 Task: Create a due date automation trigger when advanced on, 2 working days after a card is due add fields without custom field "Resume" set to a number greater than 1 and lower or equal to 10 at 11:00 AM.
Action: Mouse moved to (1145, 355)
Screenshot: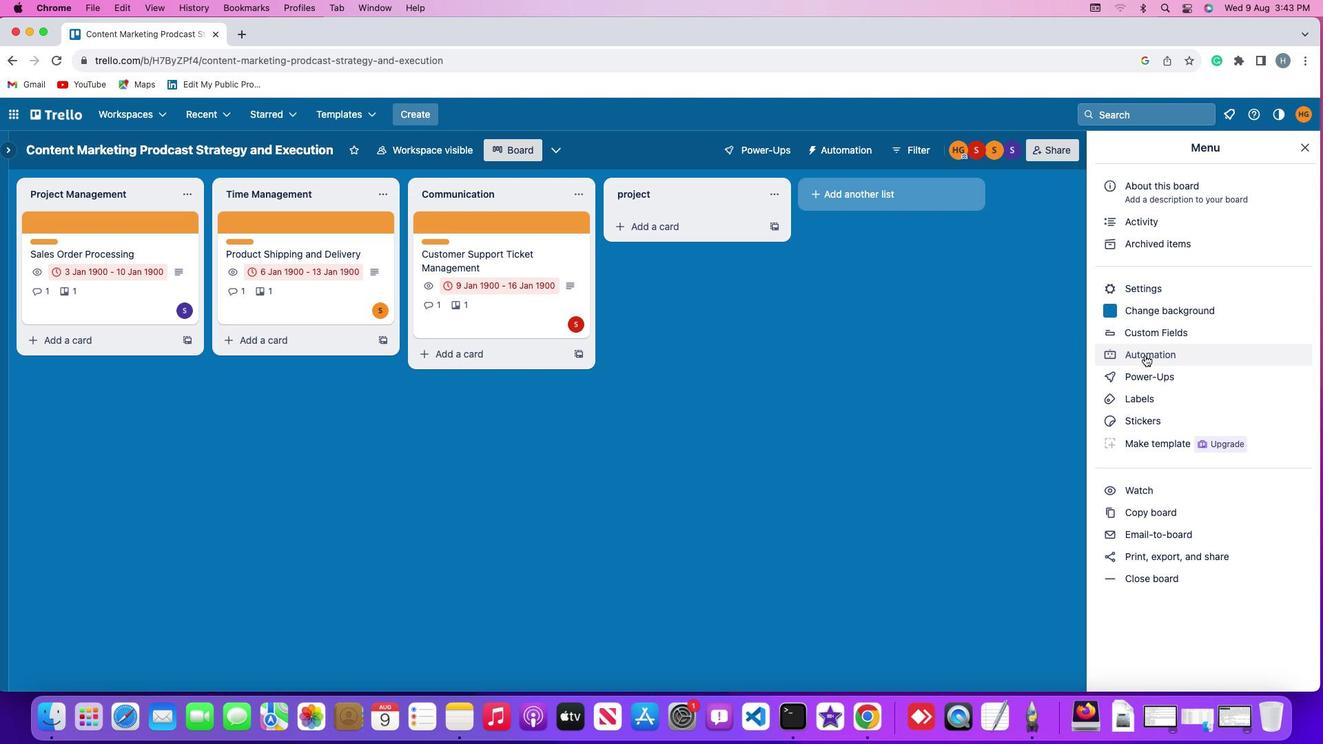 
Action: Mouse pressed left at (1145, 355)
Screenshot: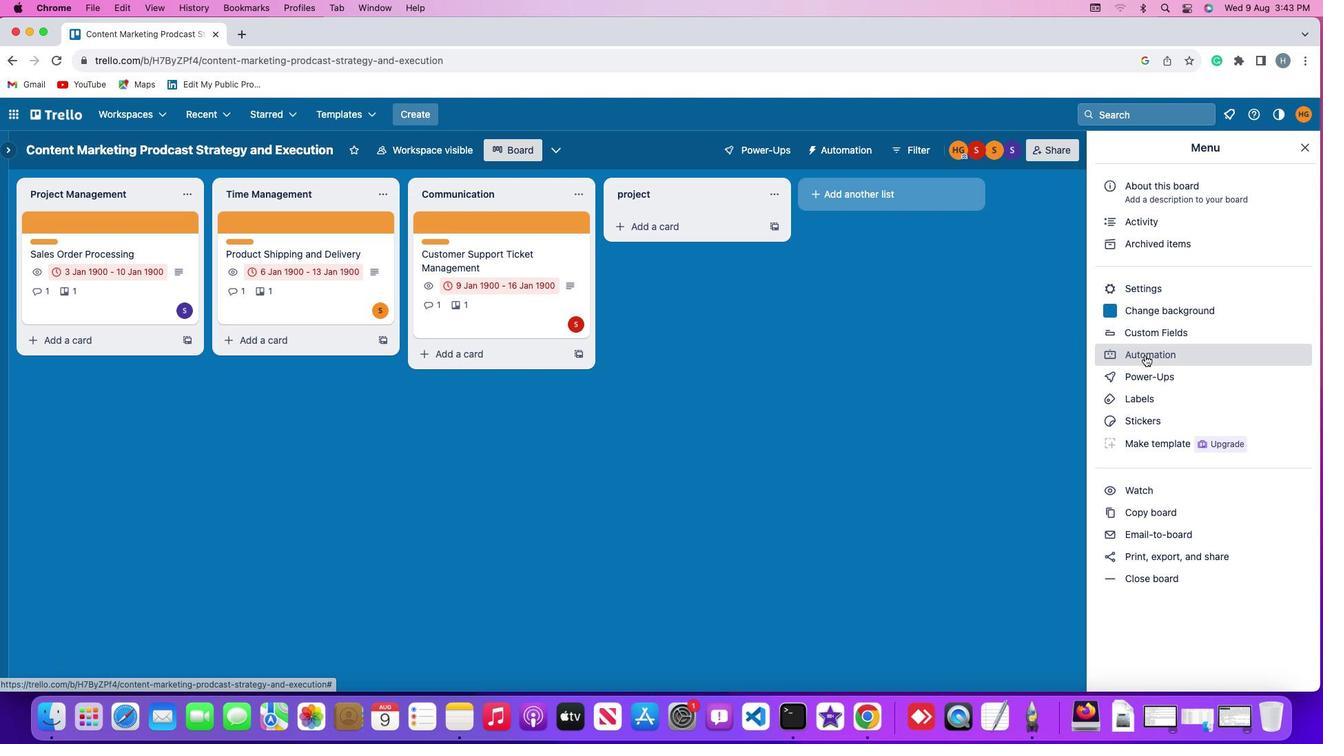 
Action: Mouse moved to (73, 326)
Screenshot: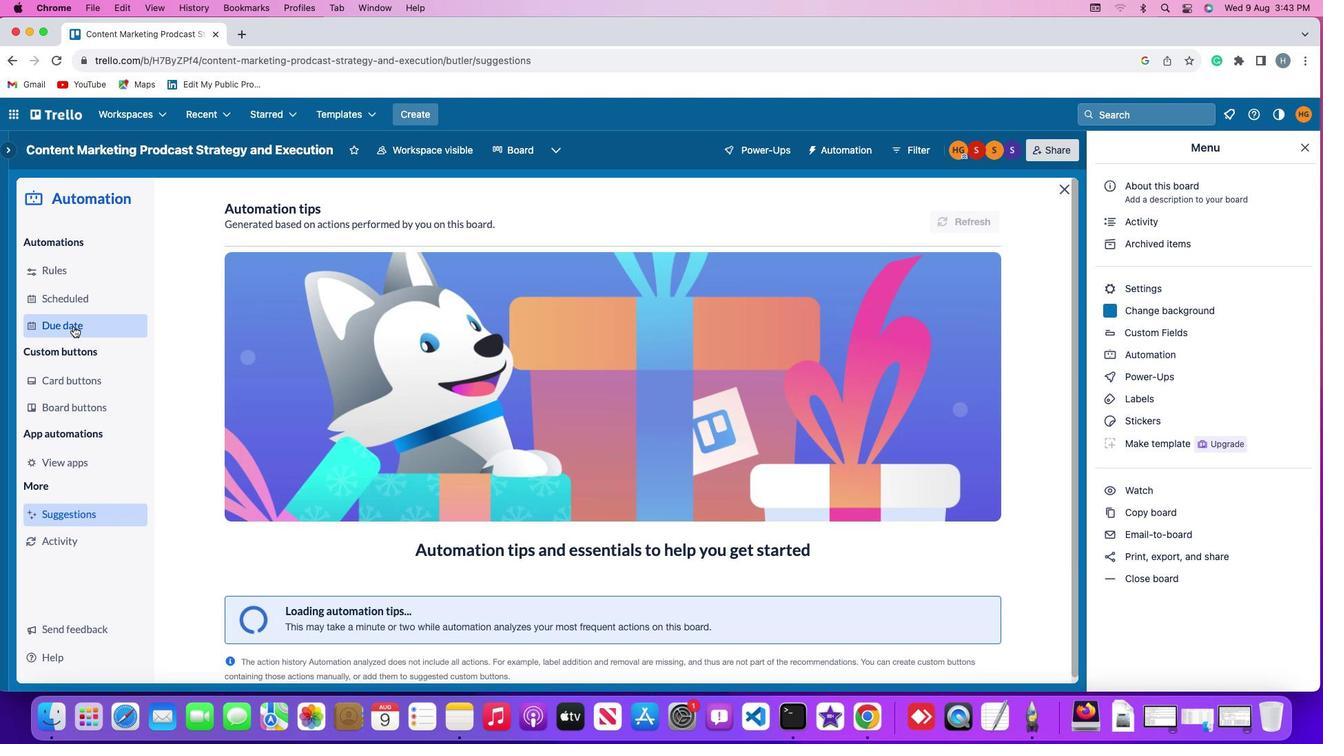 
Action: Mouse pressed left at (73, 326)
Screenshot: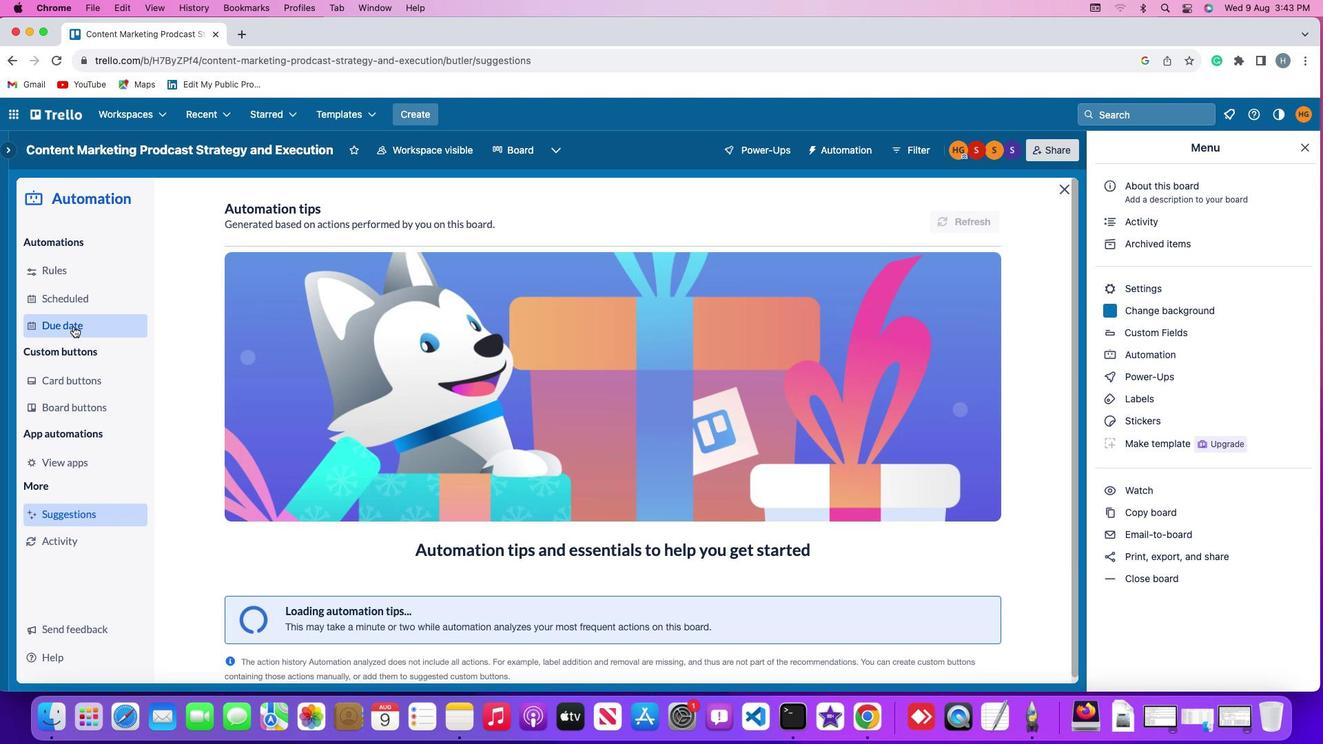 
Action: Mouse moved to (916, 219)
Screenshot: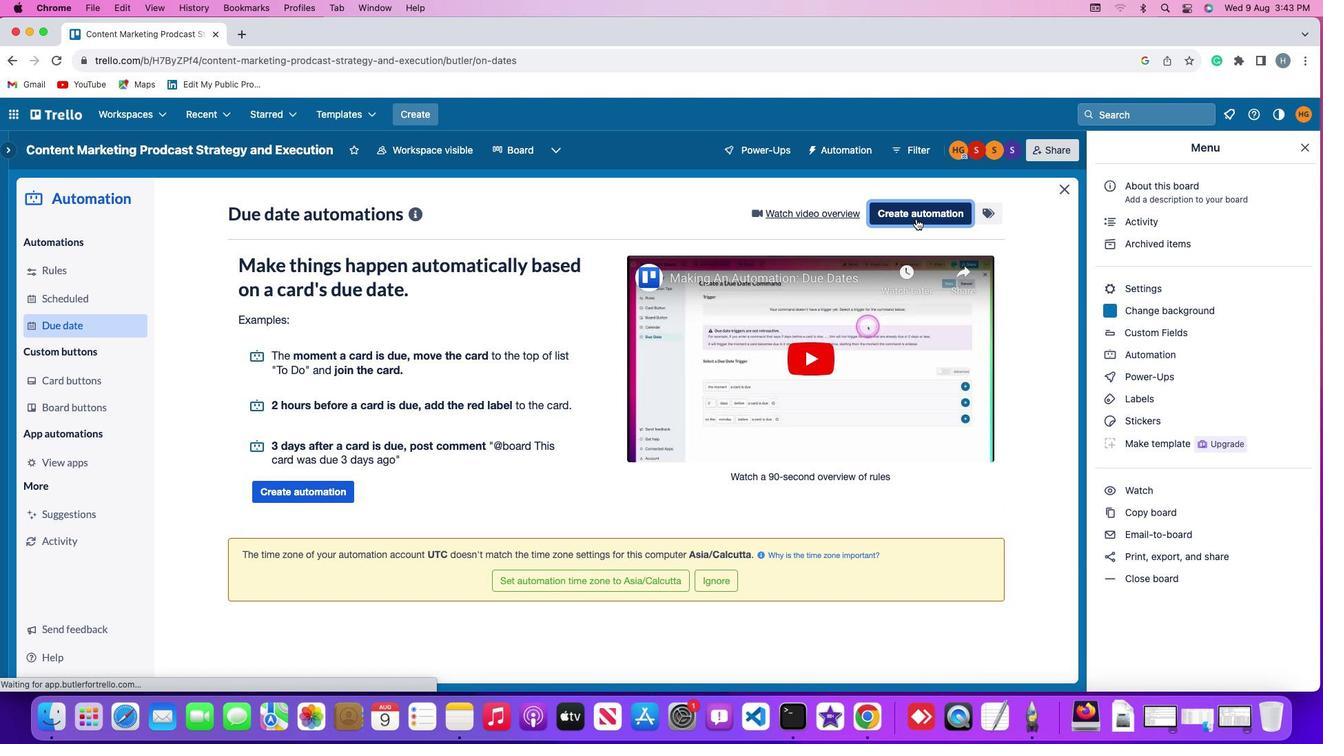 
Action: Mouse pressed left at (916, 219)
Screenshot: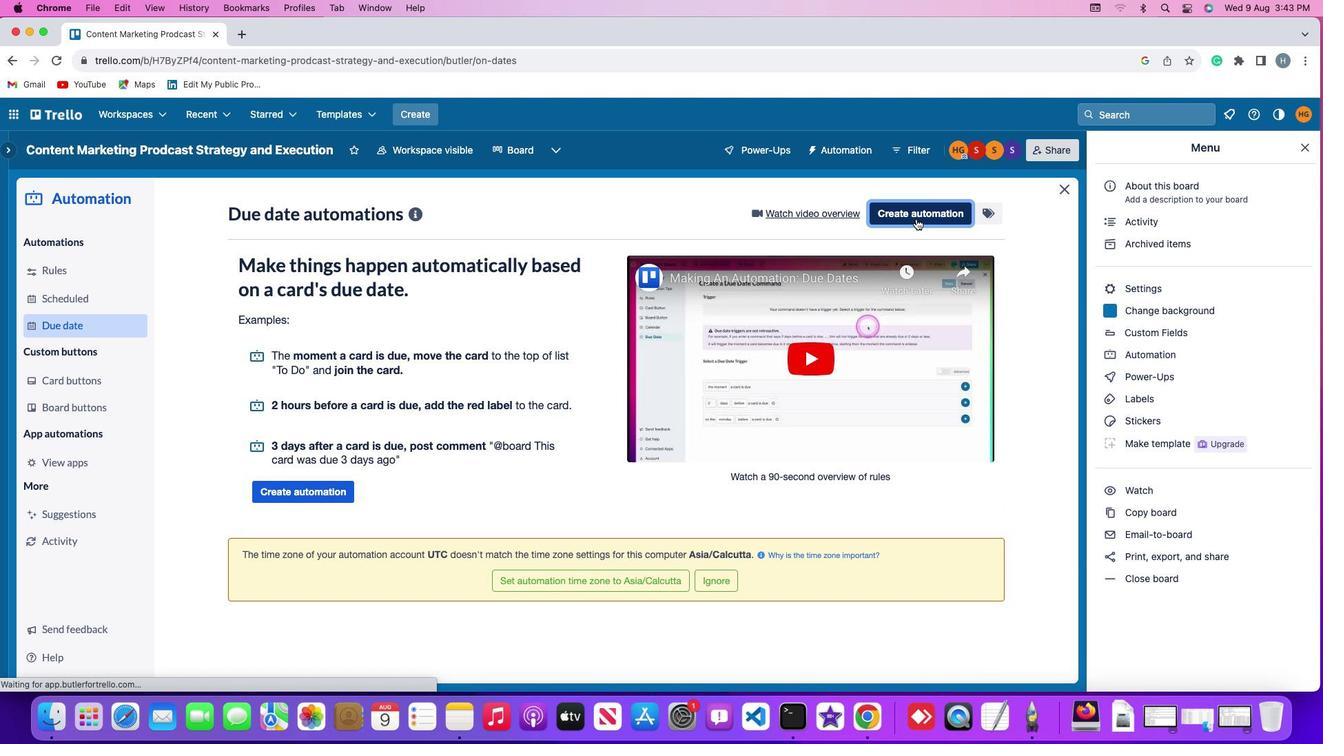 
Action: Mouse moved to (298, 344)
Screenshot: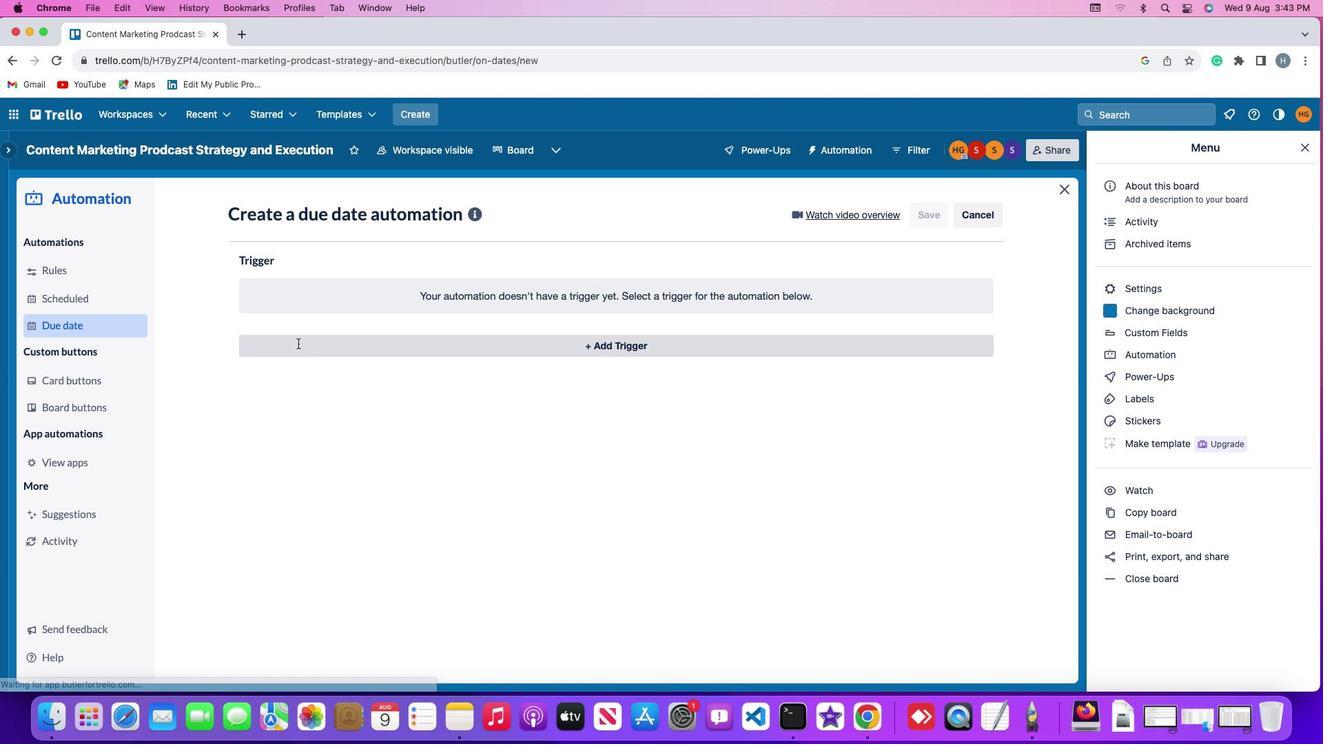 
Action: Mouse pressed left at (298, 344)
Screenshot: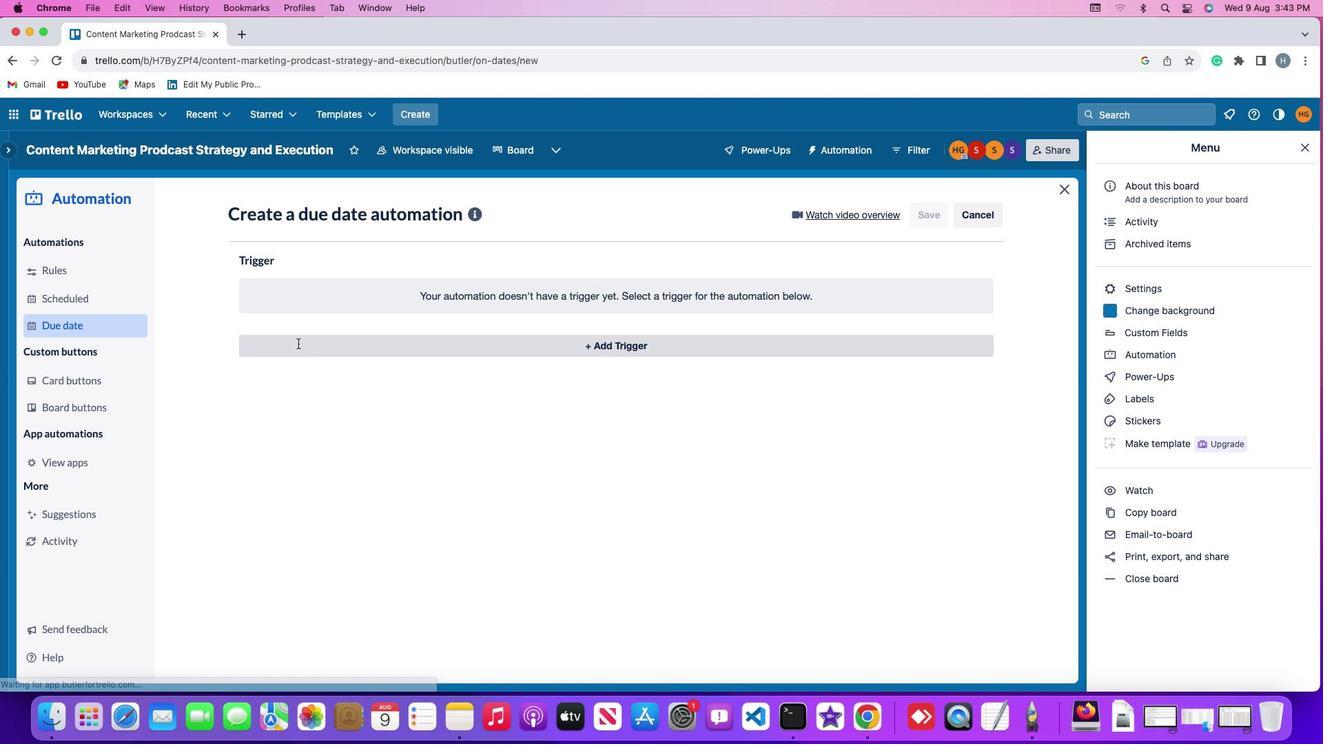 
Action: Mouse moved to (264, 548)
Screenshot: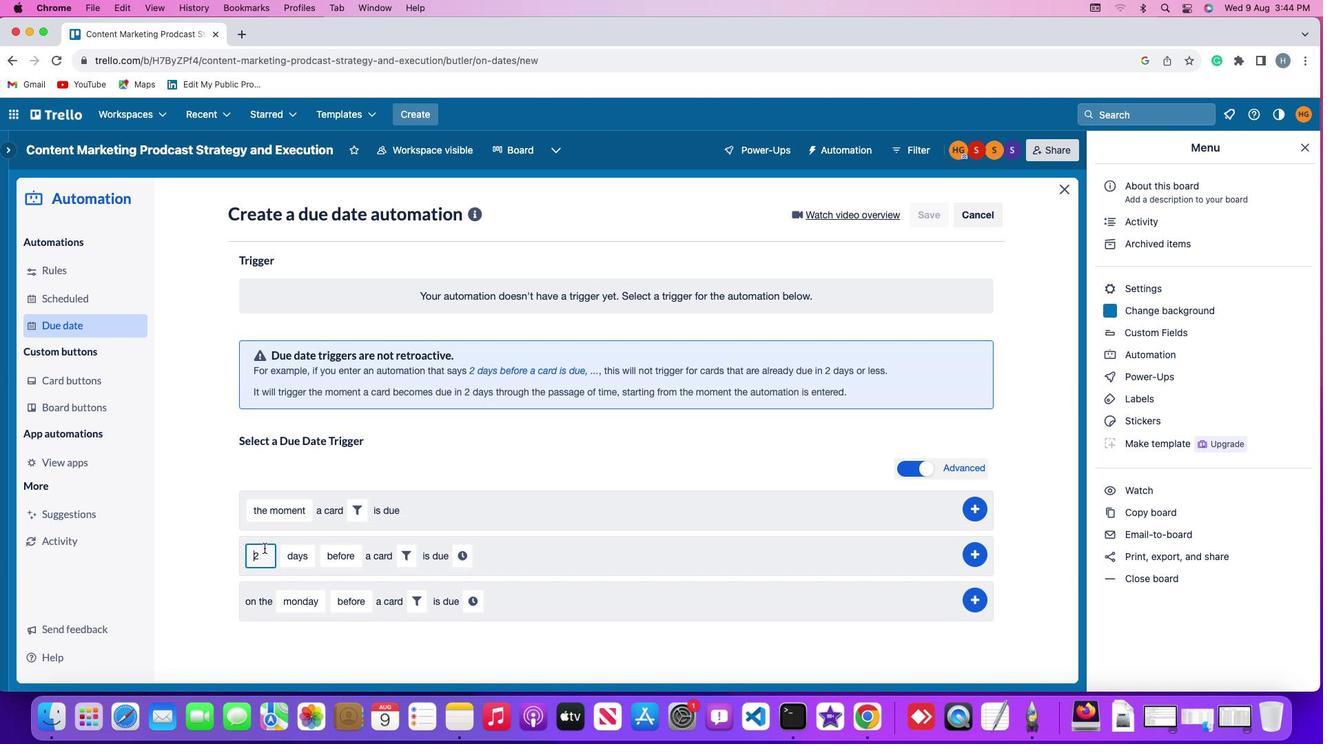 
Action: Mouse pressed left at (264, 548)
Screenshot: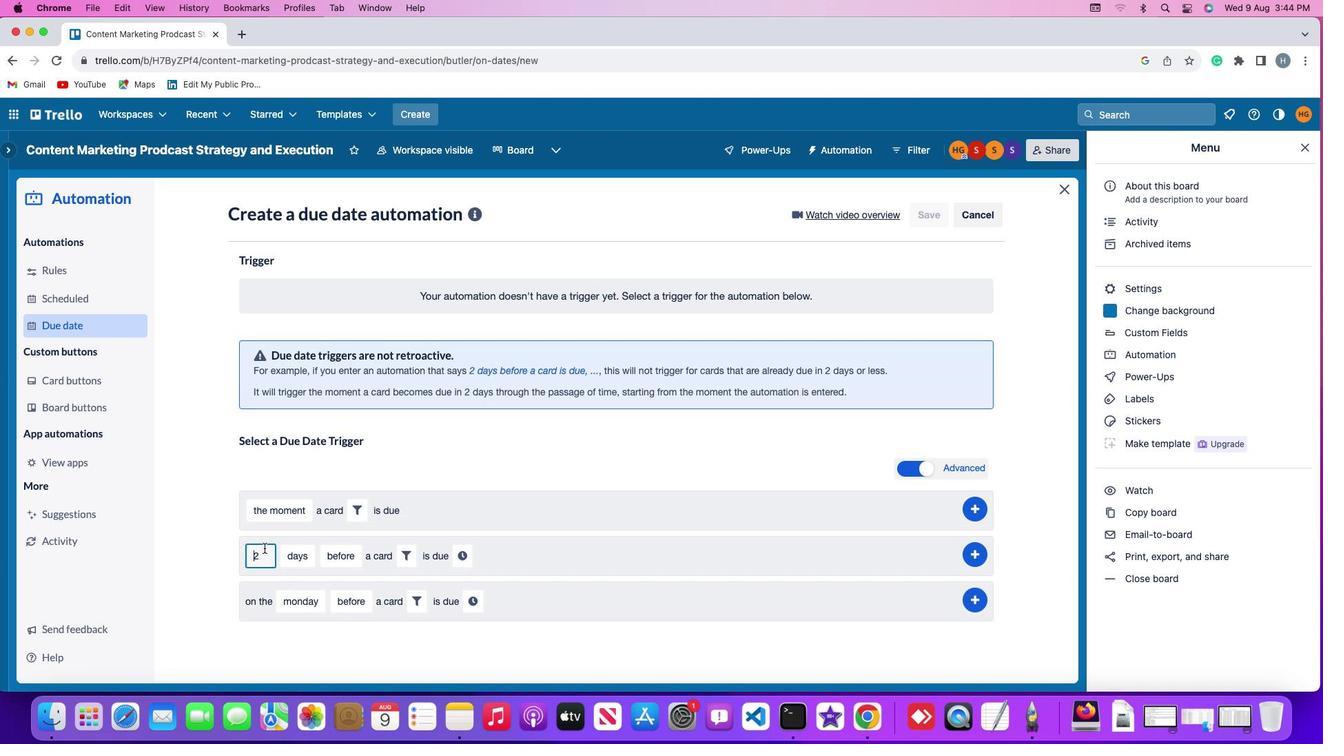 
Action: Mouse moved to (266, 533)
Screenshot: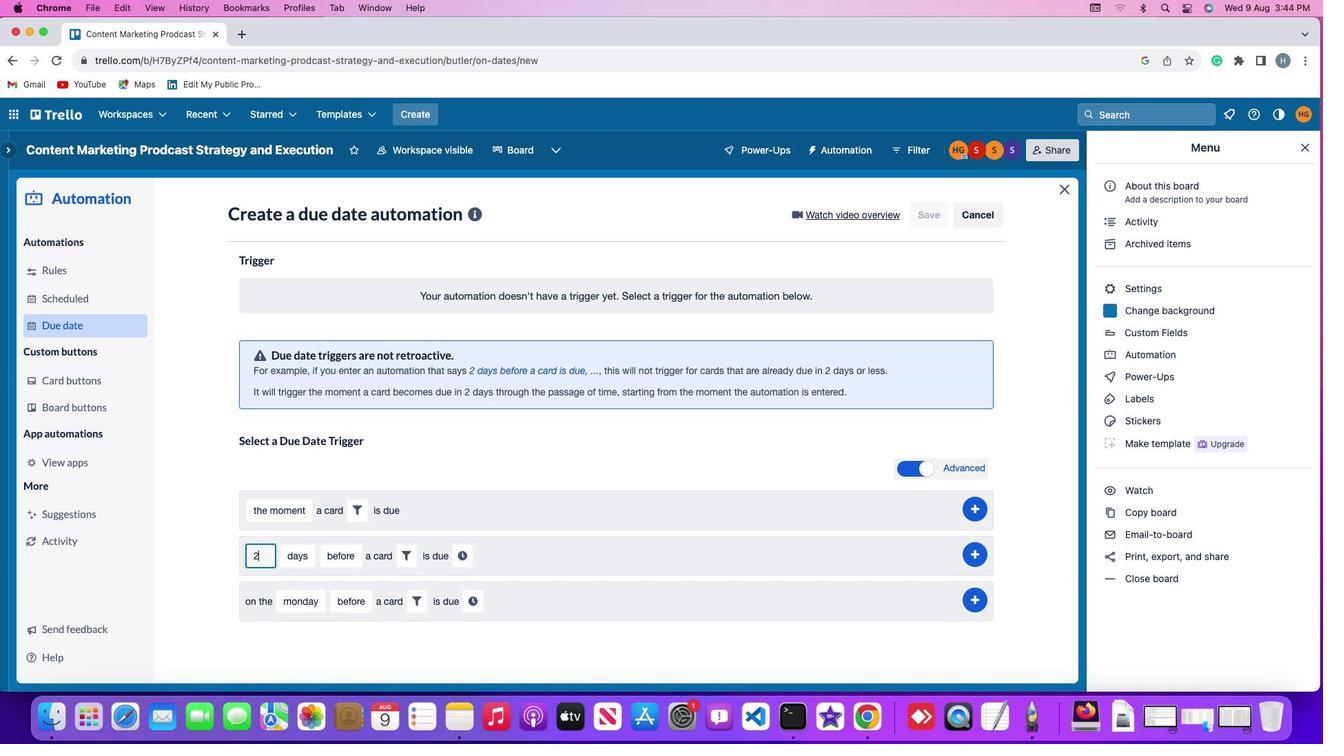 
Action: Key pressed Key.right
Screenshot: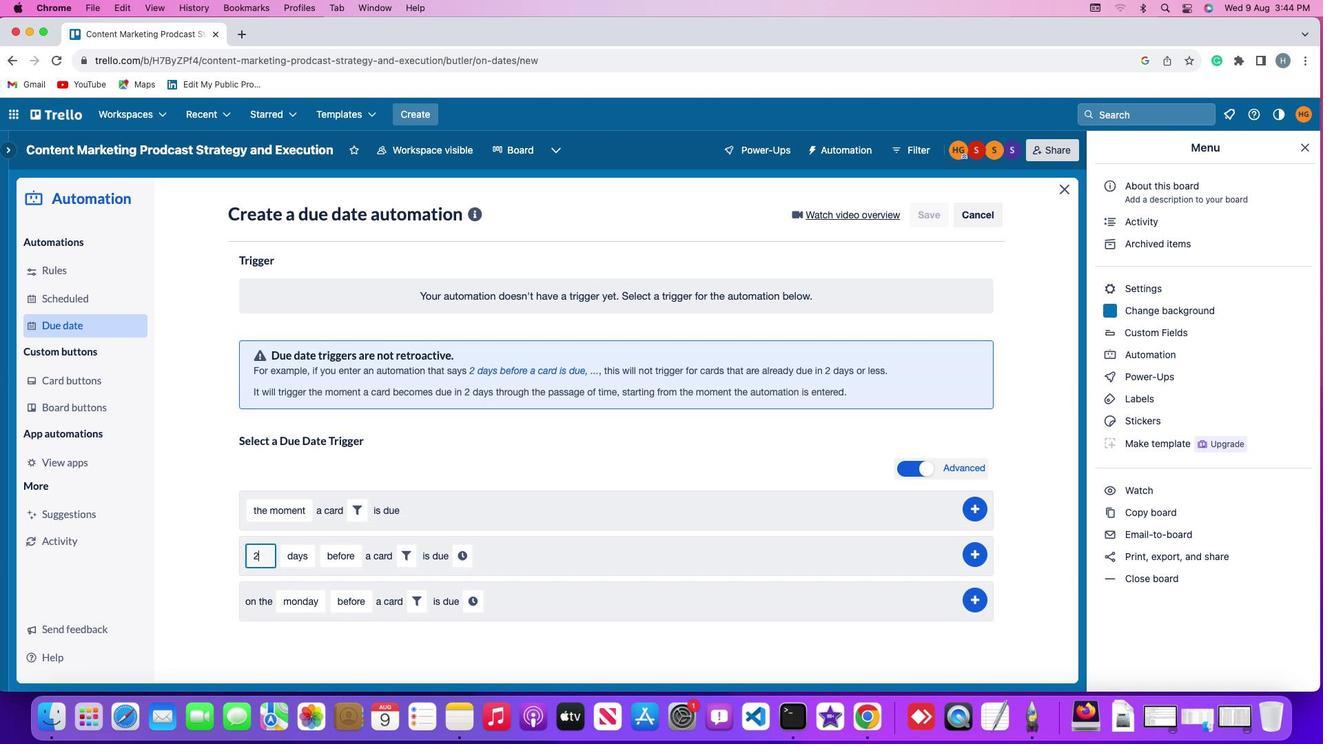 
Action: Mouse moved to (265, 534)
Screenshot: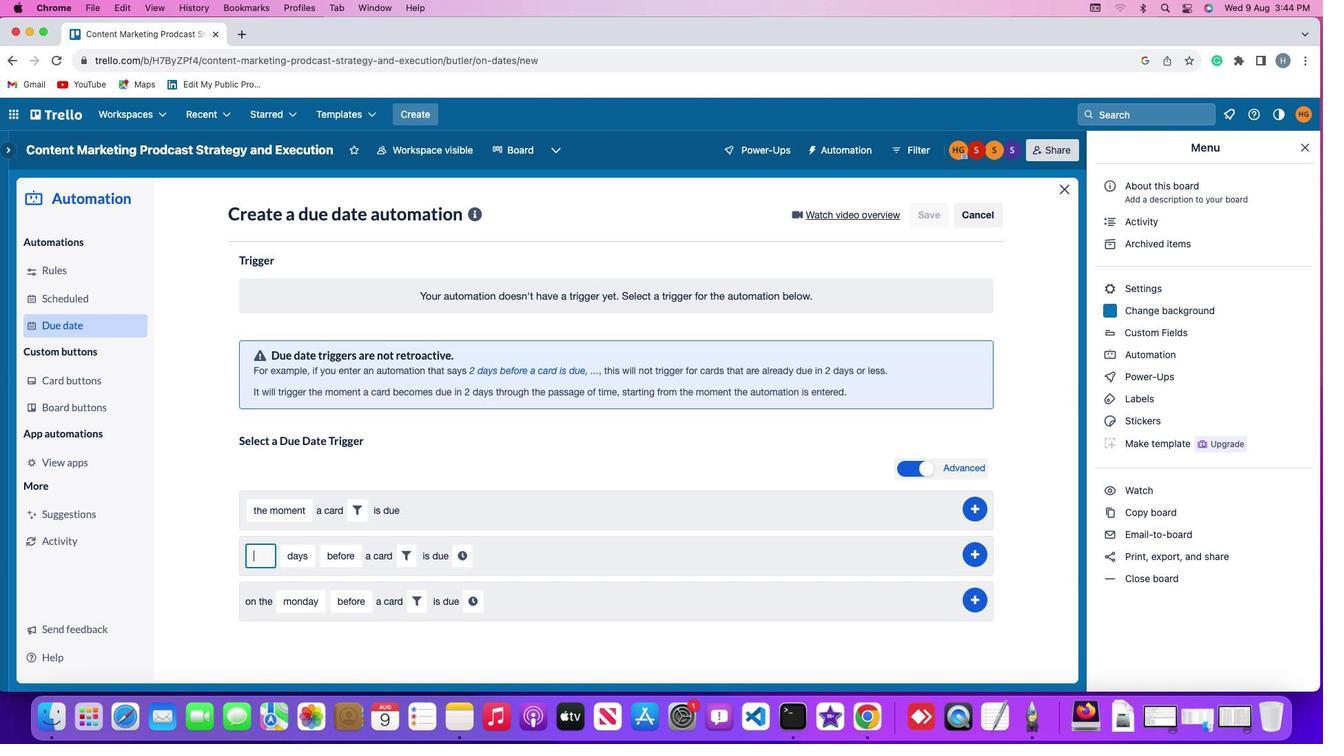 
Action: Key pressed Key.backspace'2'
Screenshot: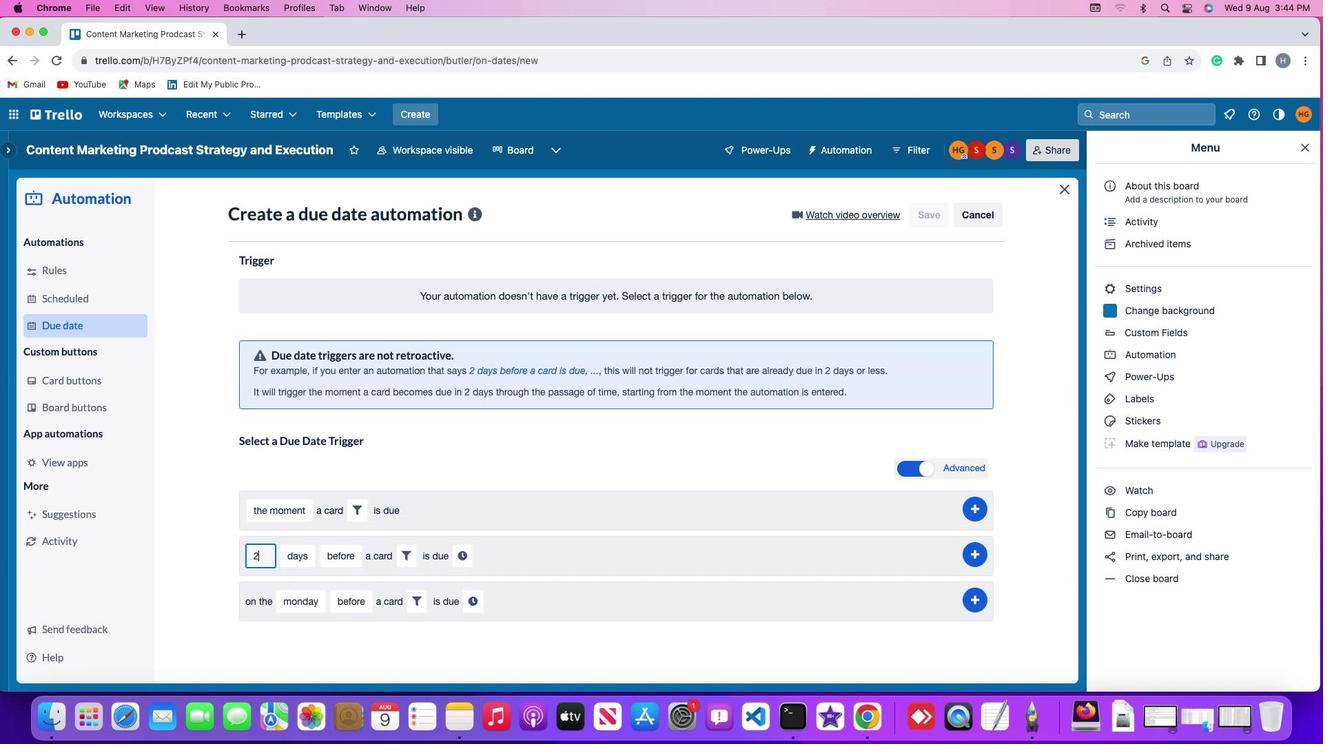 
Action: Mouse moved to (298, 557)
Screenshot: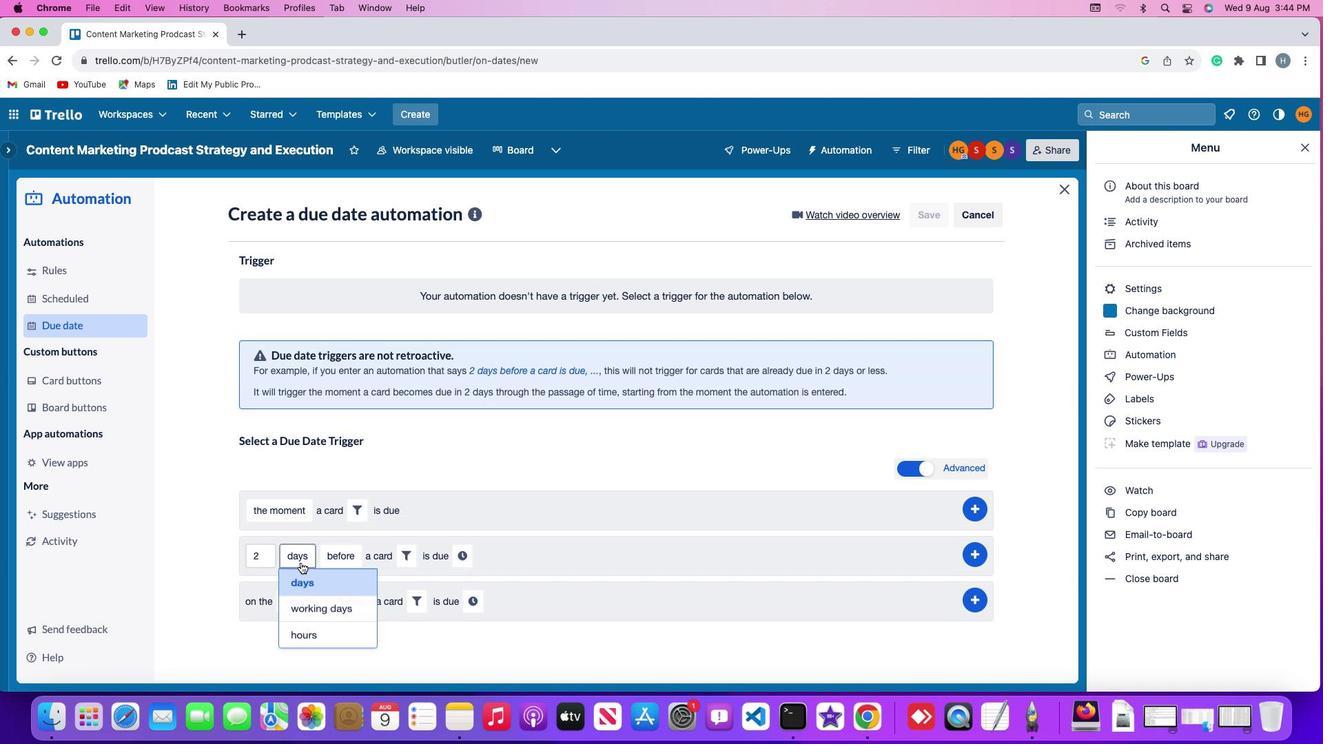 
Action: Mouse pressed left at (298, 557)
Screenshot: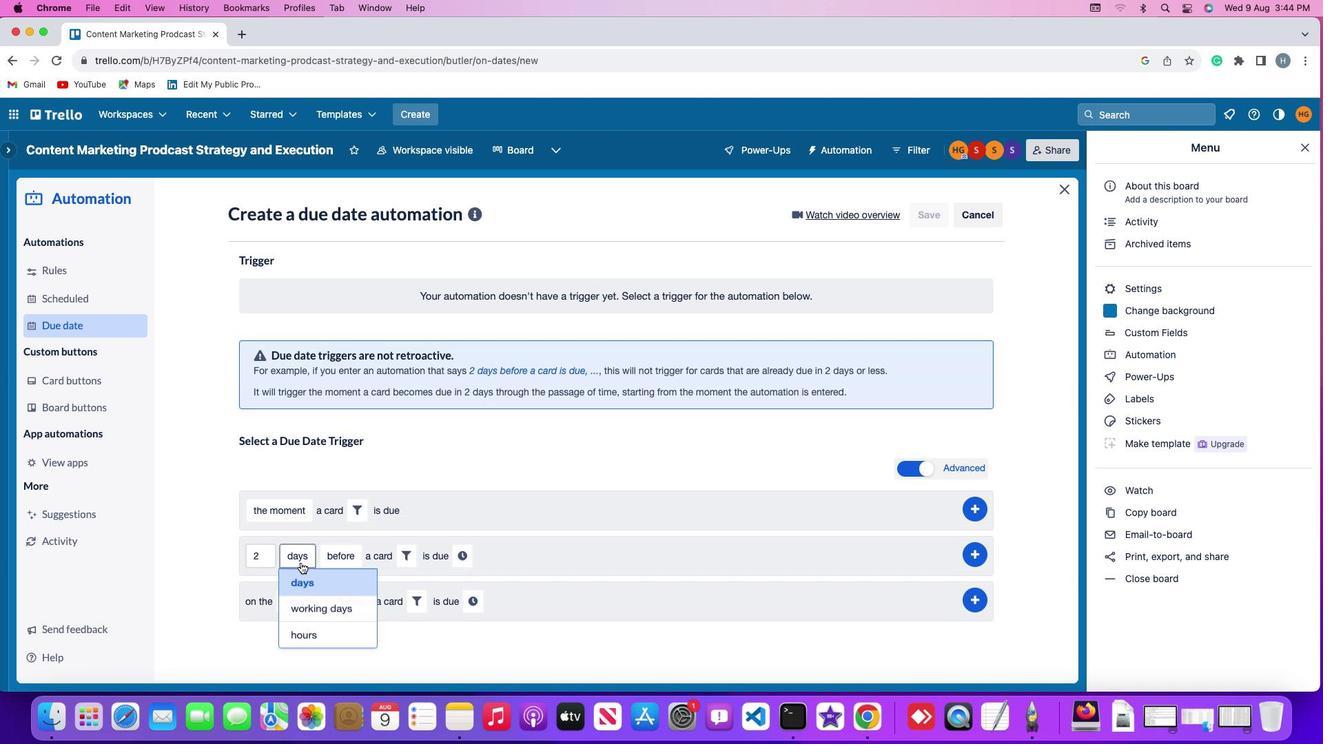 
Action: Mouse moved to (308, 608)
Screenshot: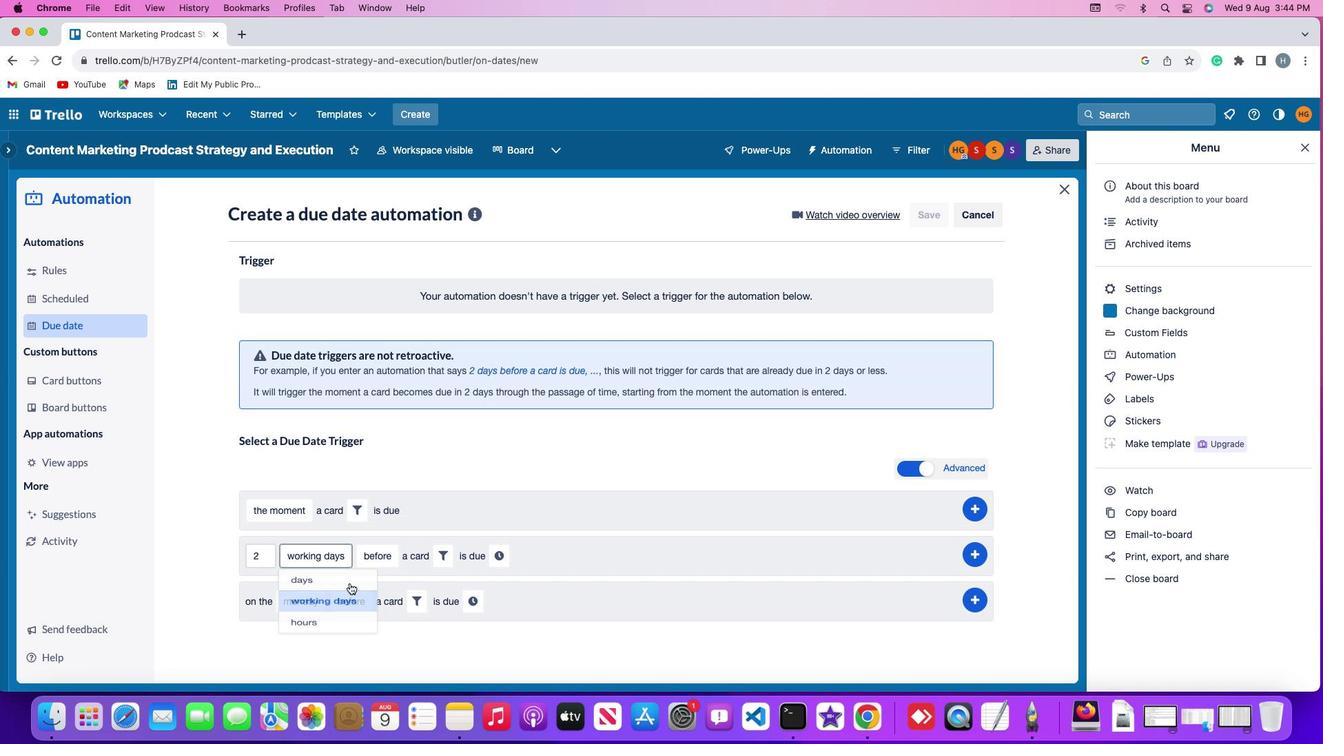 
Action: Mouse pressed left at (308, 608)
Screenshot: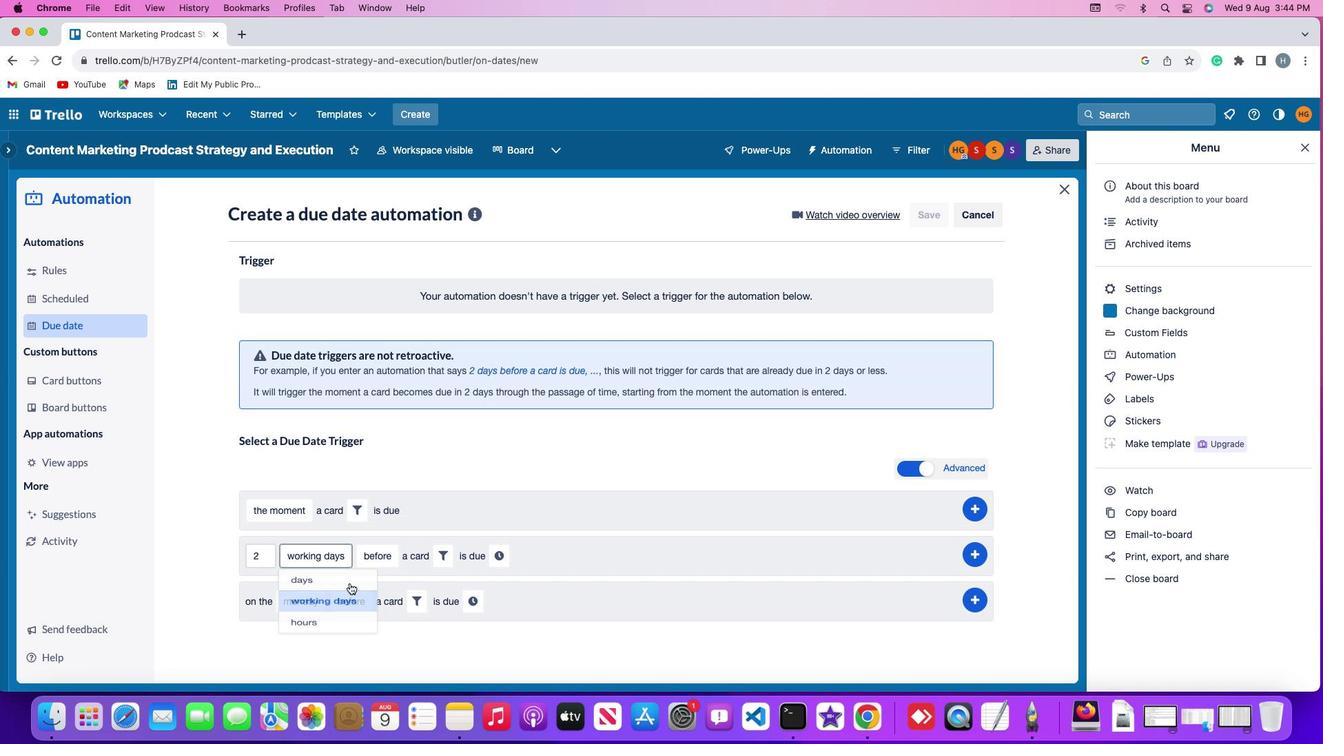 
Action: Mouse moved to (373, 557)
Screenshot: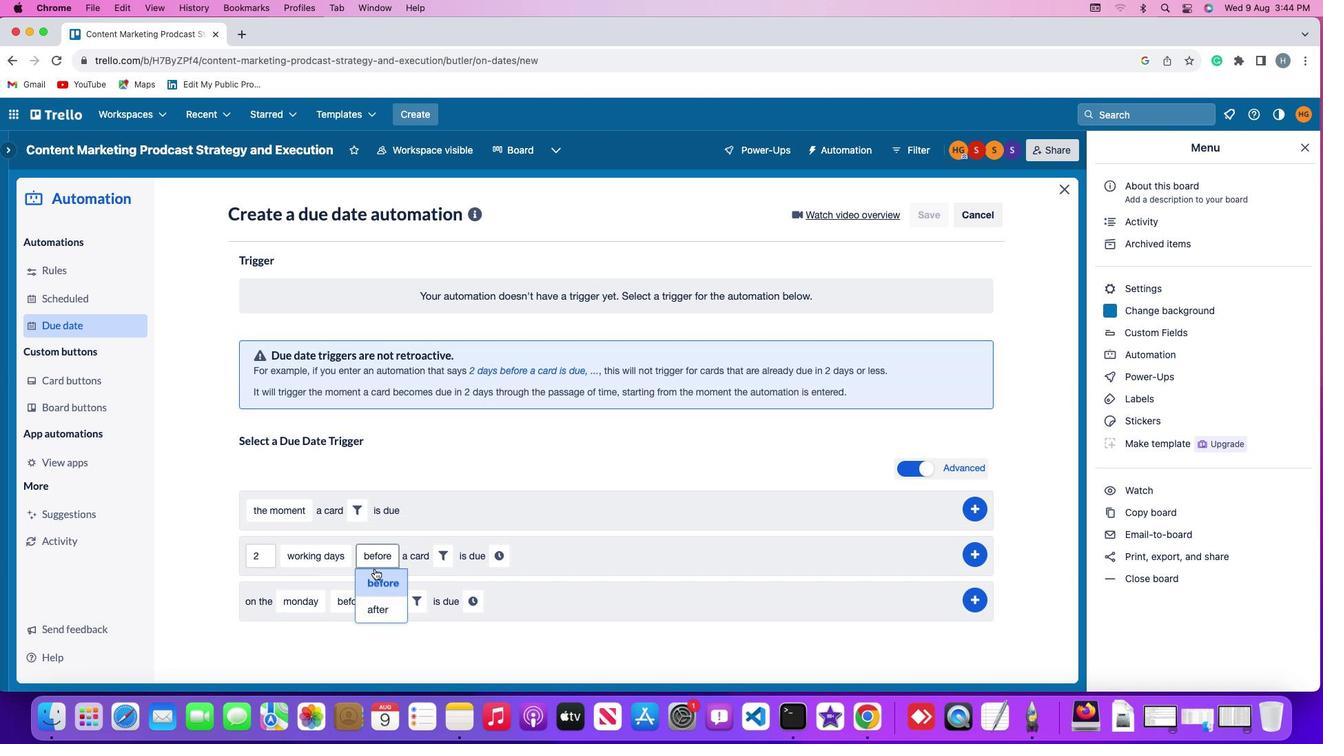 
Action: Mouse pressed left at (373, 557)
Screenshot: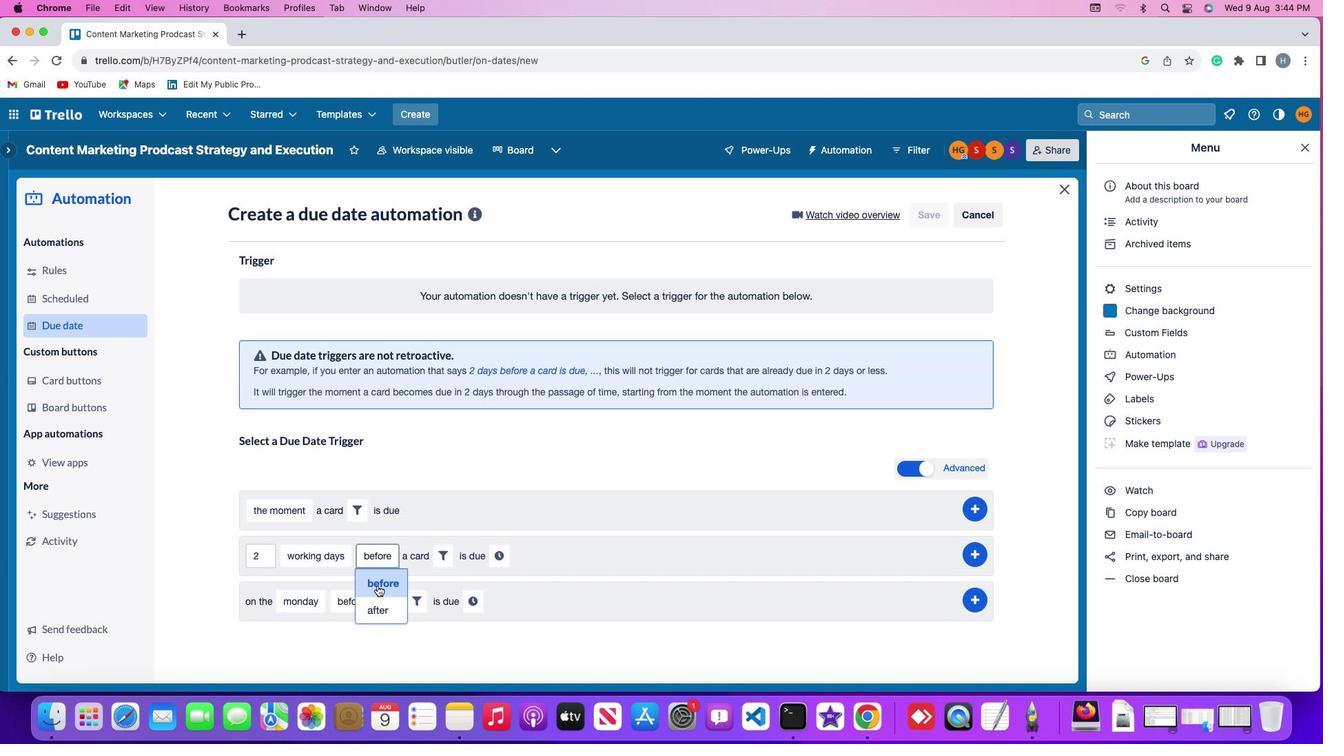 
Action: Mouse moved to (377, 619)
Screenshot: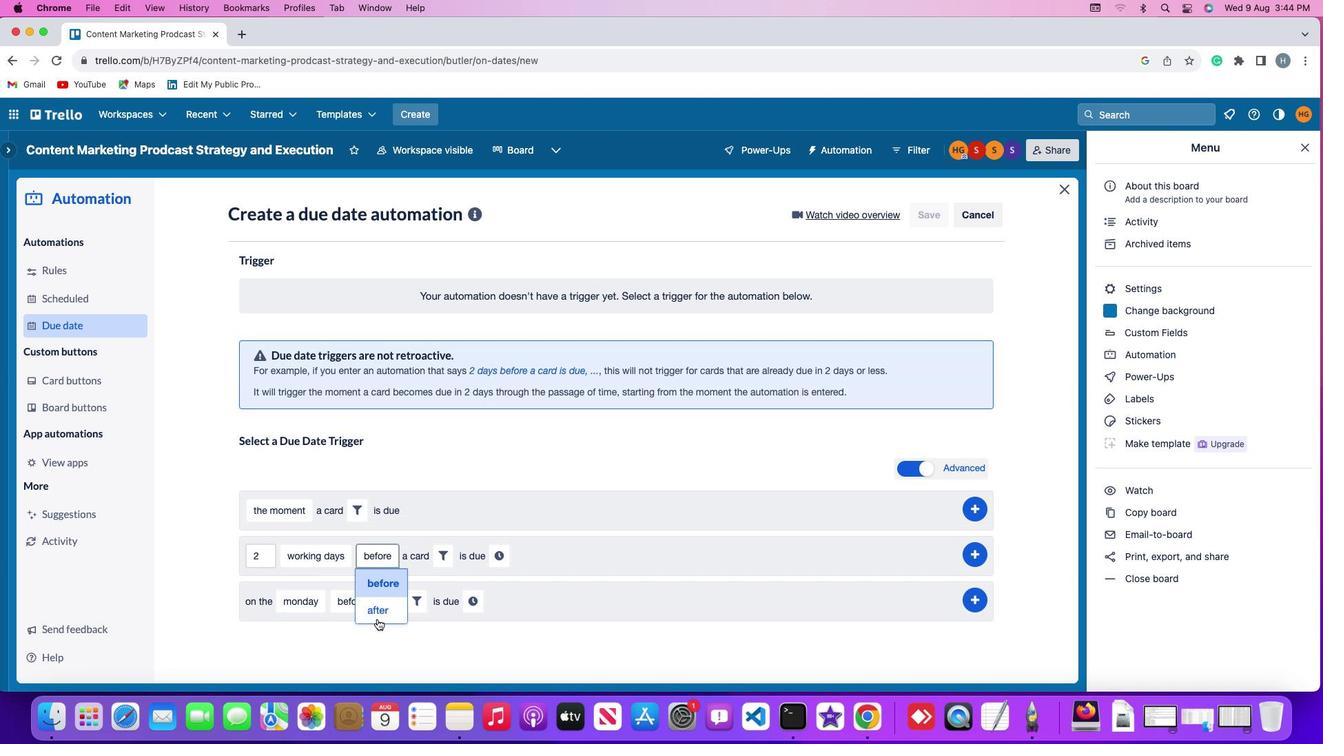 
Action: Mouse pressed left at (377, 619)
Screenshot: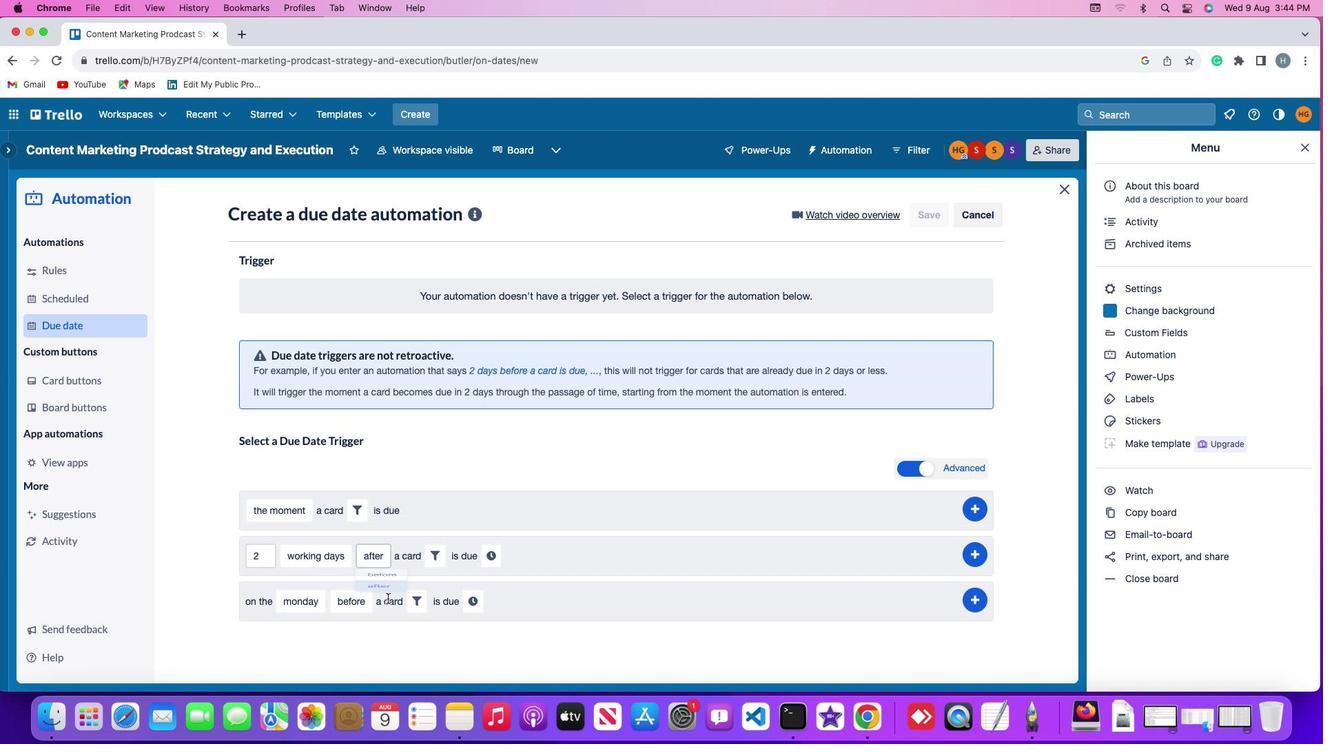 
Action: Mouse moved to (433, 559)
Screenshot: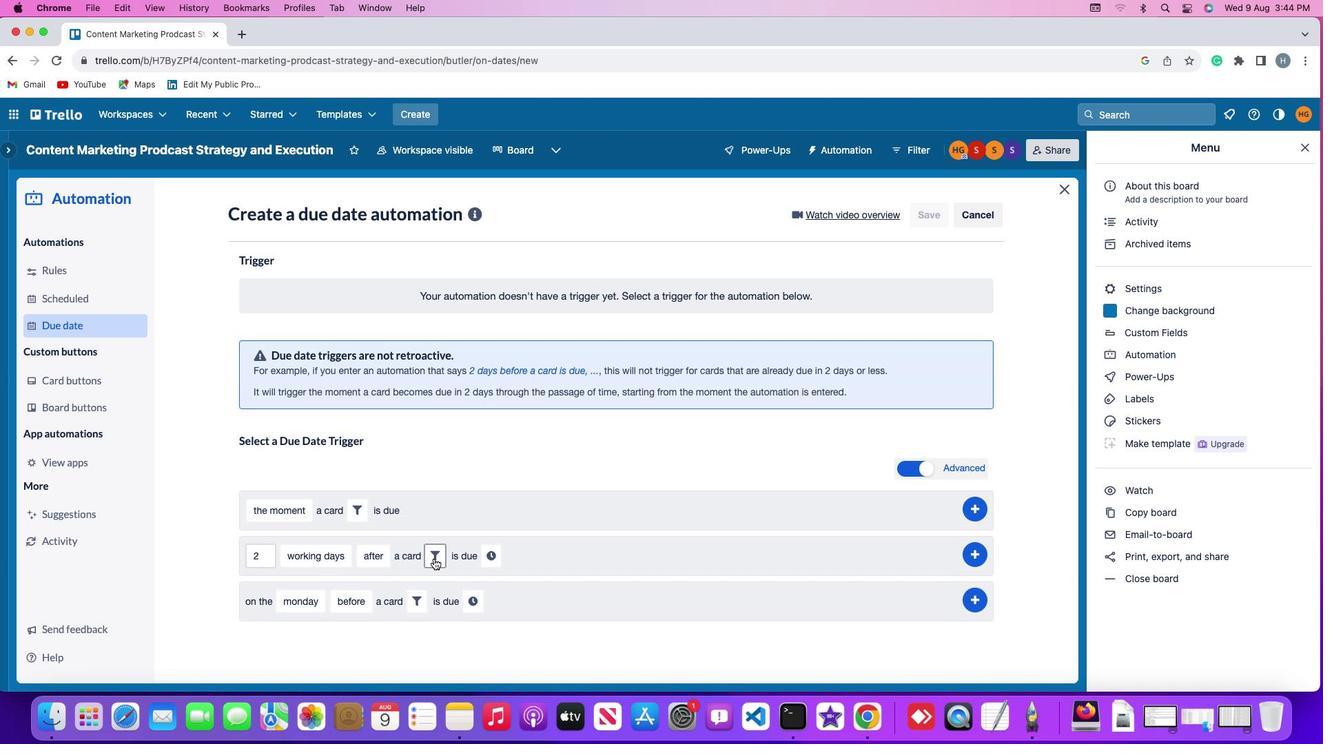 
Action: Mouse pressed left at (433, 559)
Screenshot: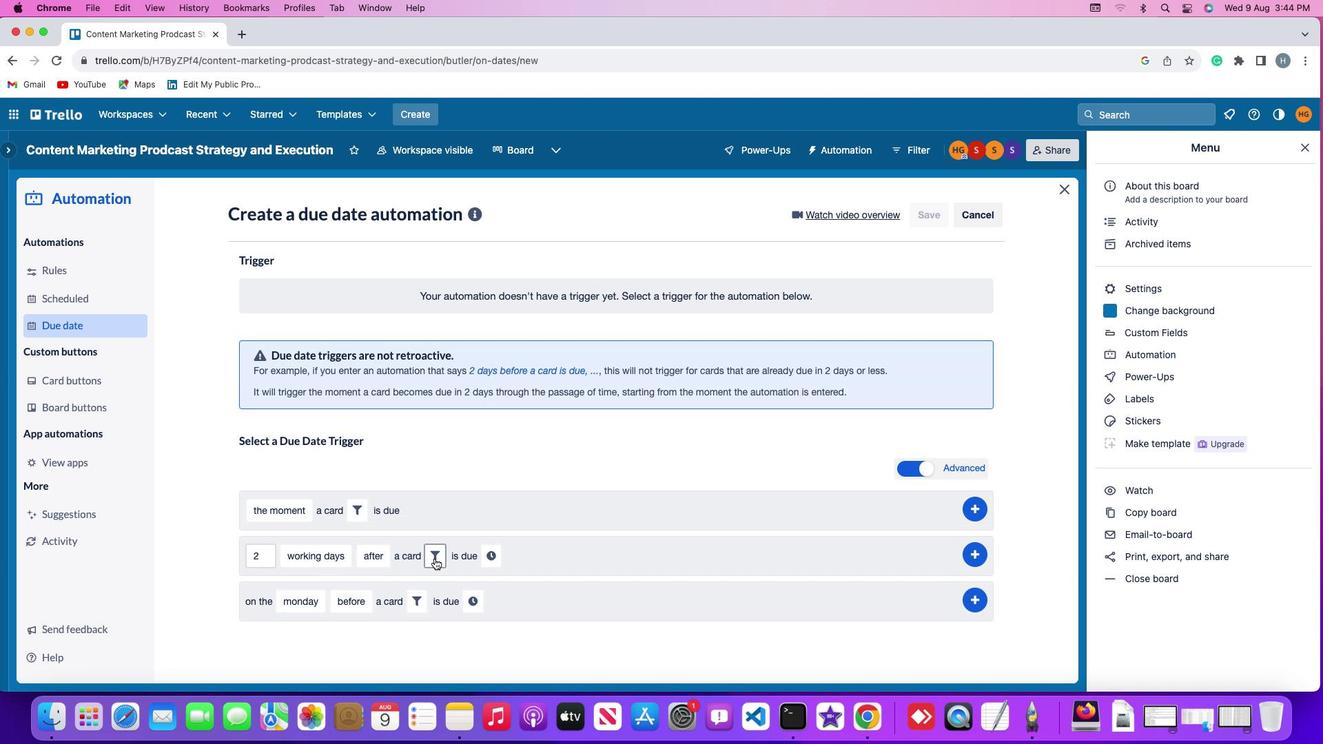 
Action: Mouse moved to (669, 601)
Screenshot: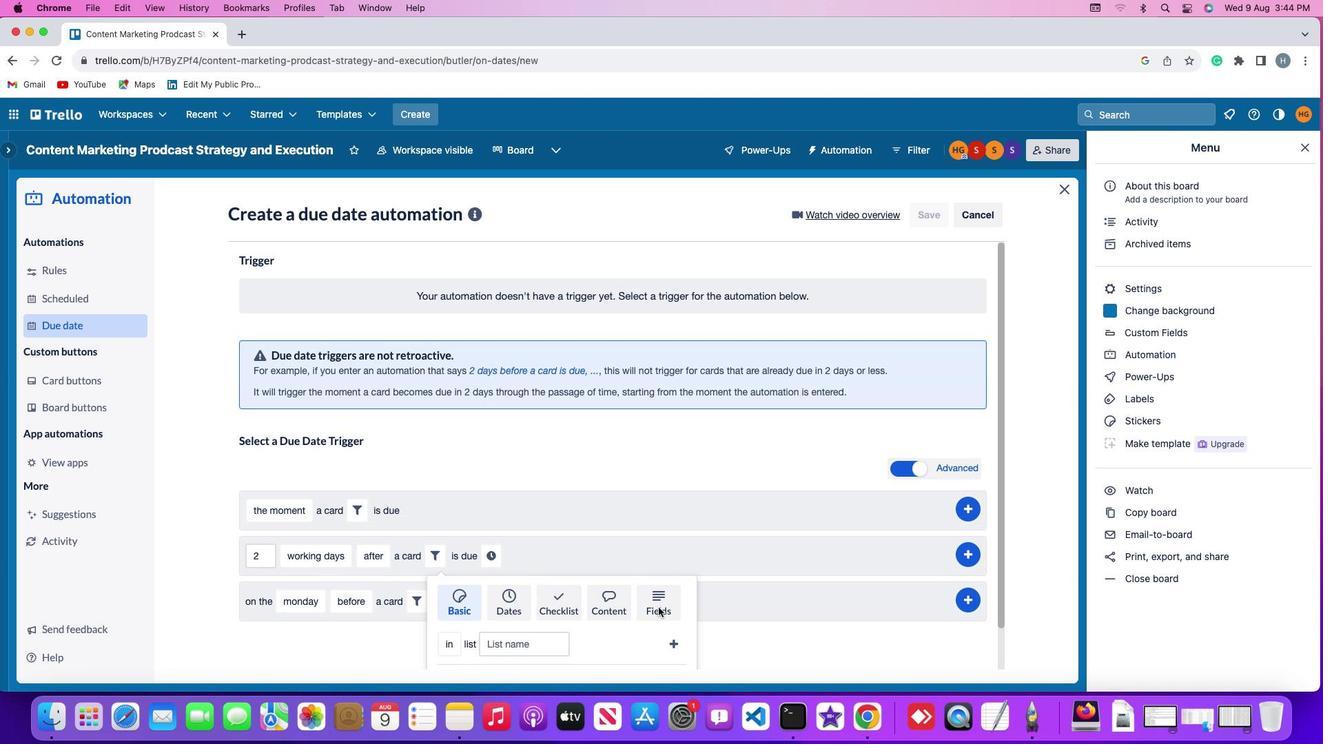 
Action: Mouse pressed left at (669, 601)
Screenshot: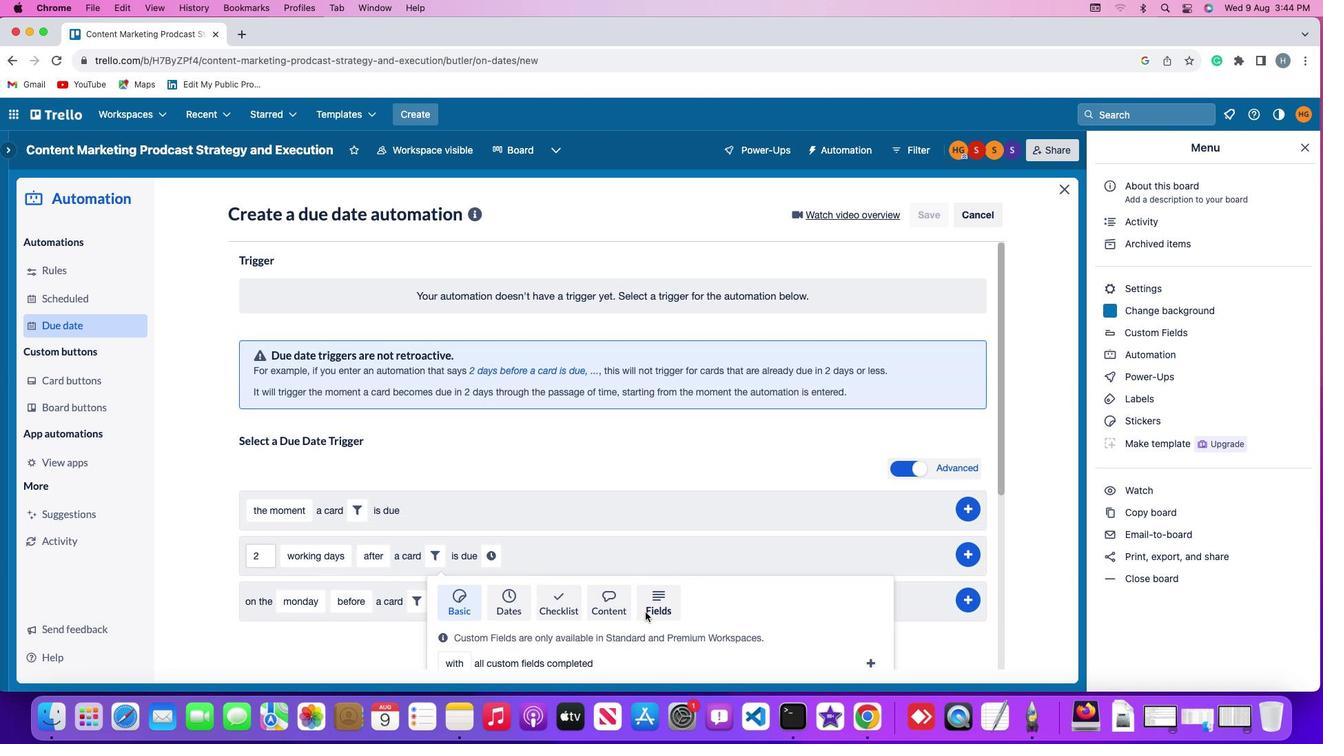 
Action: Mouse moved to (385, 639)
Screenshot: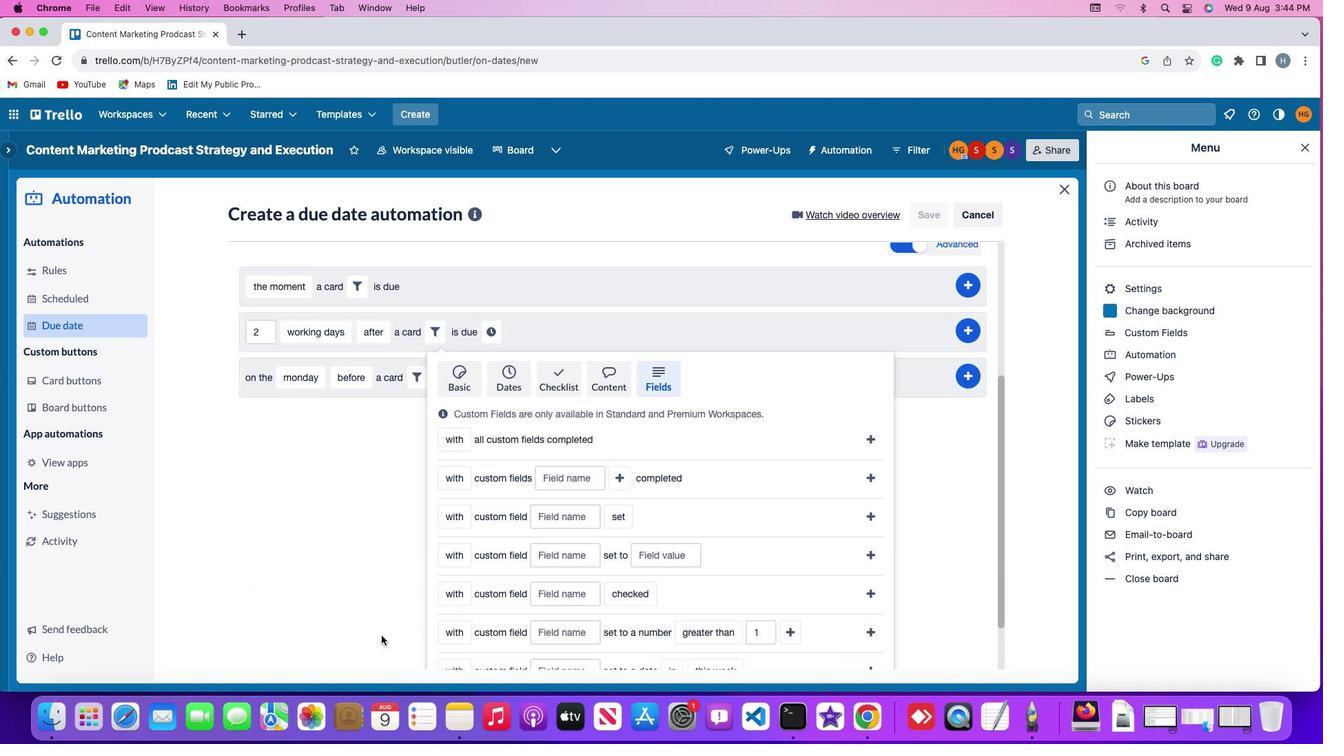 
Action: Mouse scrolled (385, 639) with delta (0, 0)
Screenshot: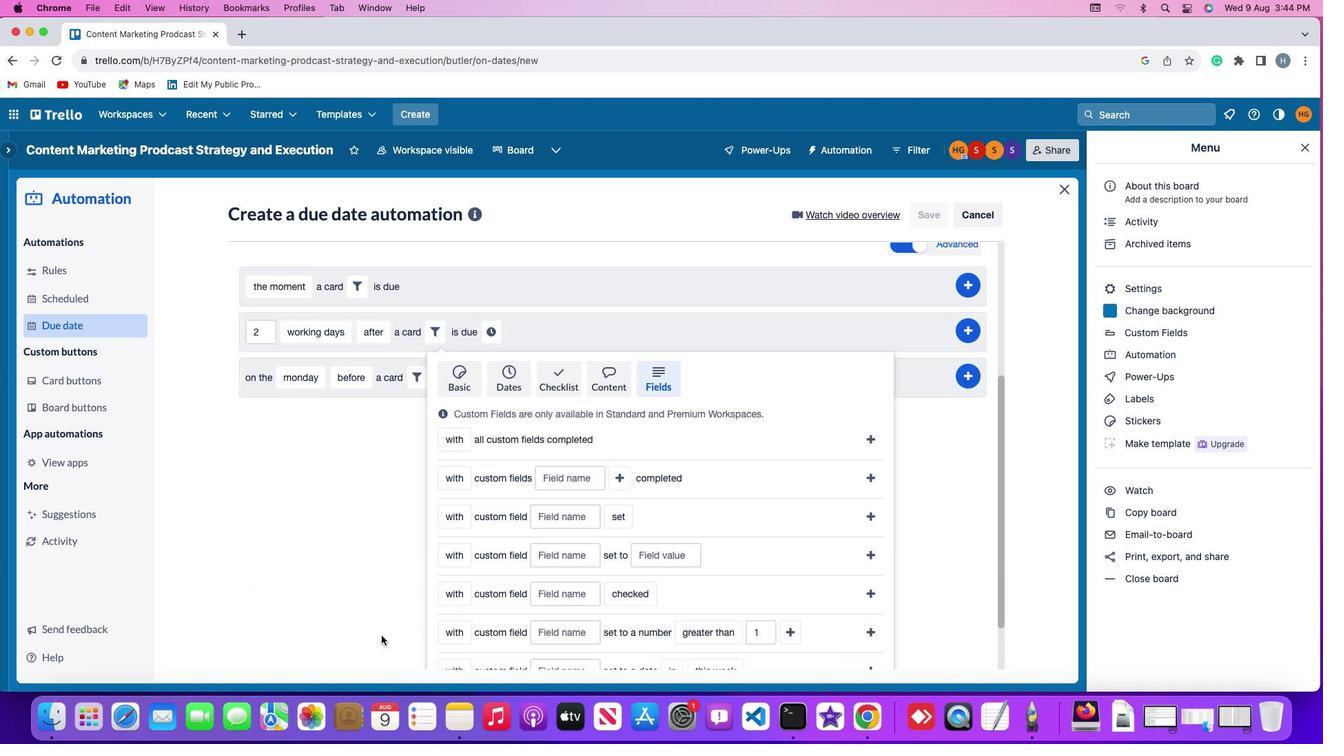 
Action: Mouse moved to (383, 639)
Screenshot: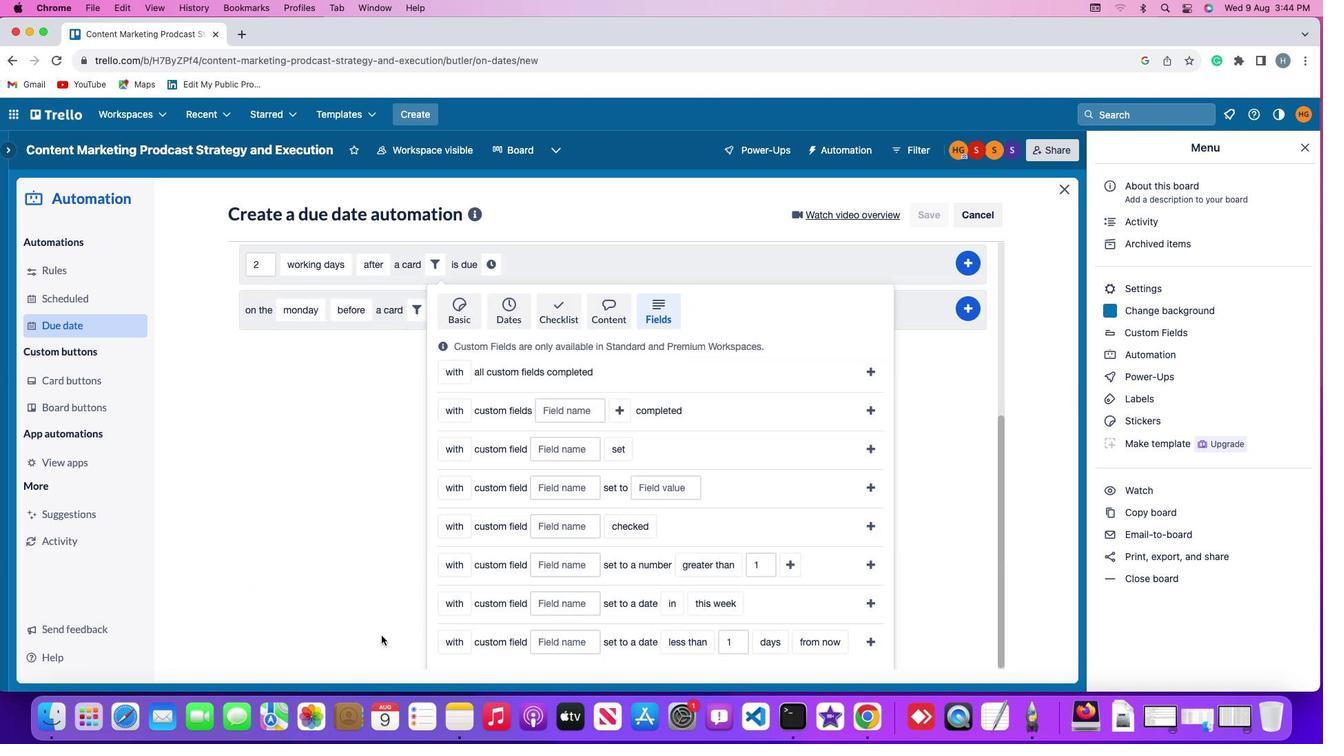 
Action: Mouse scrolled (383, 639) with delta (0, 0)
Screenshot: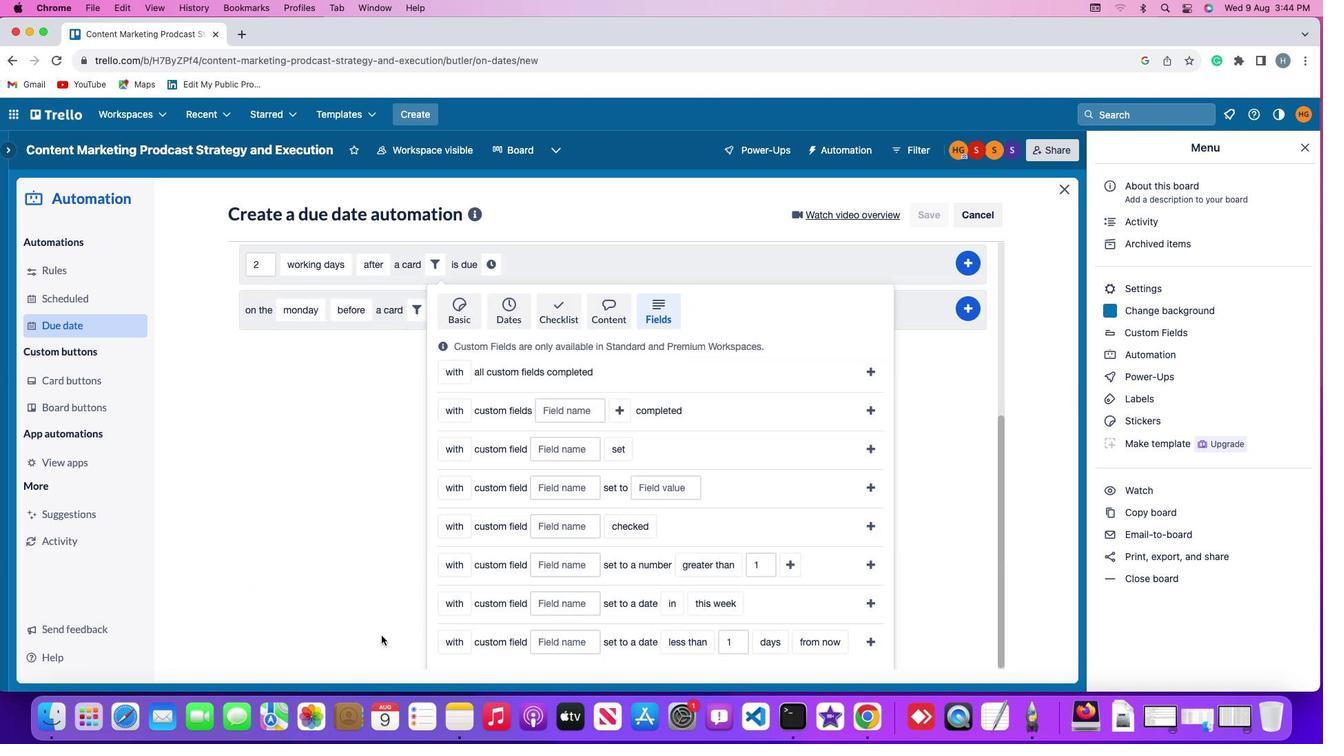 
Action: Mouse moved to (382, 639)
Screenshot: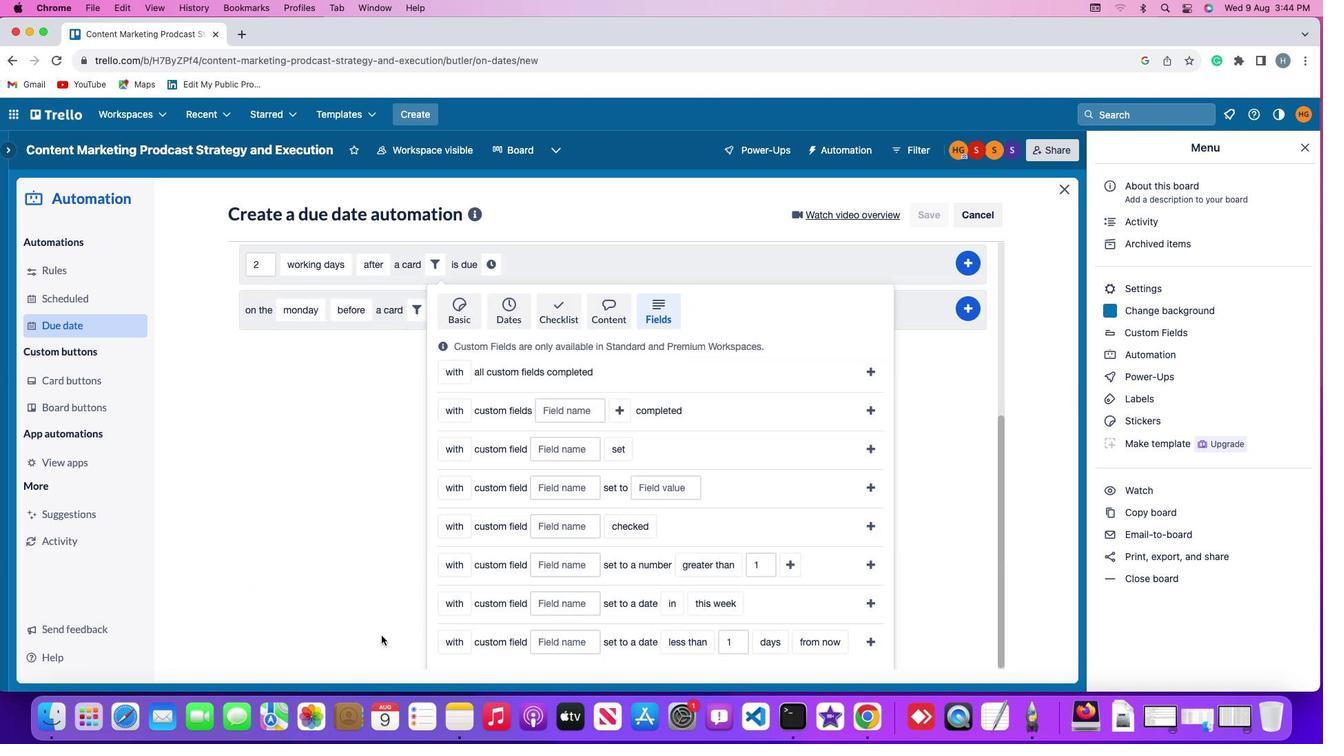 
Action: Mouse scrolled (382, 639) with delta (0, -2)
Screenshot: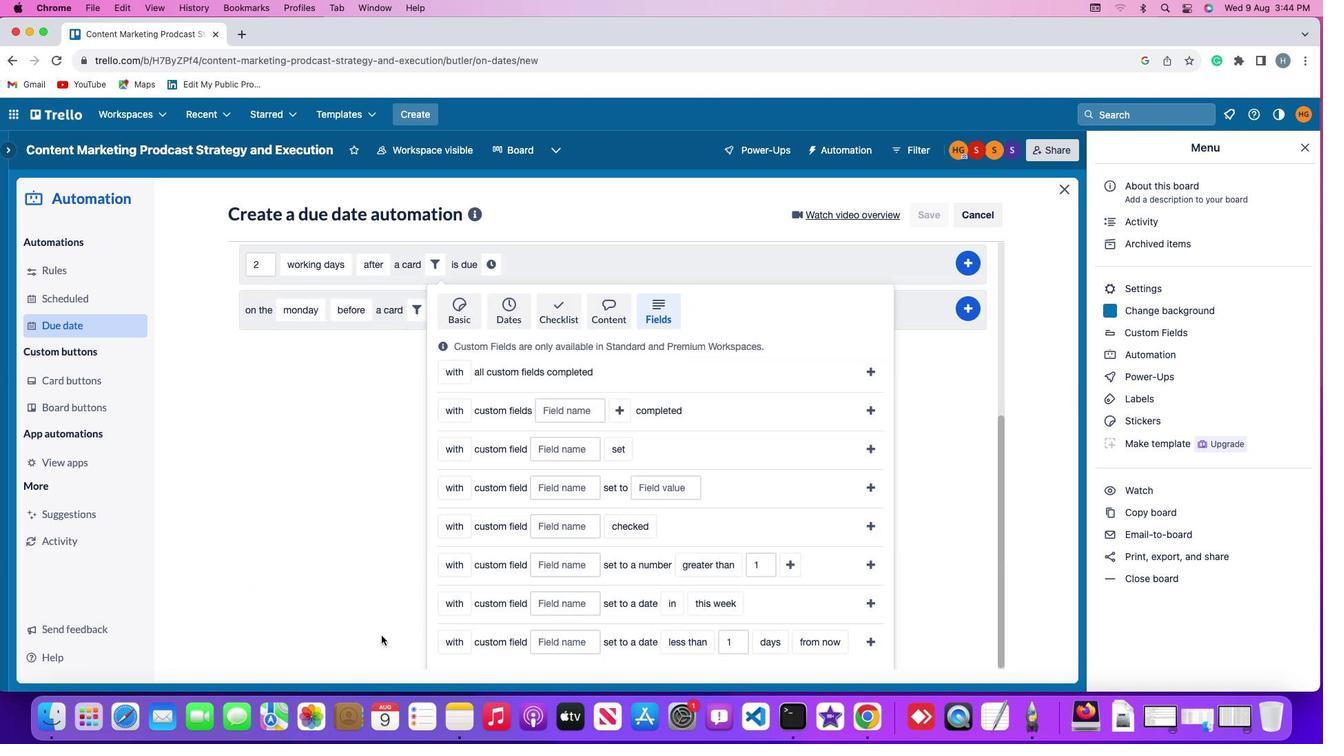 
Action: Mouse moved to (381, 639)
Screenshot: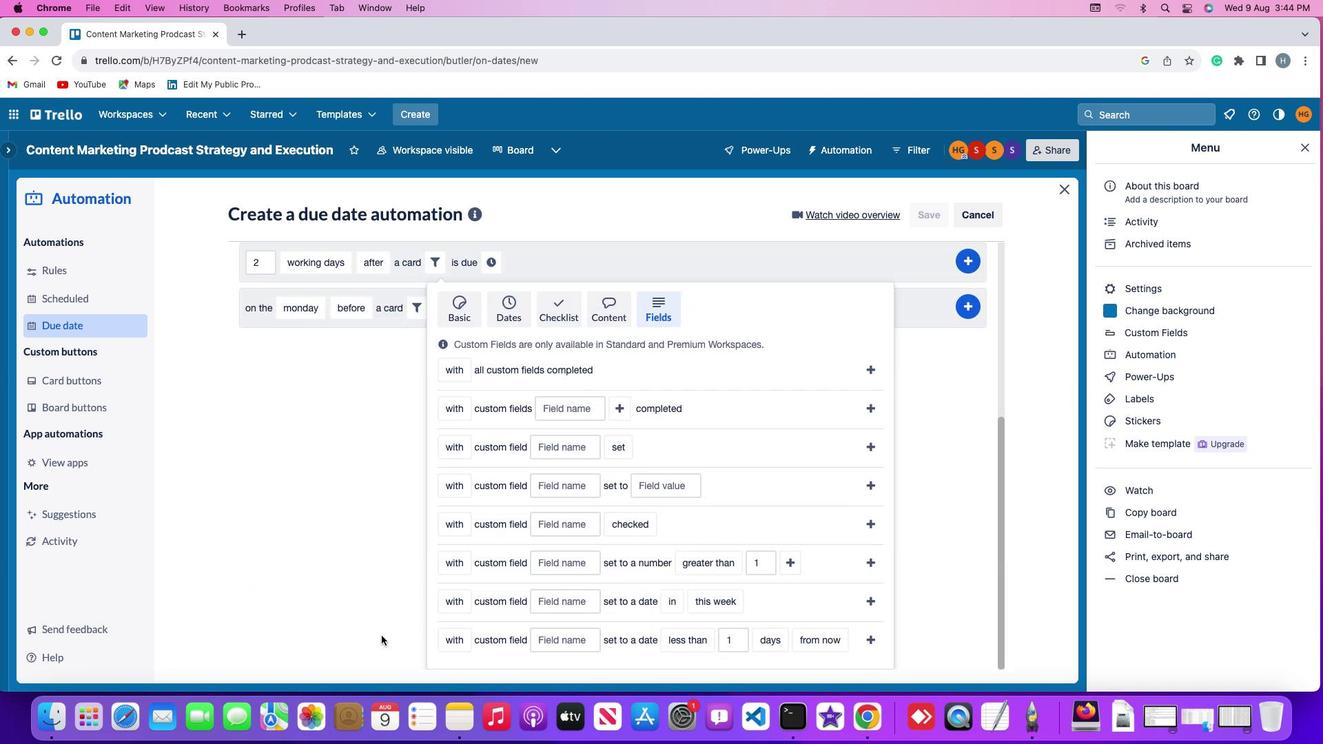 
Action: Mouse scrolled (381, 639) with delta (0, -3)
Screenshot: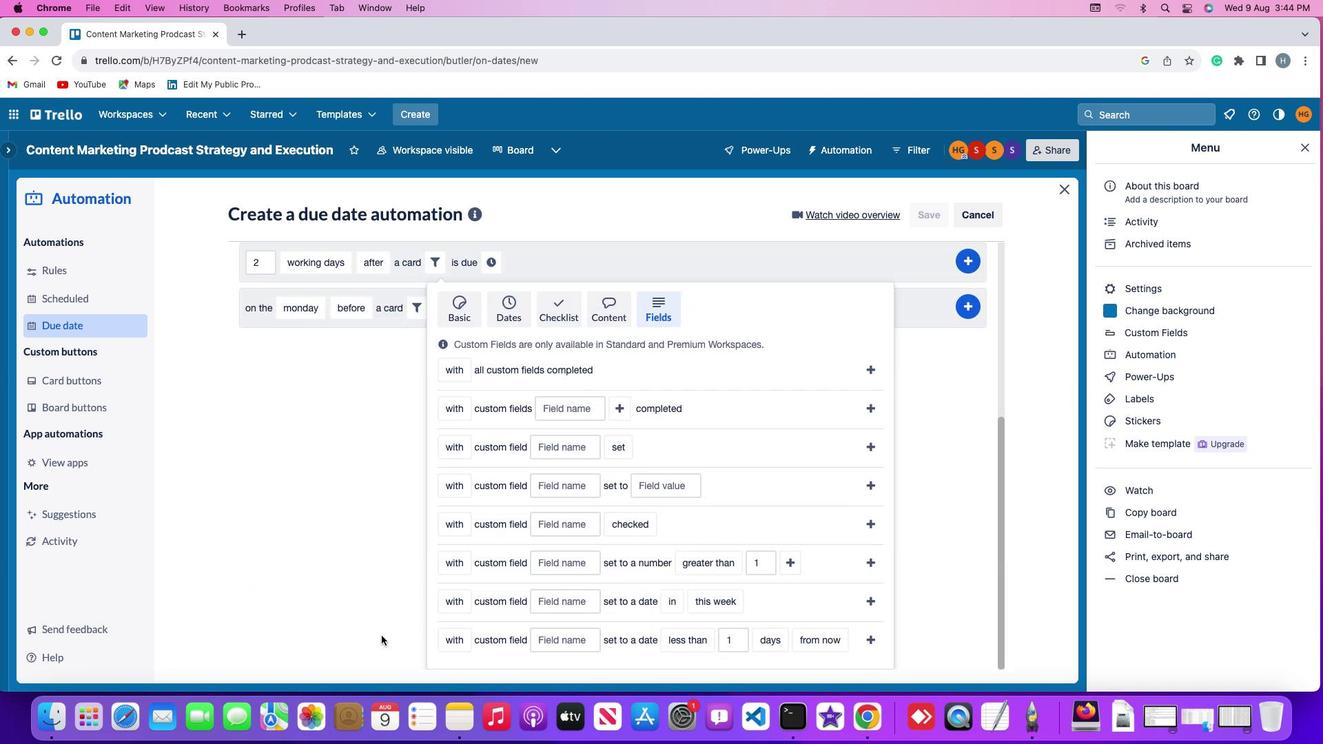 
Action: Mouse scrolled (381, 639) with delta (0, -4)
Screenshot: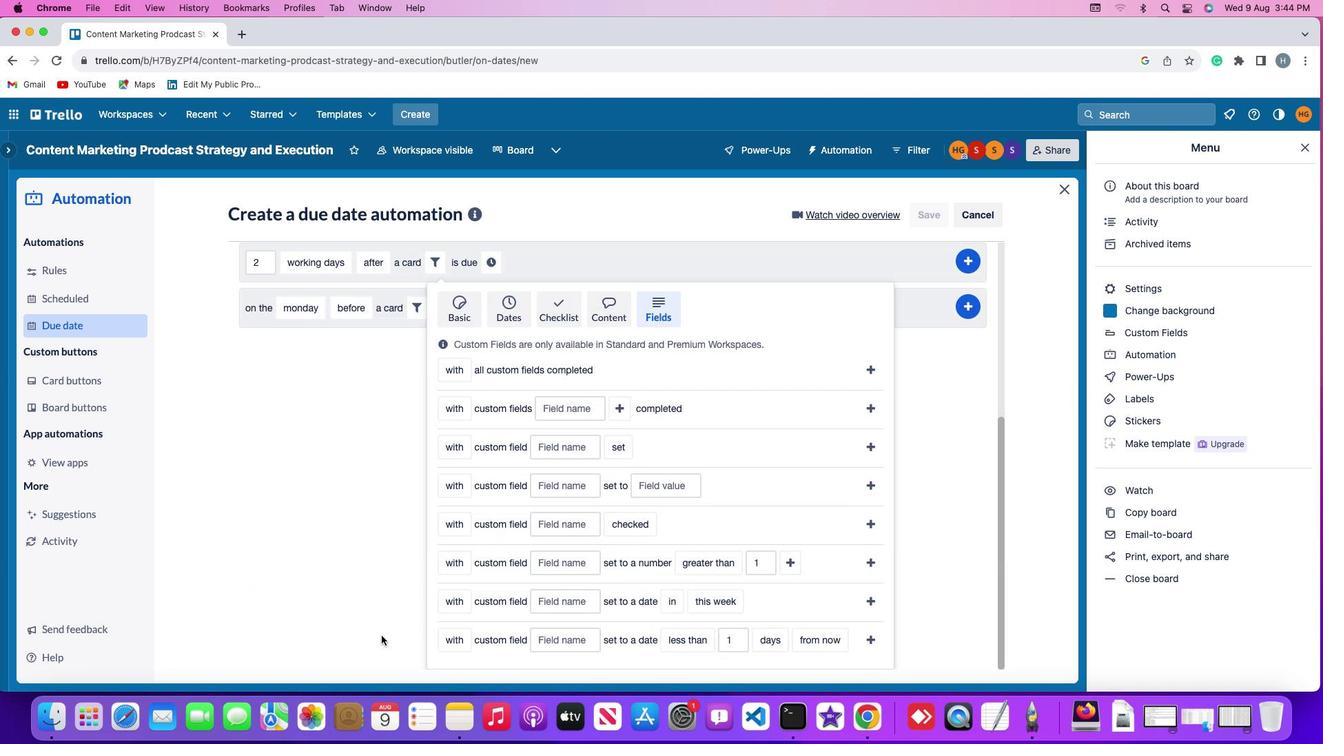 
Action: Mouse moved to (381, 635)
Screenshot: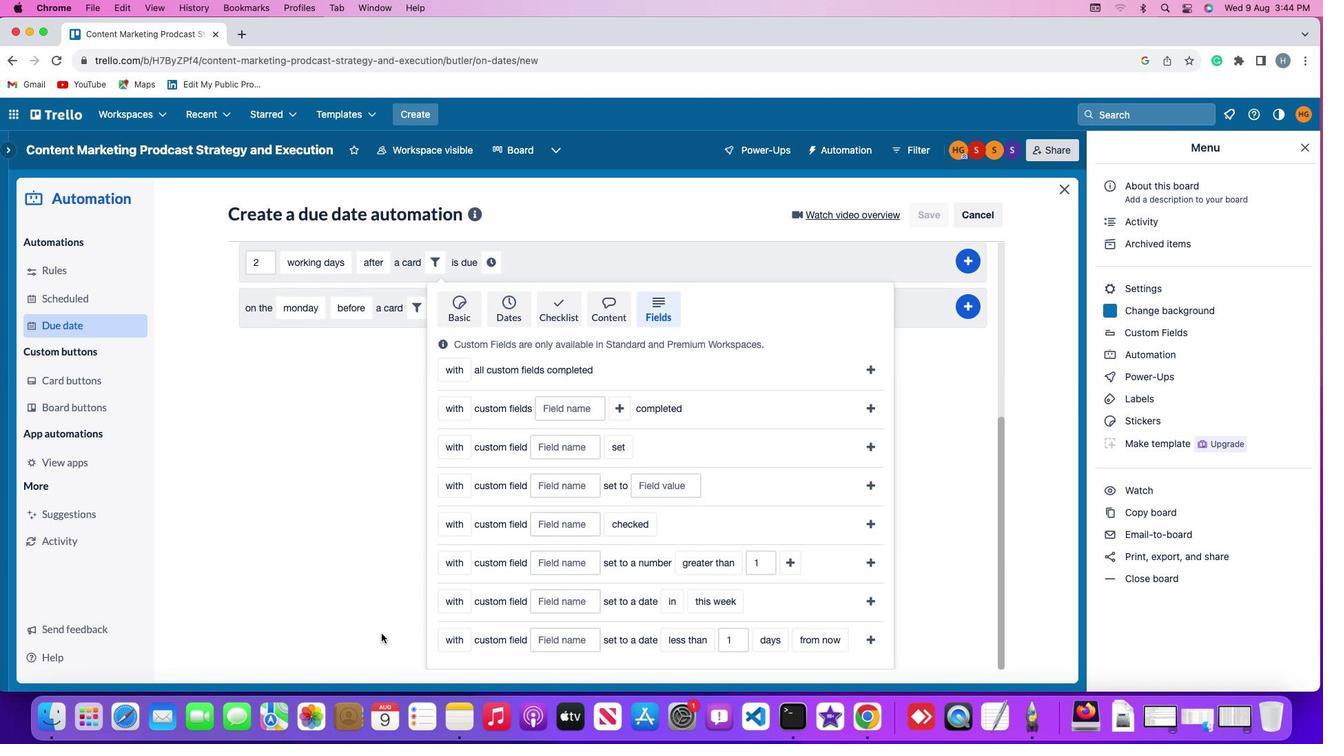 
Action: Mouse scrolled (381, 635) with delta (0, 0)
Screenshot: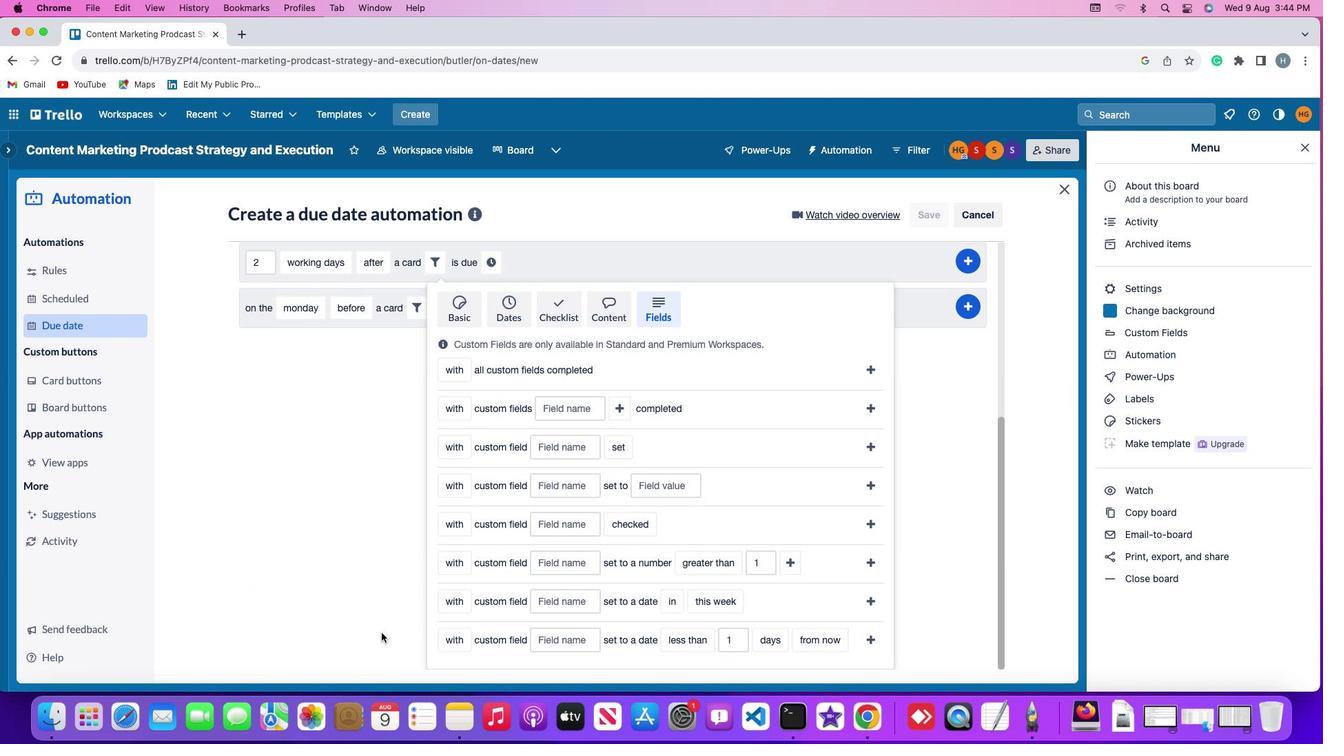 
Action: Mouse scrolled (381, 635) with delta (0, 0)
Screenshot: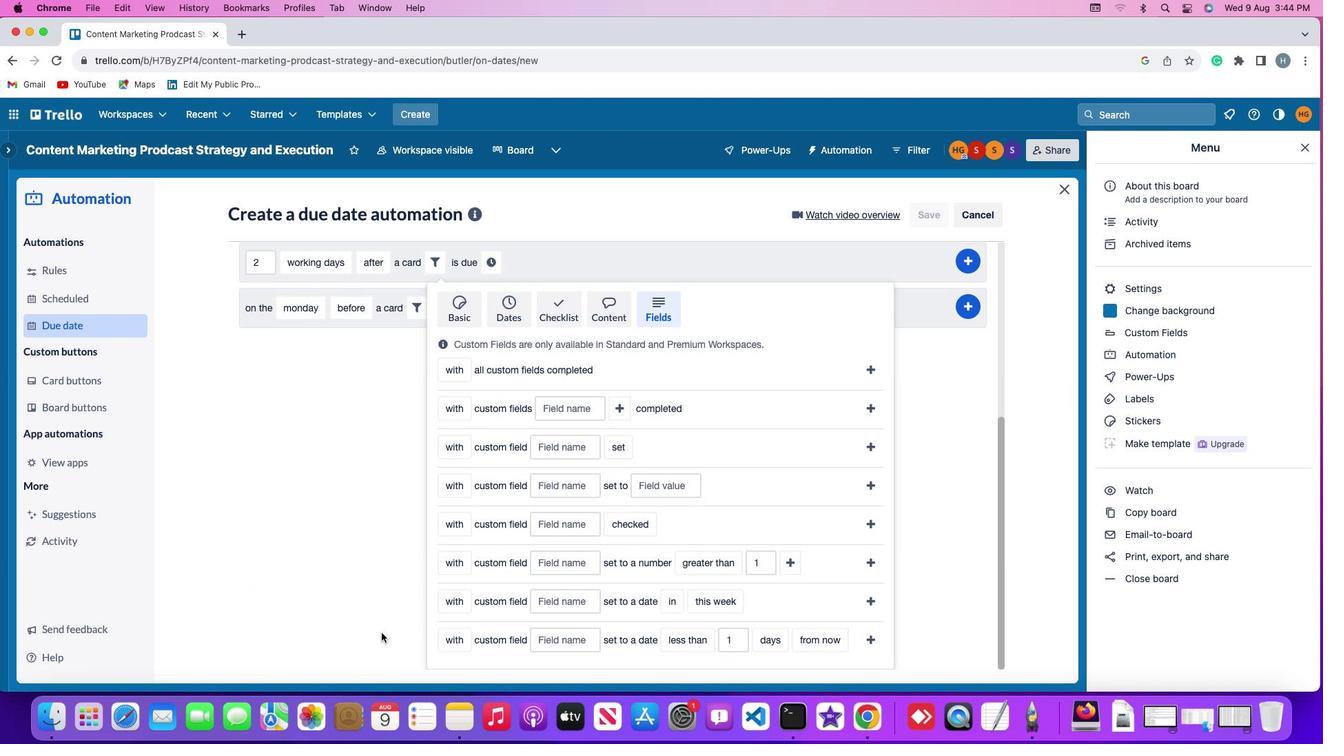 
Action: Mouse scrolled (381, 635) with delta (0, -2)
Screenshot: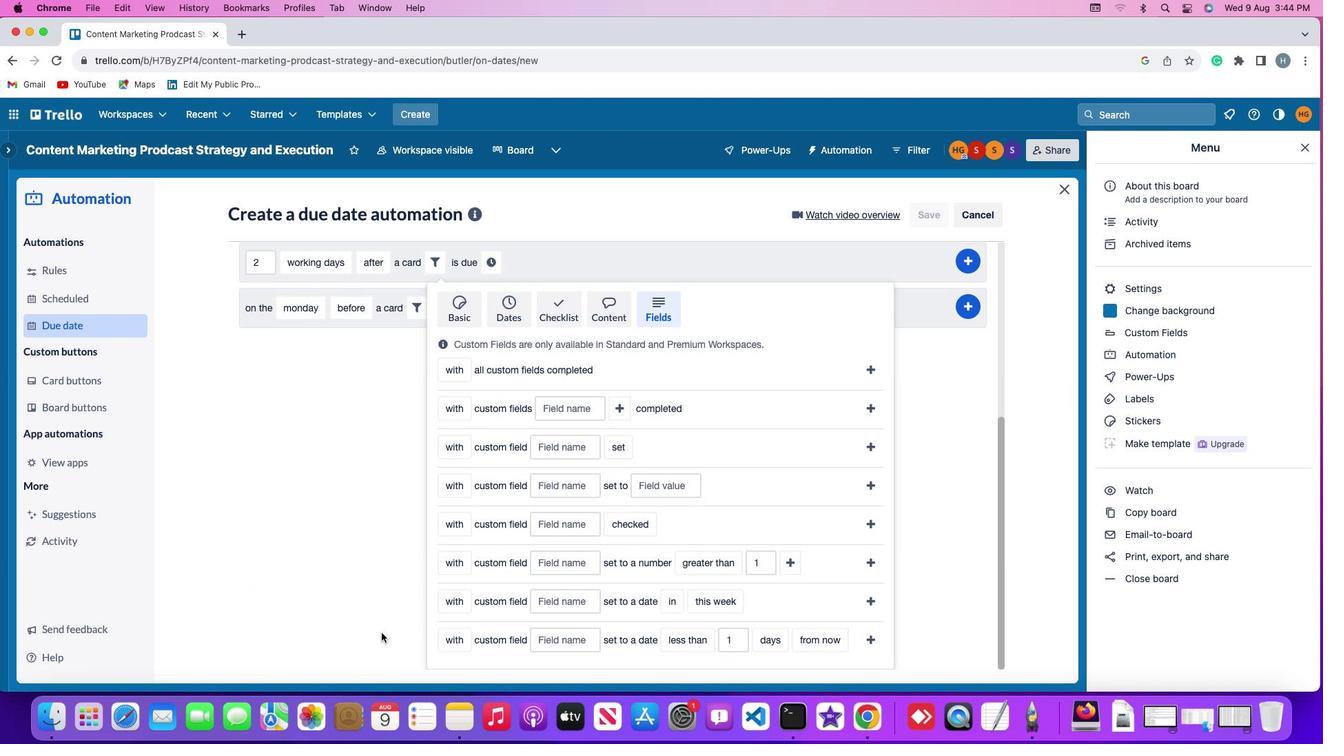 
Action: Mouse moved to (381, 633)
Screenshot: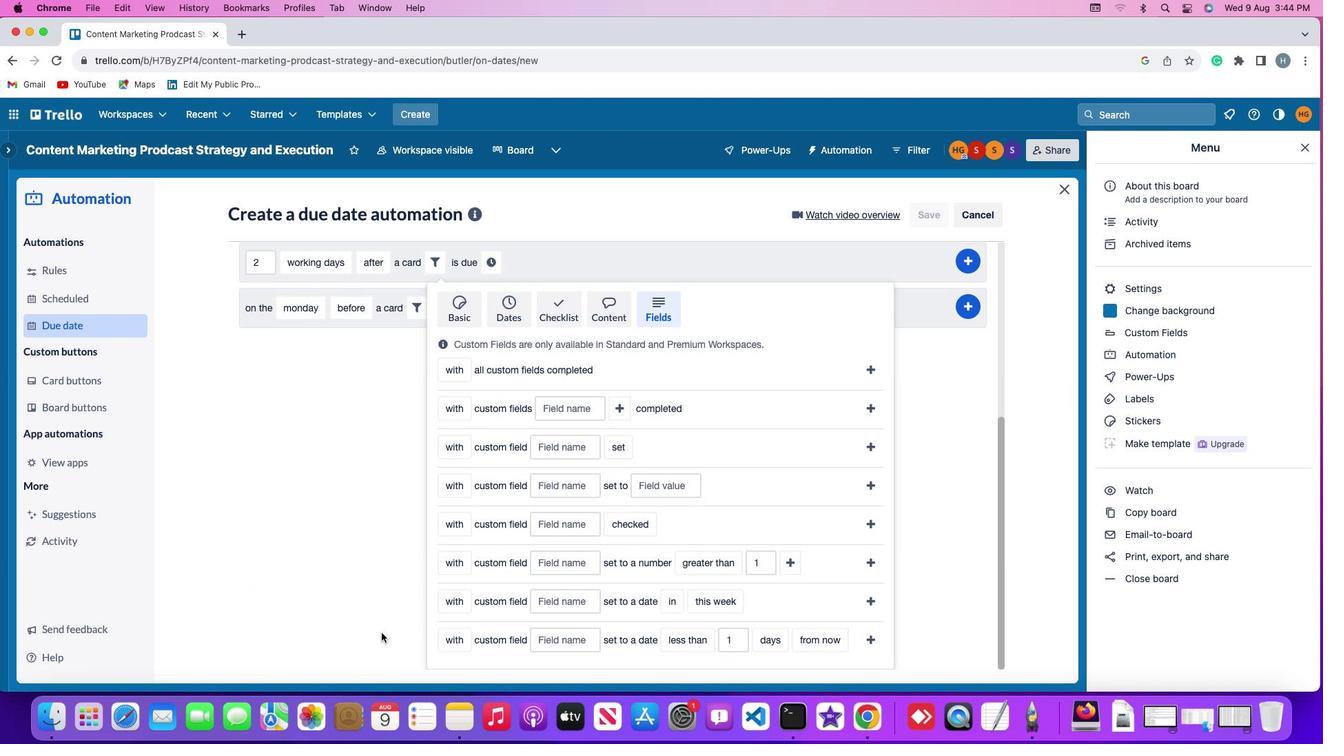 
Action: Mouse scrolled (381, 633) with delta (0, -2)
Screenshot: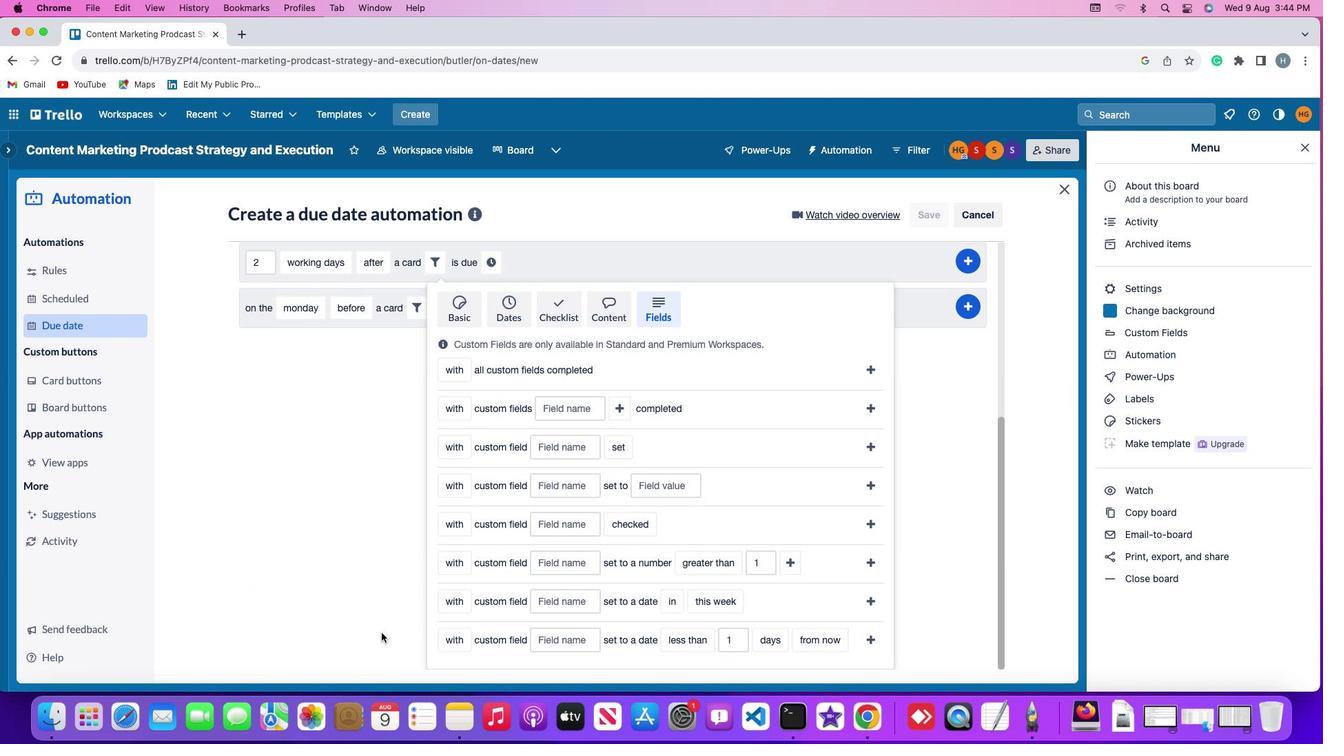 
Action: Mouse moved to (461, 561)
Screenshot: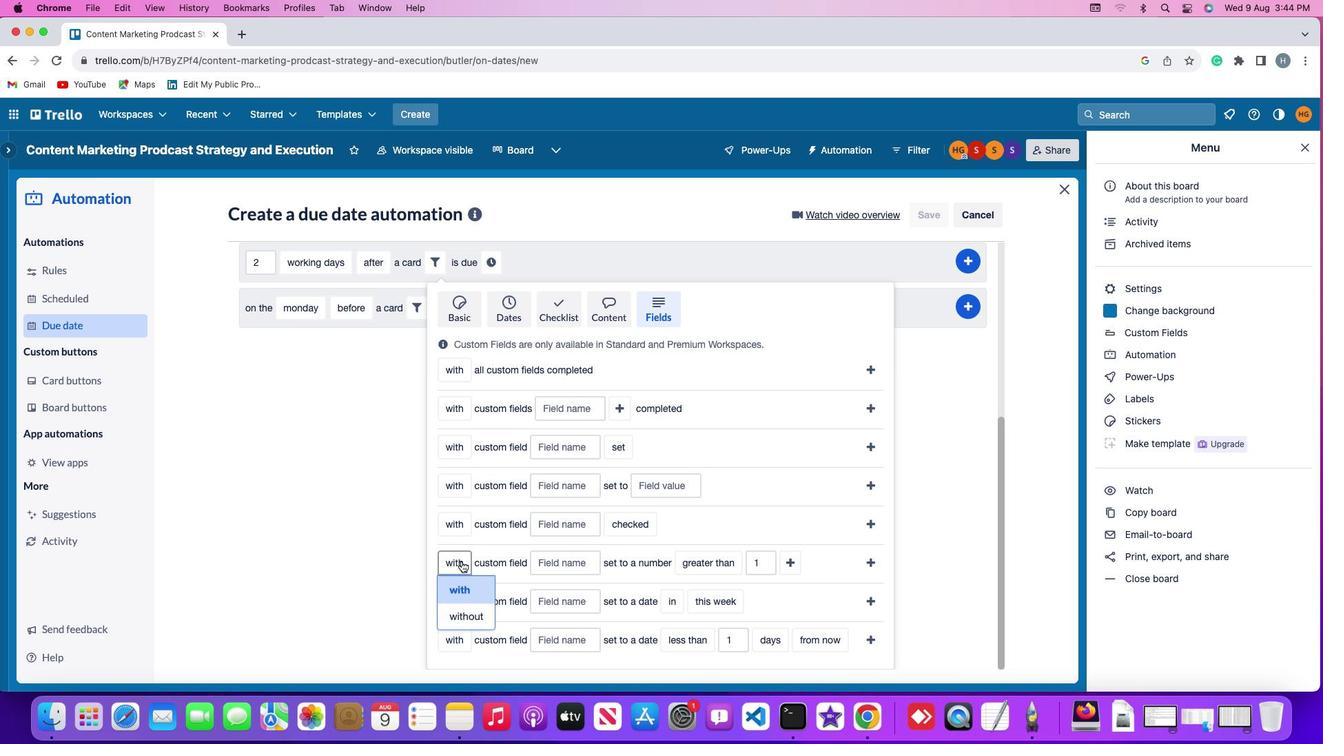 
Action: Mouse pressed left at (461, 561)
Screenshot: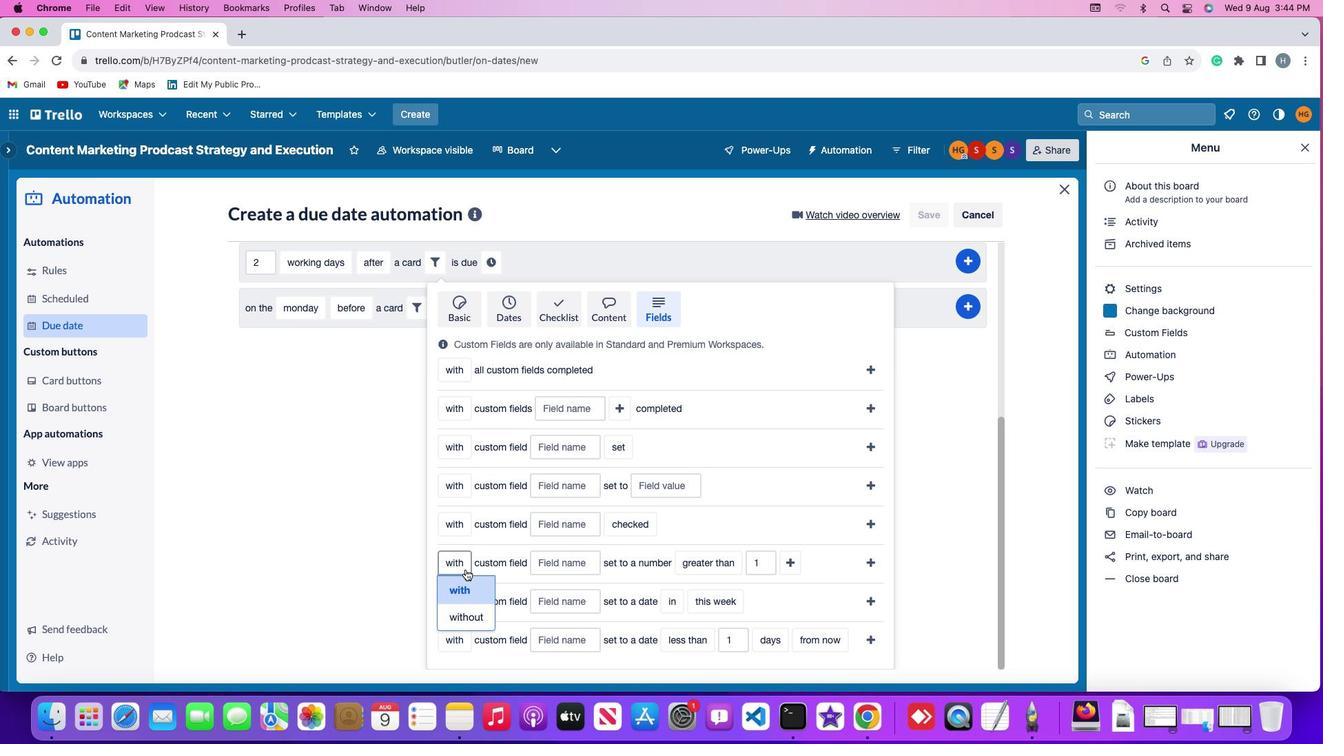 
Action: Mouse moved to (463, 617)
Screenshot: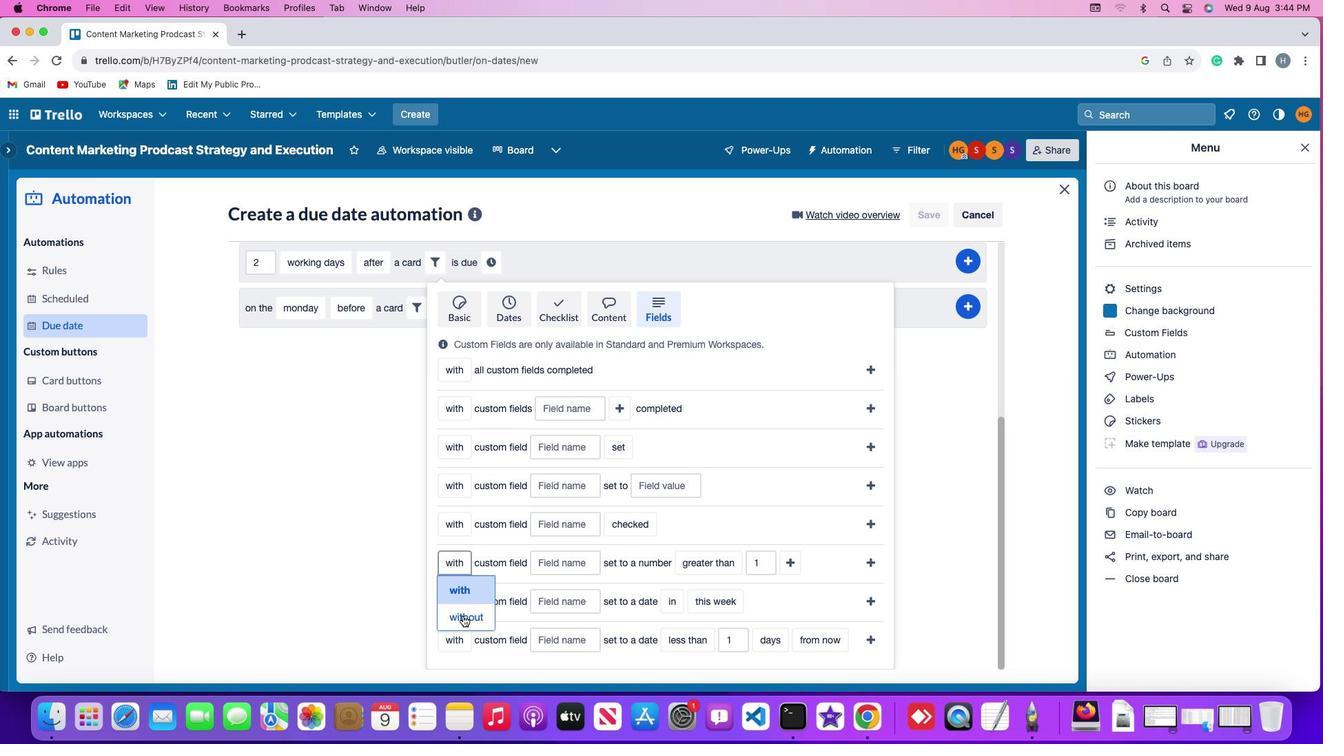 
Action: Mouse pressed left at (463, 617)
Screenshot: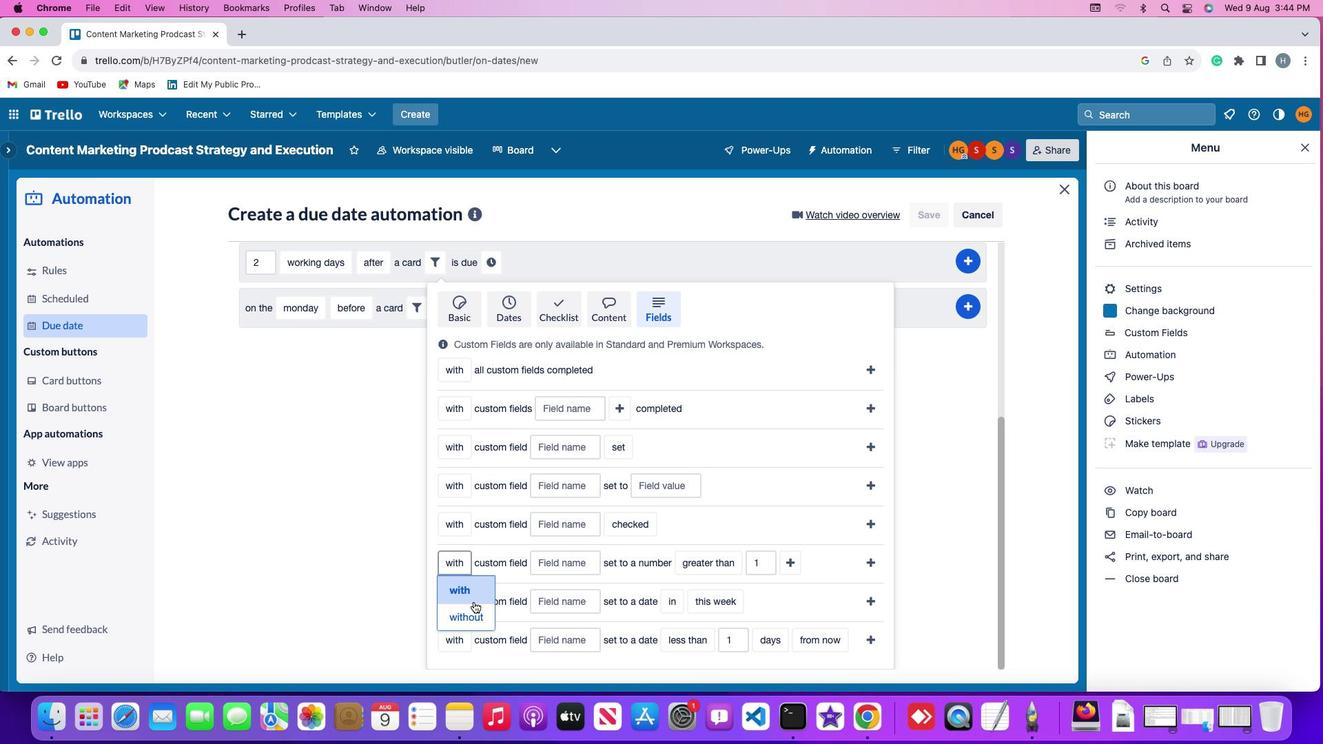 
Action: Mouse moved to (552, 562)
Screenshot: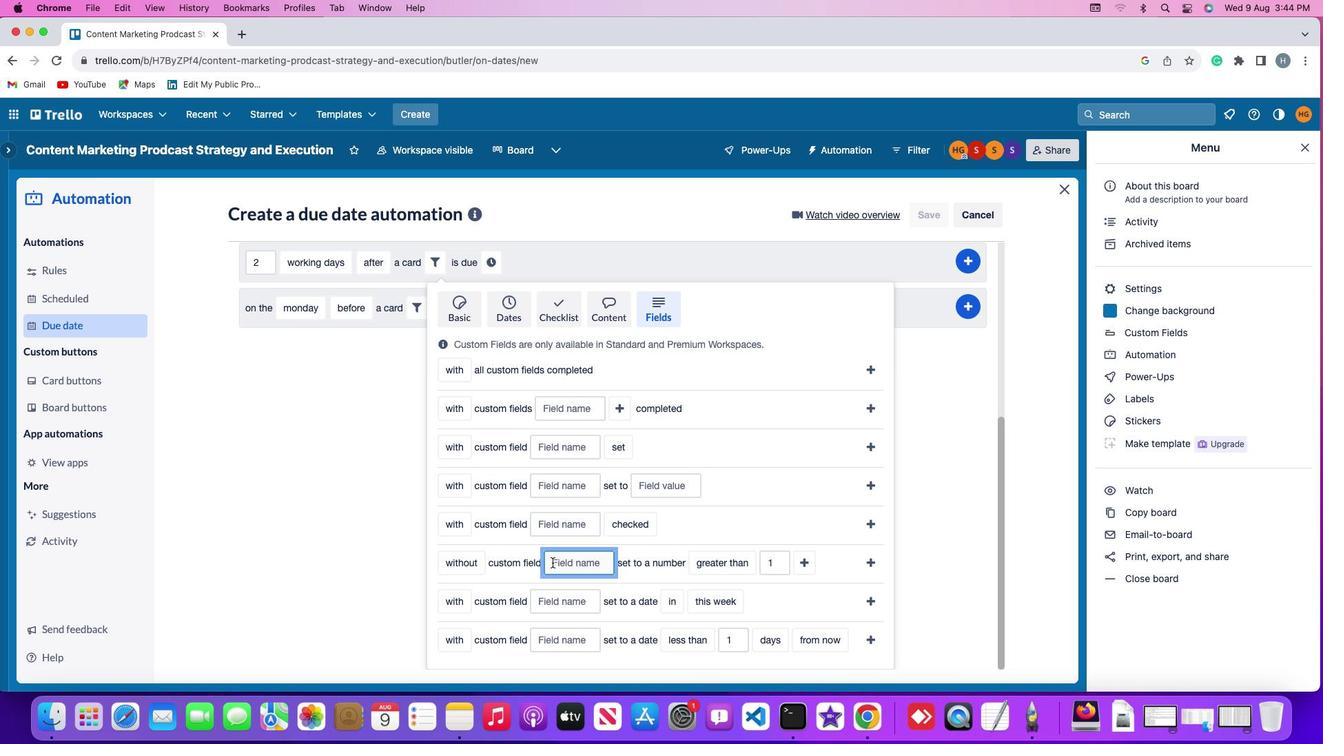 
Action: Mouse pressed left at (552, 562)
Screenshot: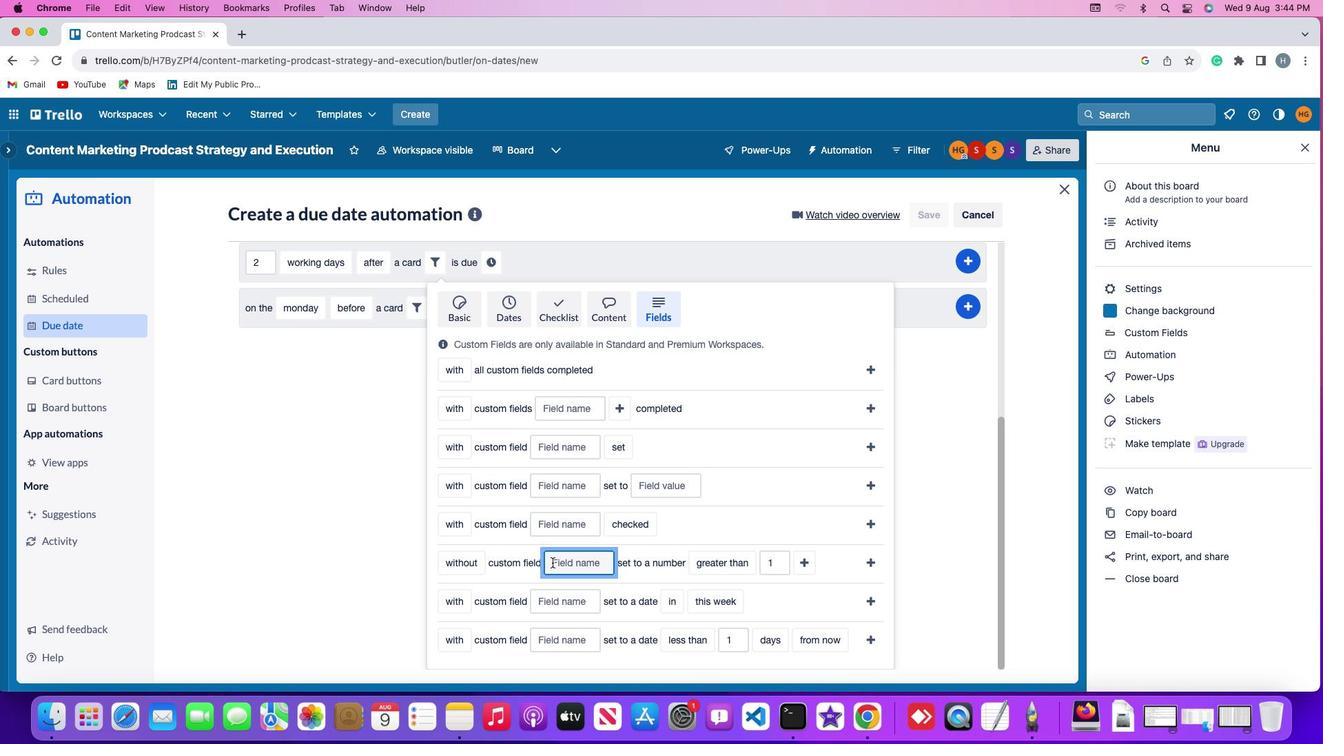 
Action: Key pressed Key.shift'R''e''s''u''m''e'
Screenshot: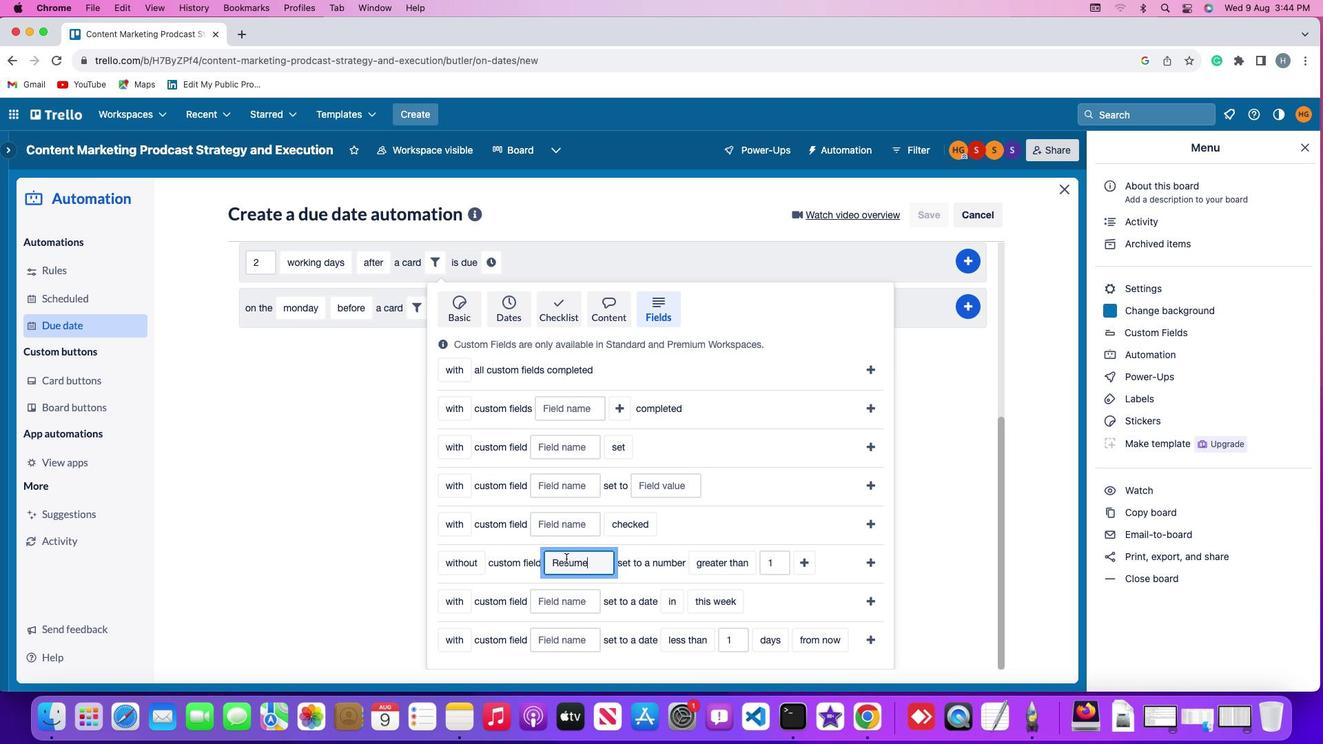
Action: Mouse moved to (711, 571)
Screenshot: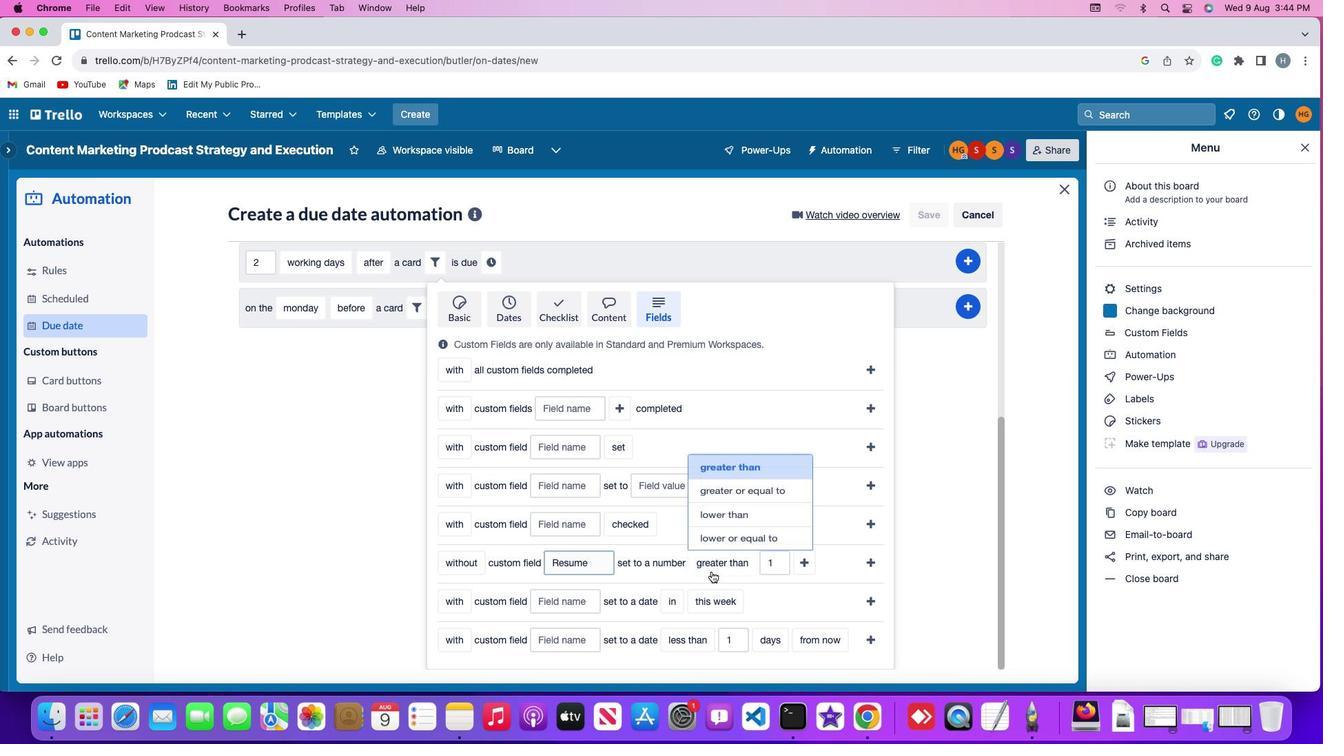 
Action: Mouse pressed left at (711, 571)
Screenshot: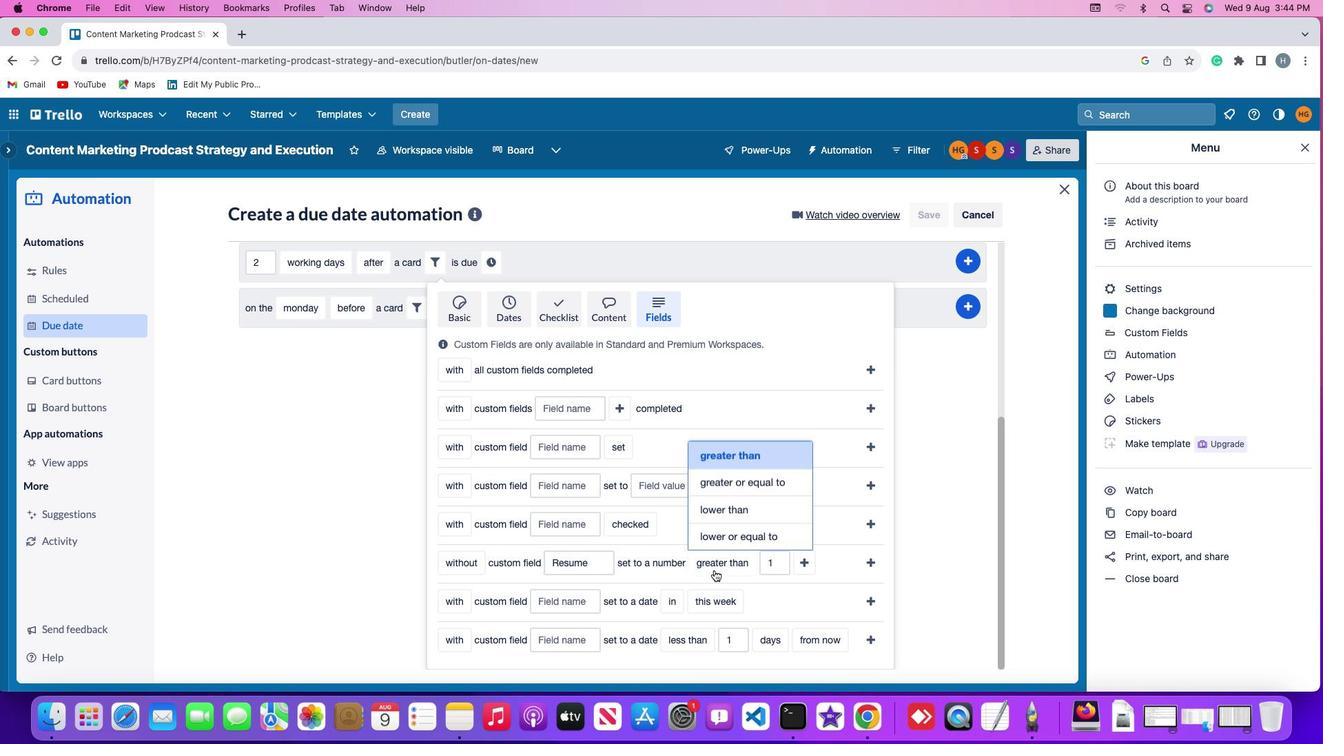 
Action: Mouse moved to (739, 452)
Screenshot: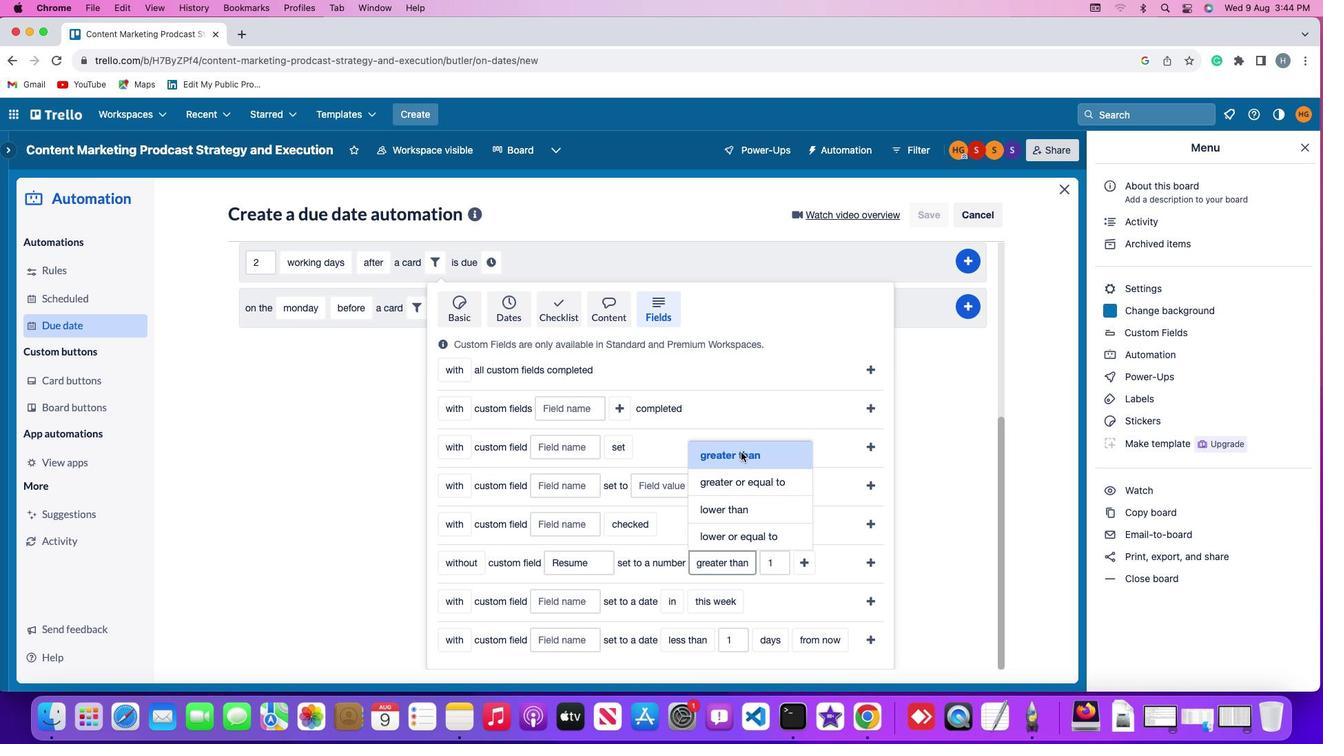 
Action: Mouse pressed left at (739, 452)
Screenshot: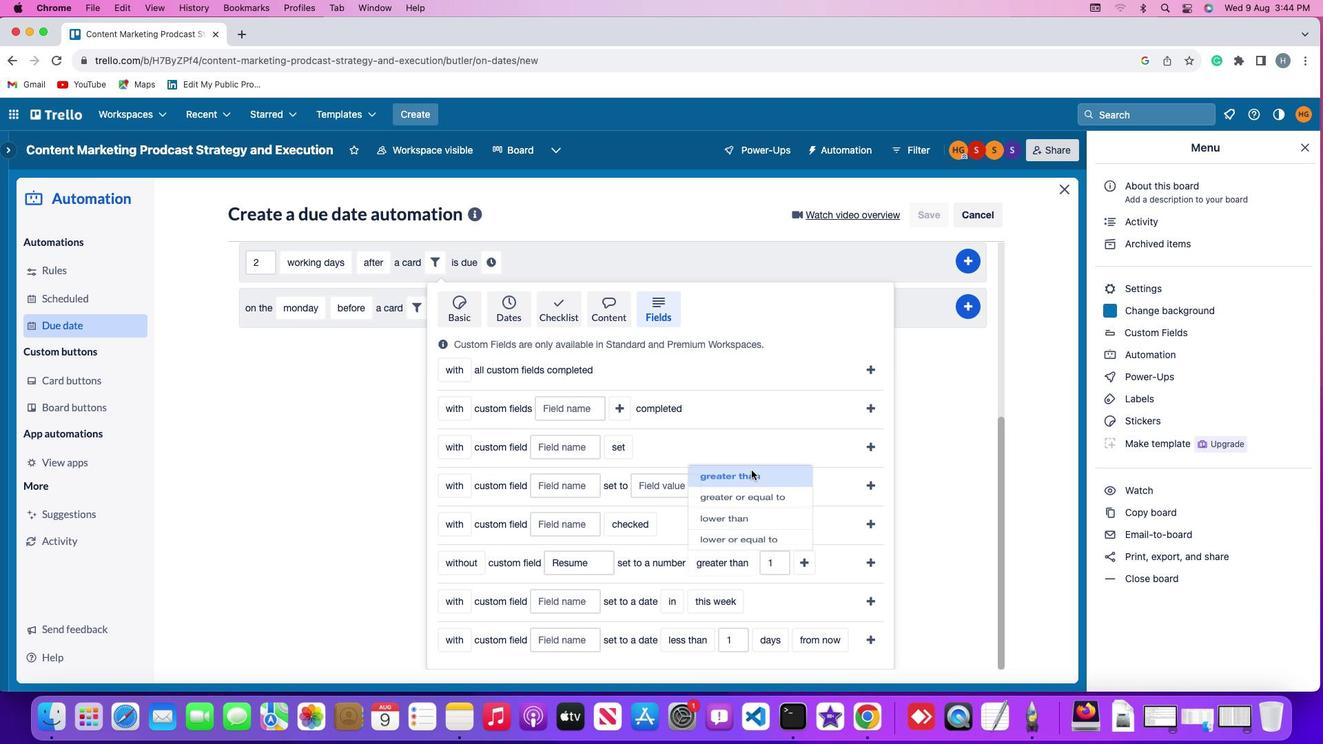 
Action: Mouse moved to (779, 556)
Screenshot: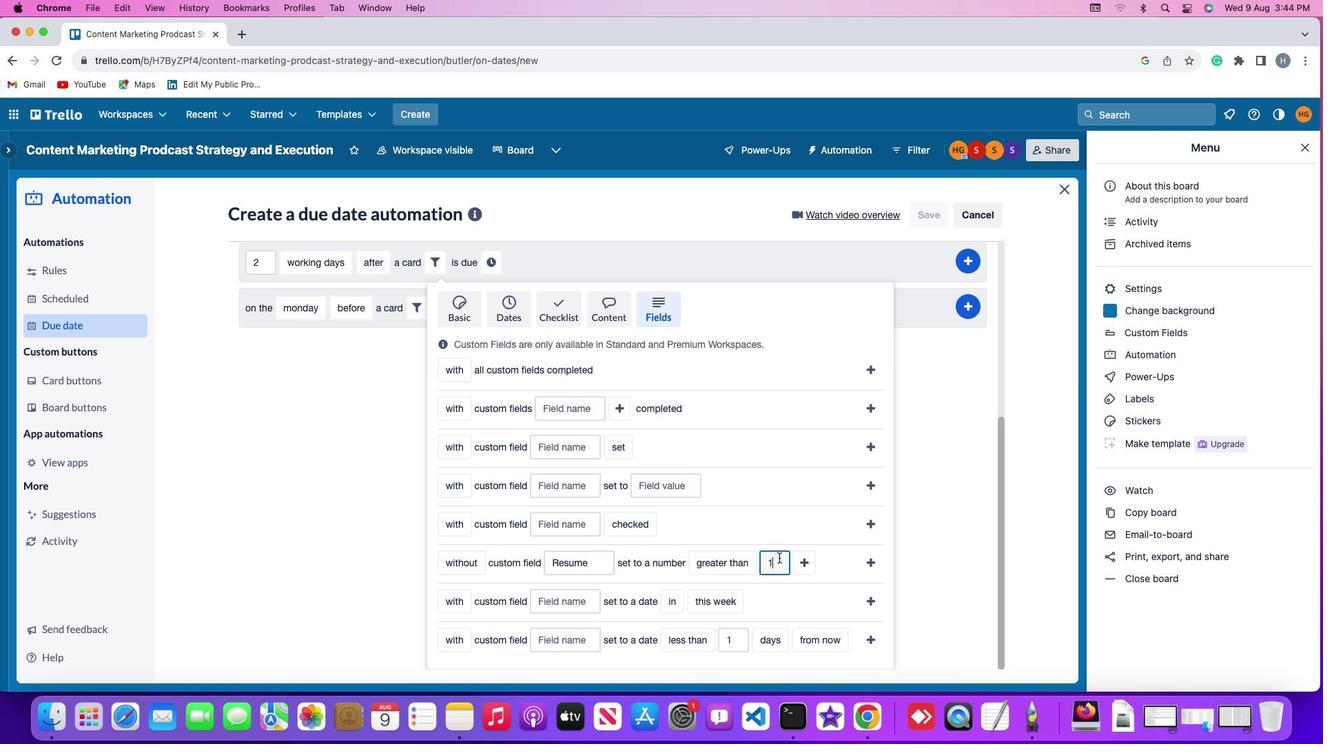 
Action: Mouse pressed left at (779, 556)
Screenshot: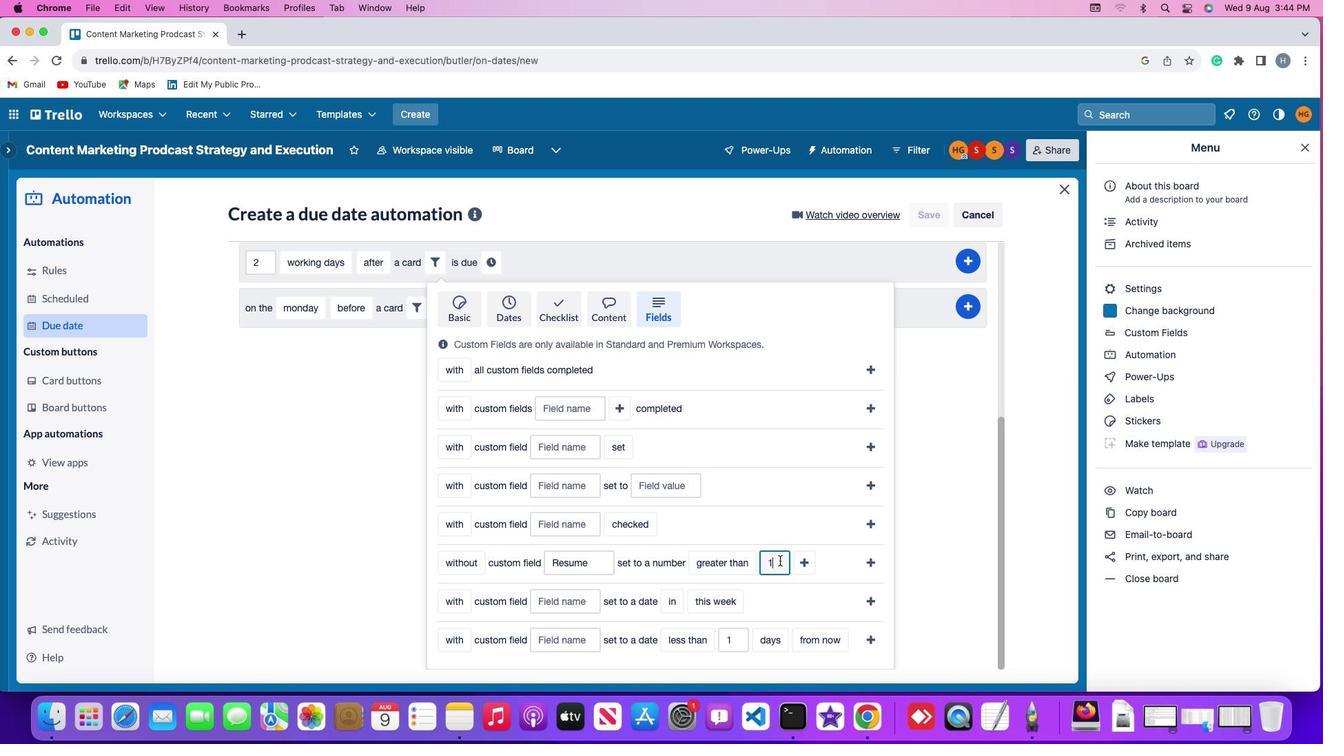 
Action: Mouse moved to (779, 563)
Screenshot: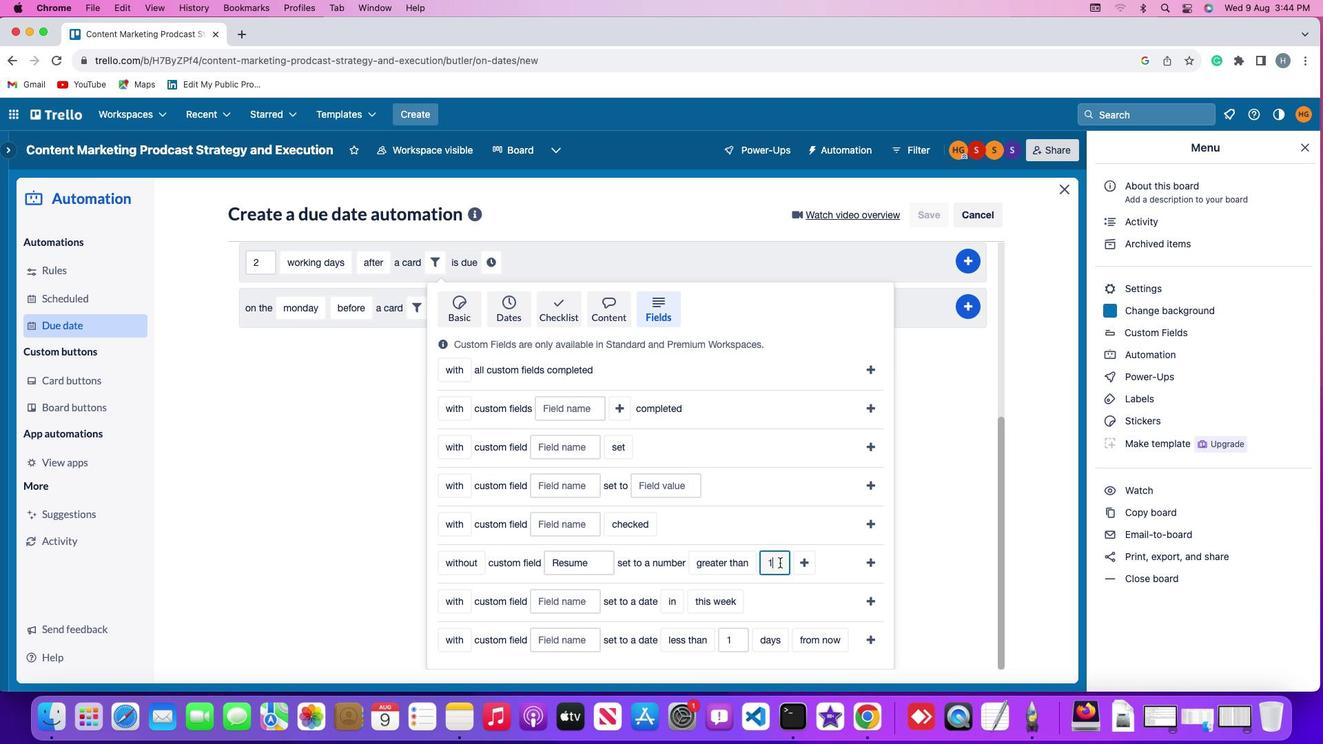 
Action: Key pressed Key.backspace'1'
Screenshot: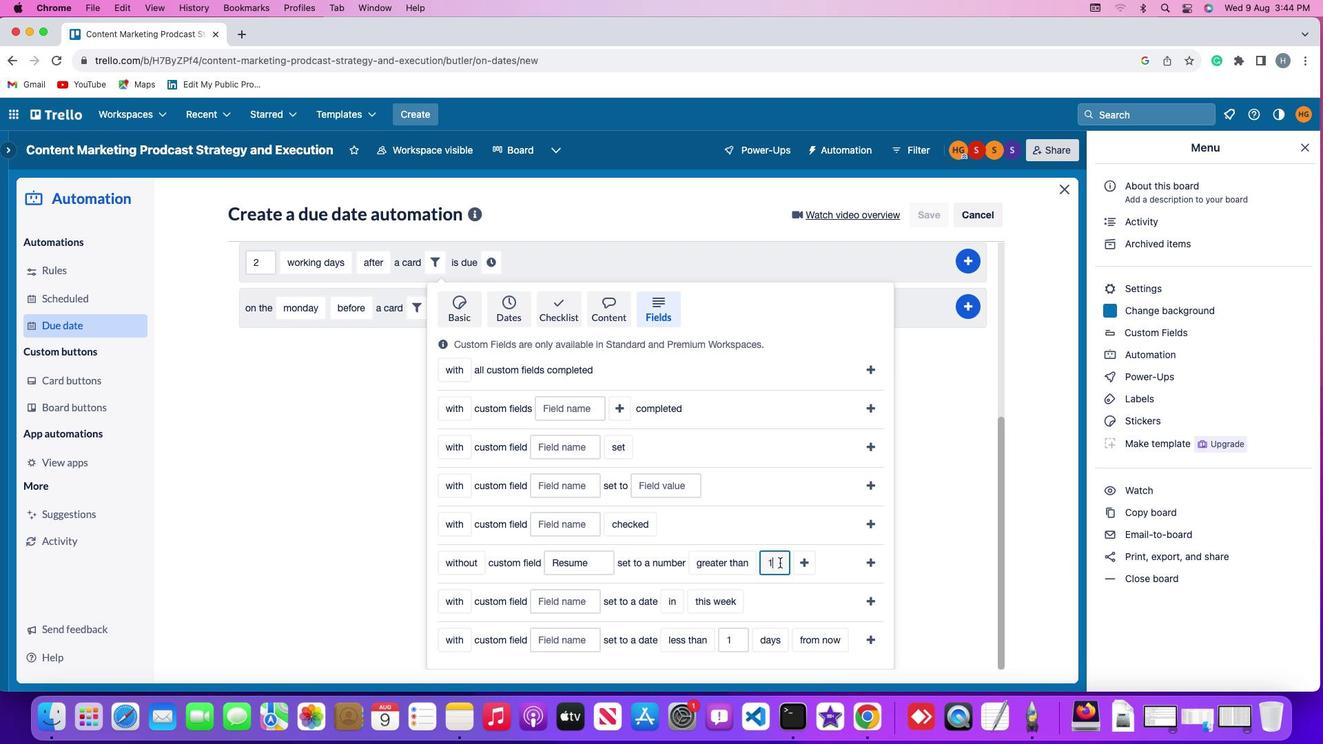 
Action: Mouse moved to (807, 559)
Screenshot: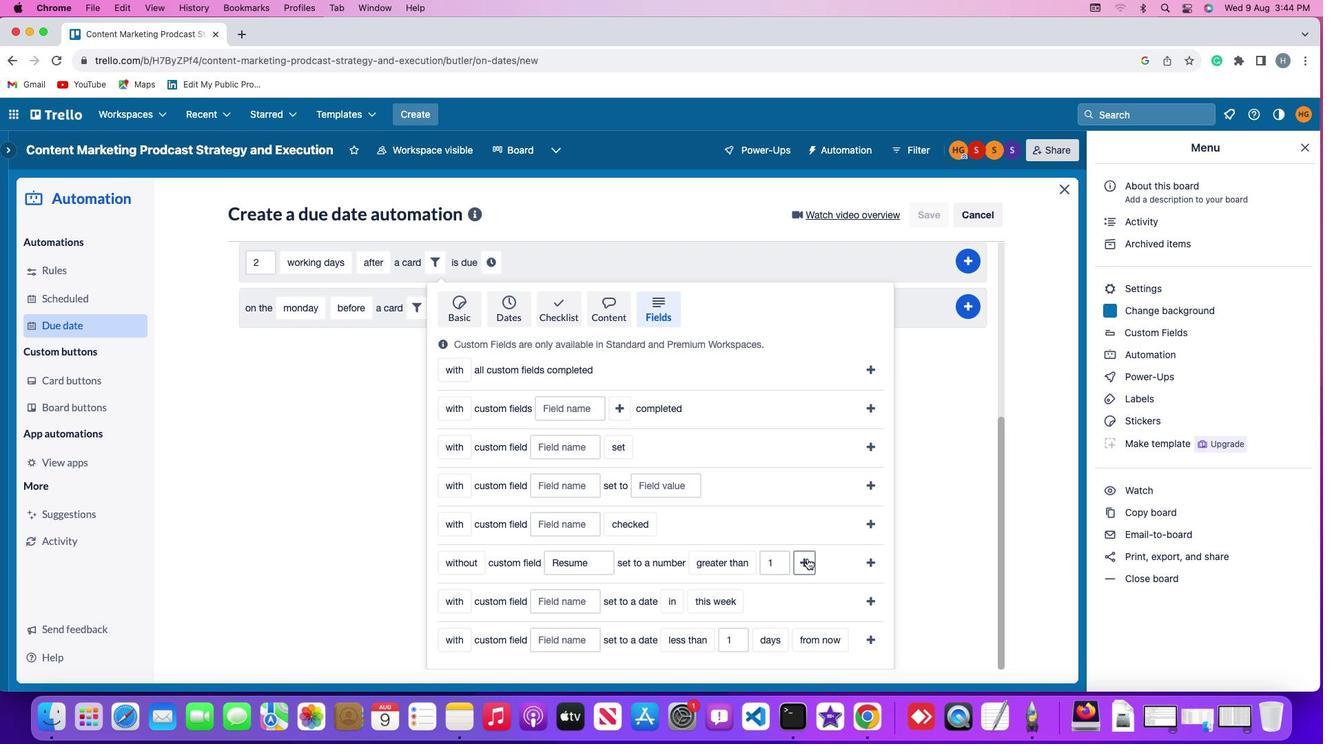 
Action: Mouse pressed left at (807, 559)
Screenshot: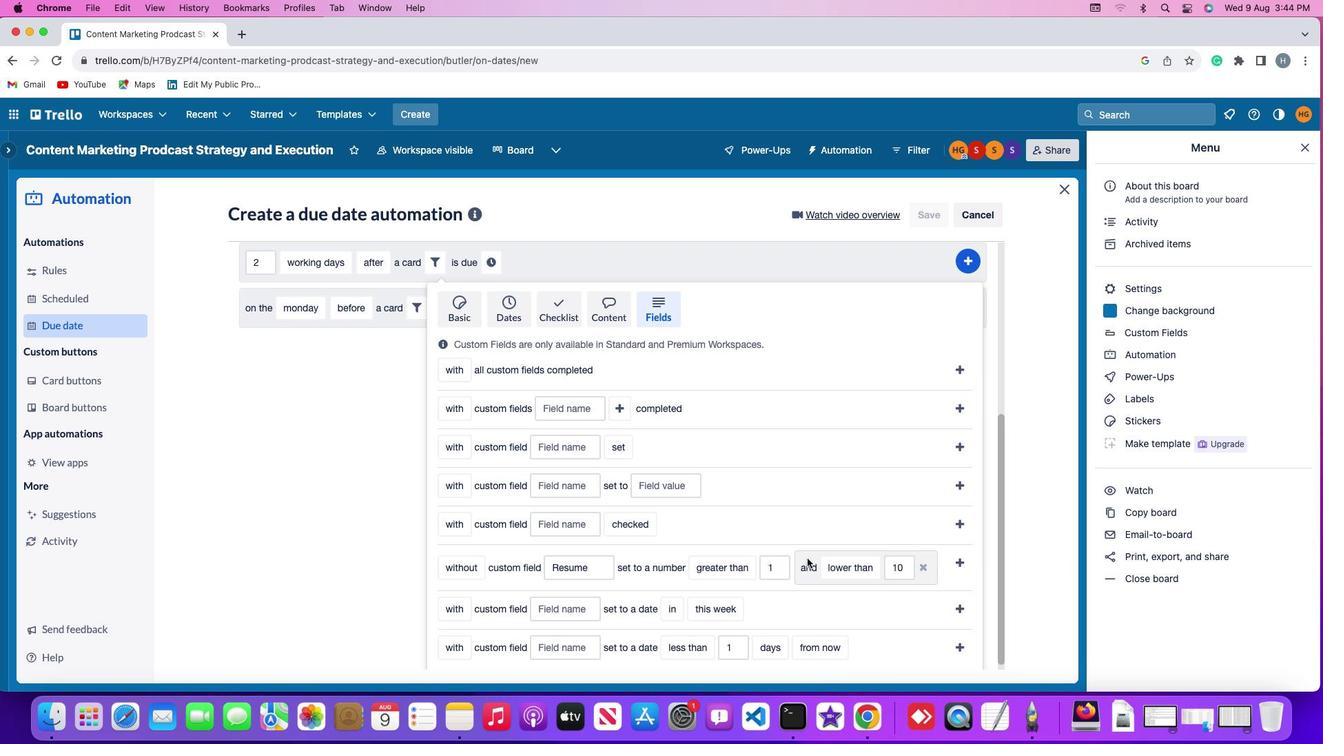 
Action: Mouse moved to (845, 566)
Screenshot: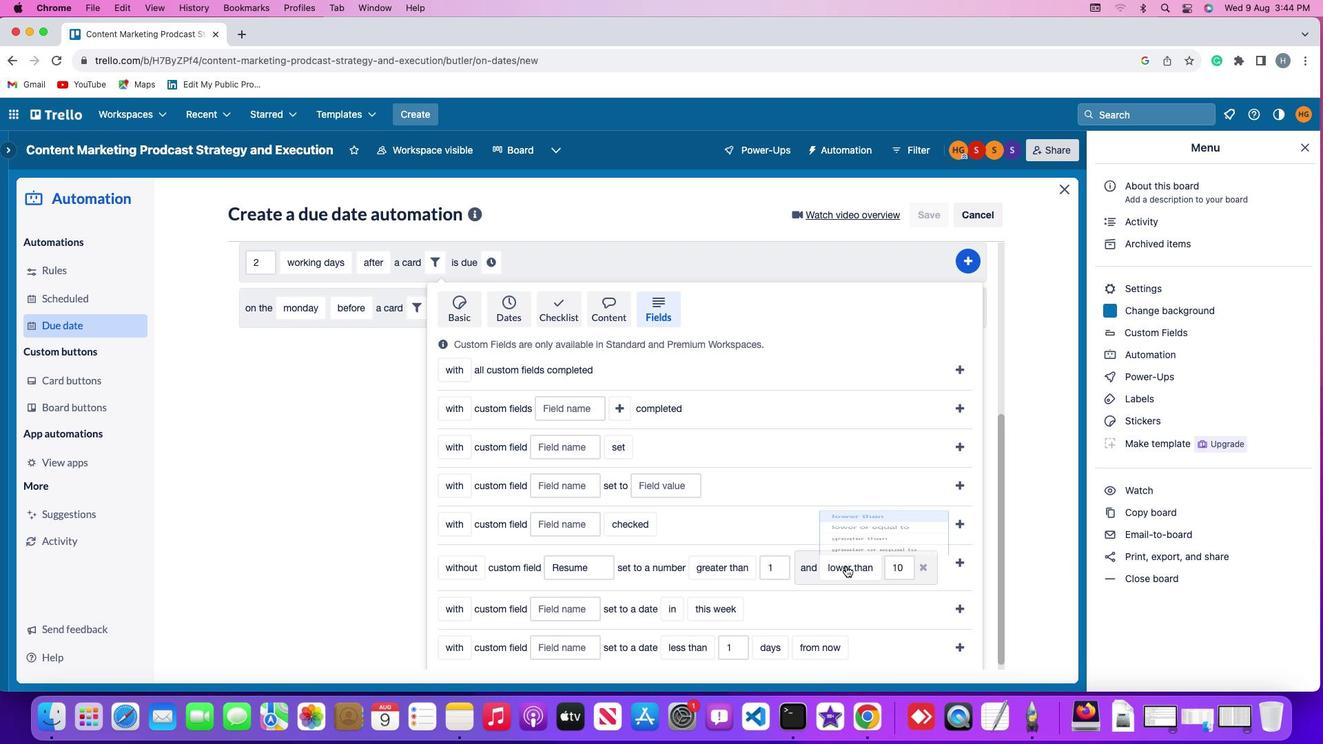
Action: Mouse pressed left at (845, 566)
Screenshot: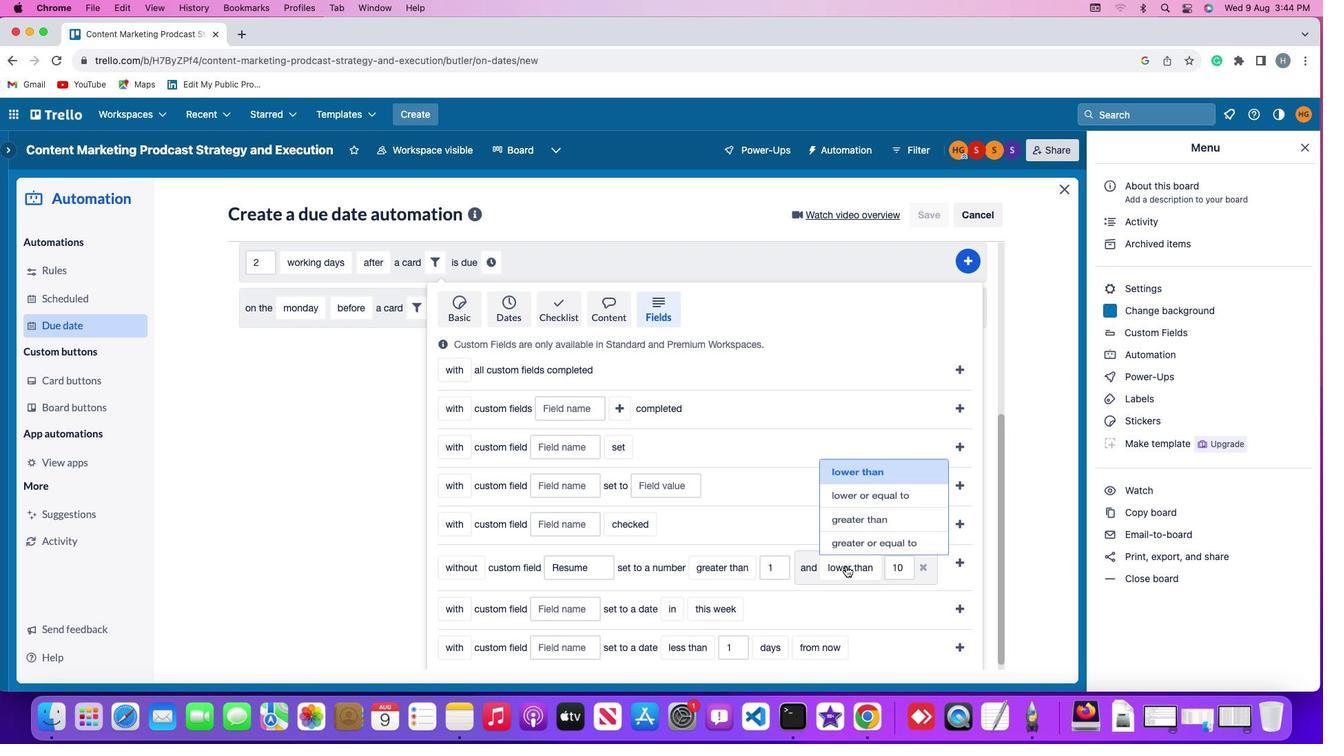 
Action: Mouse moved to (861, 489)
Screenshot: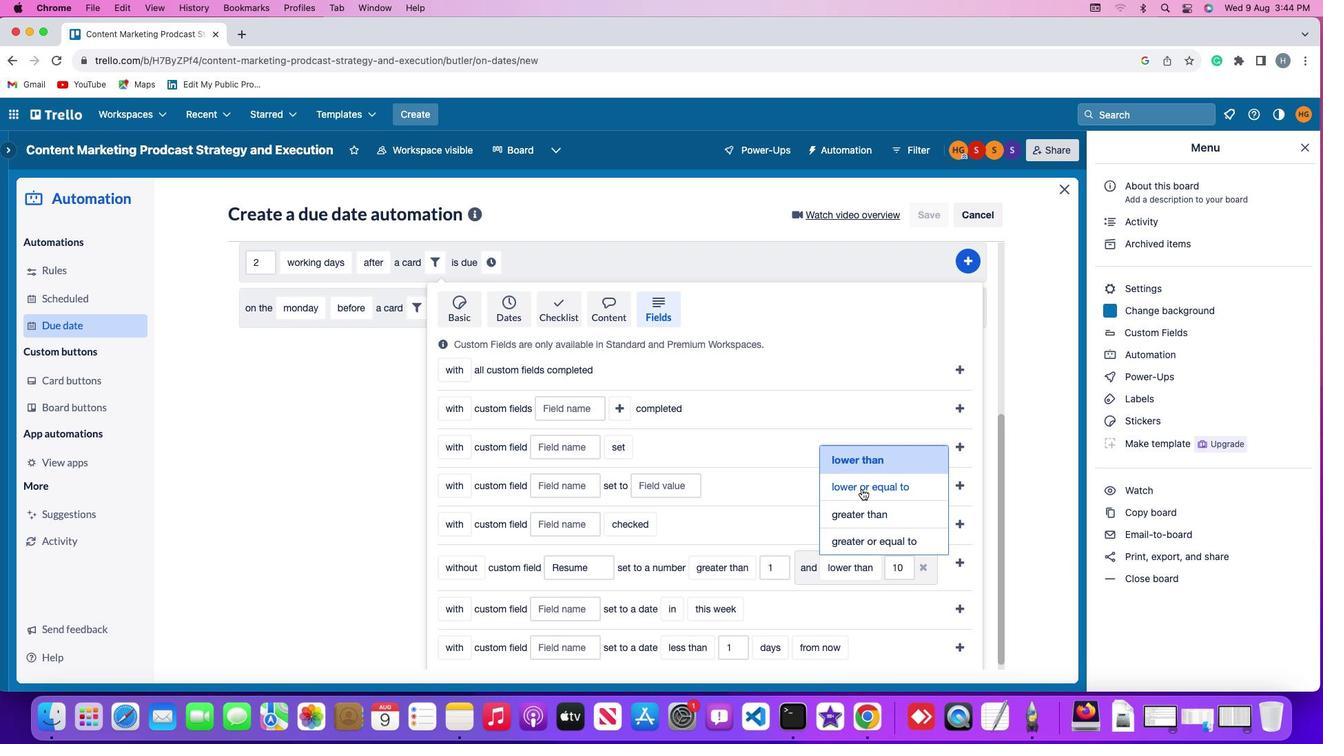 
Action: Mouse pressed left at (861, 489)
Screenshot: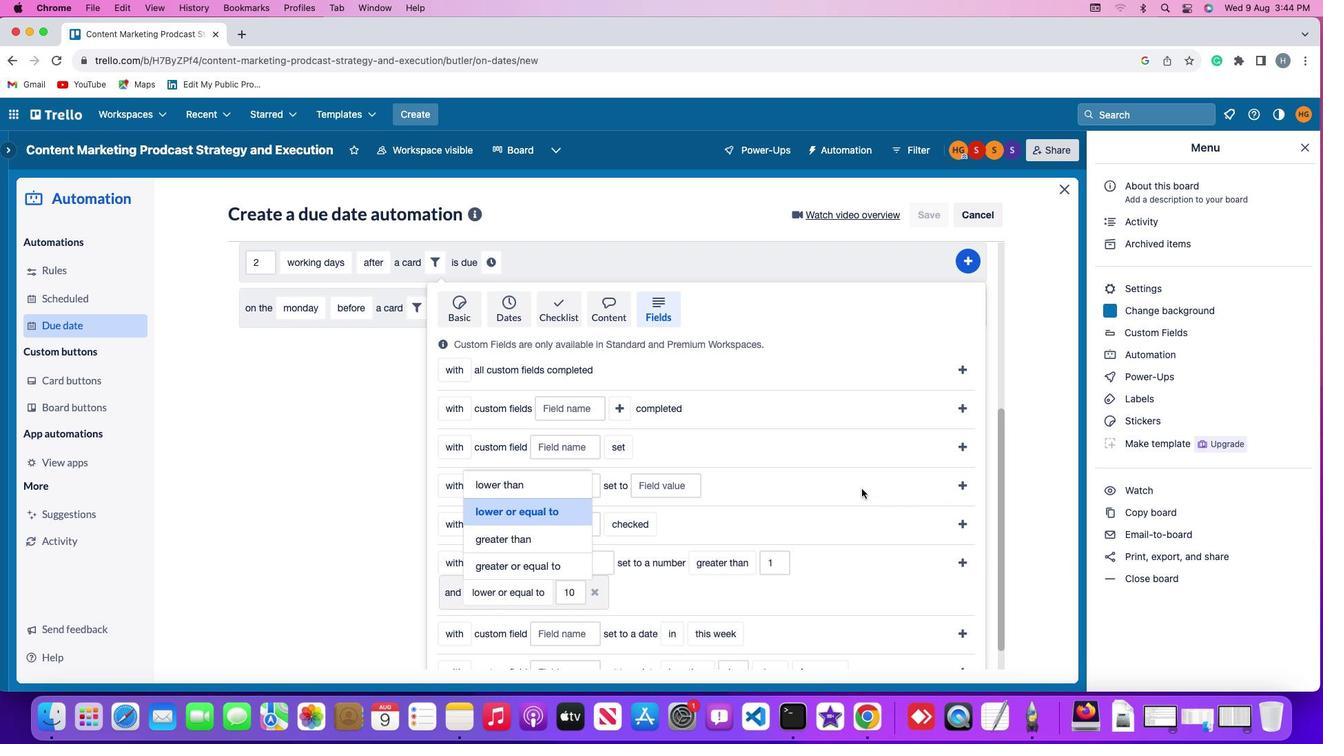 
Action: Mouse moved to (576, 592)
Screenshot: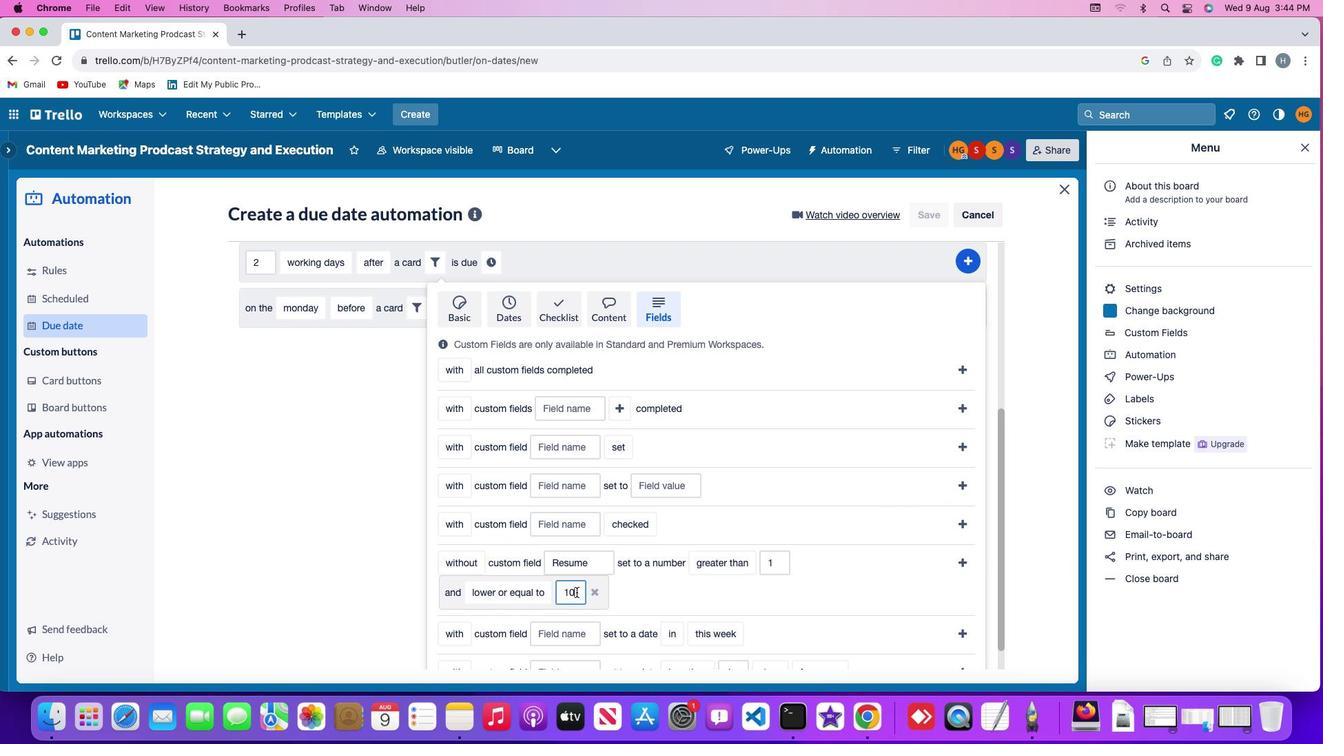 
Action: Mouse pressed left at (576, 592)
Screenshot: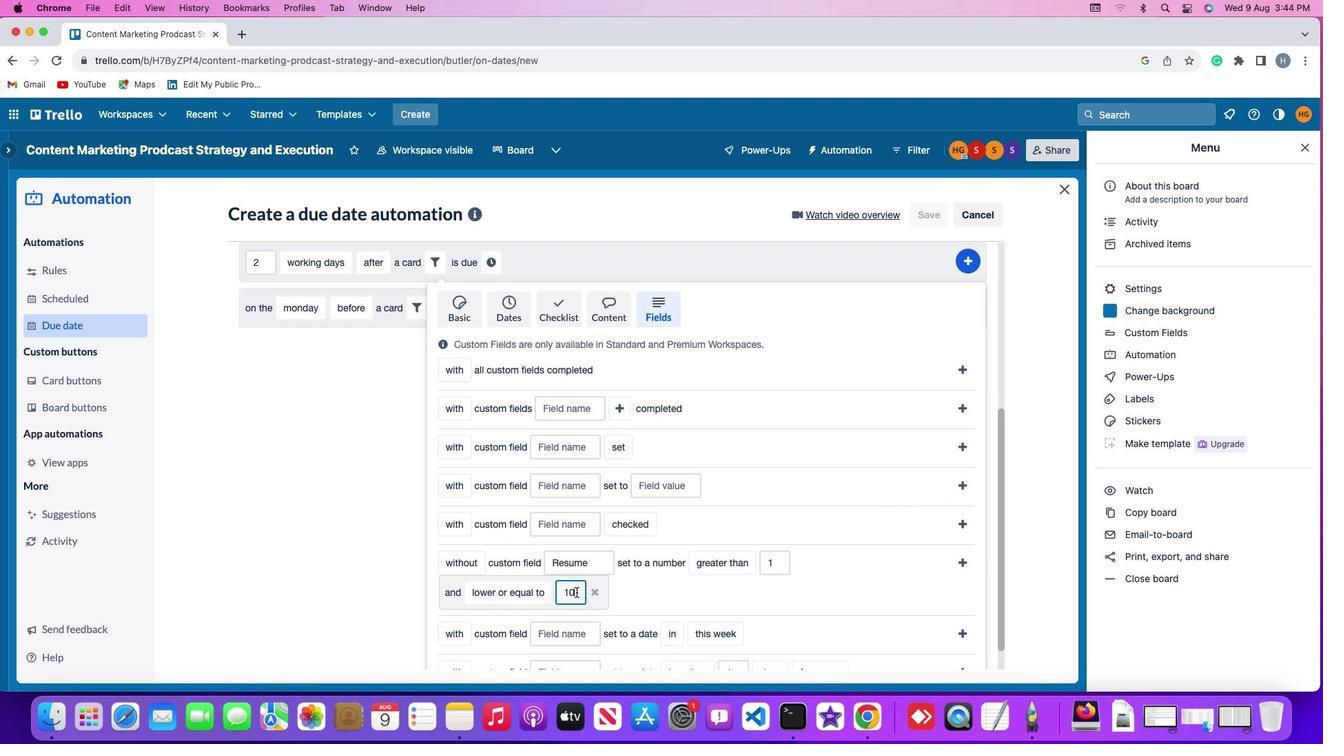
Action: Mouse moved to (576, 592)
Screenshot: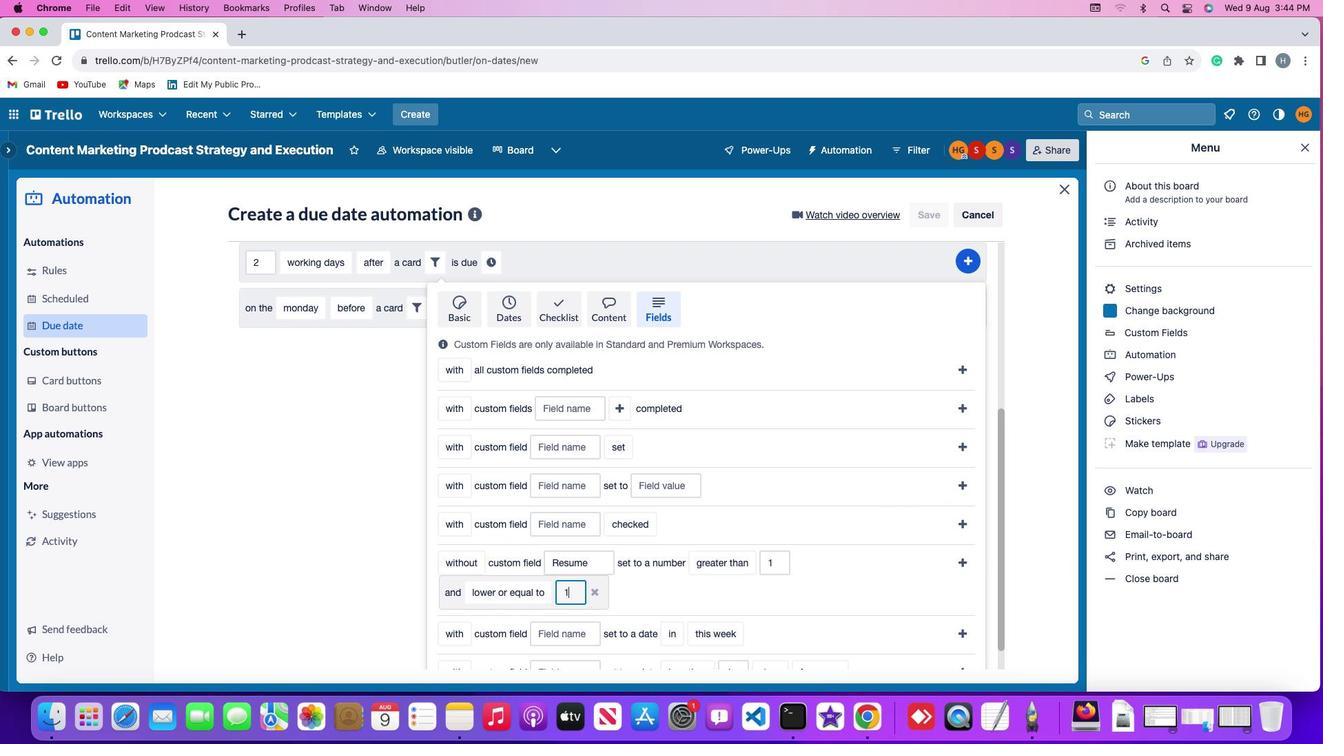 
Action: Key pressed Key.backspaceKey.backspace'1''0'
Screenshot: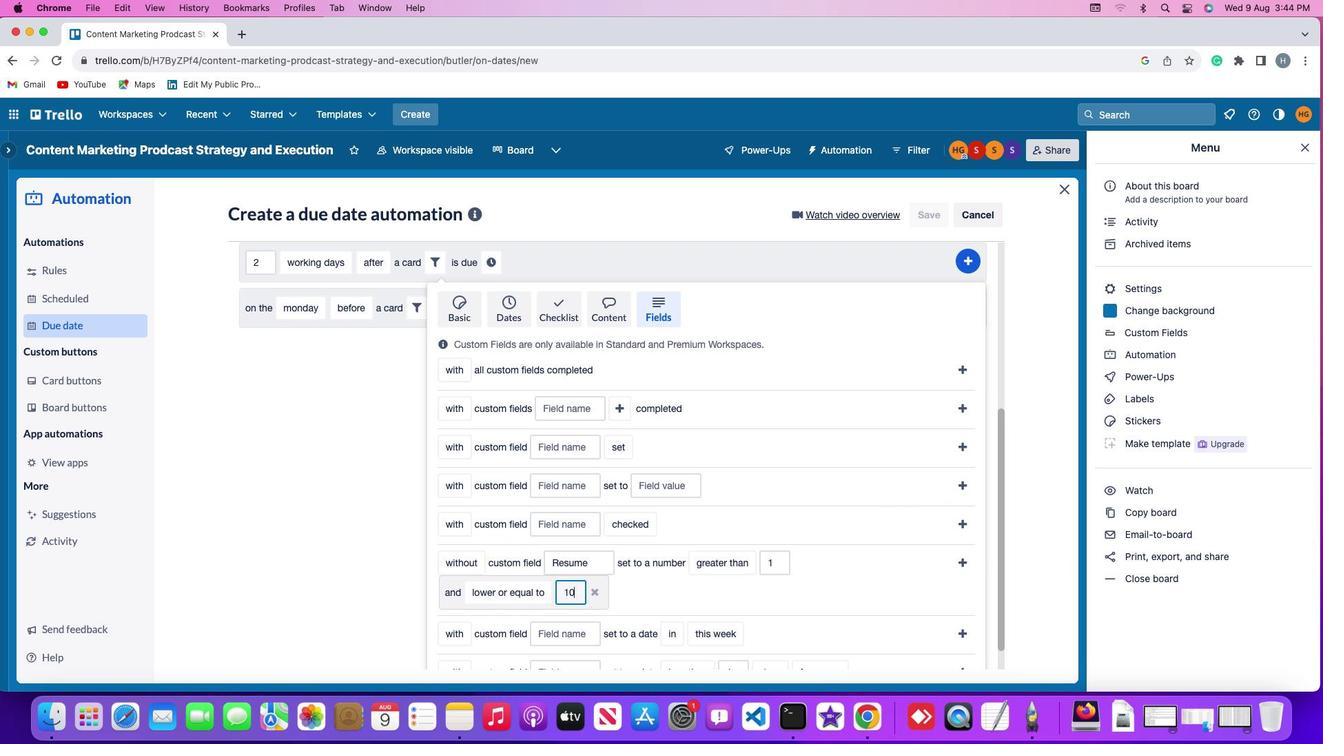 
Action: Mouse moved to (961, 561)
Screenshot: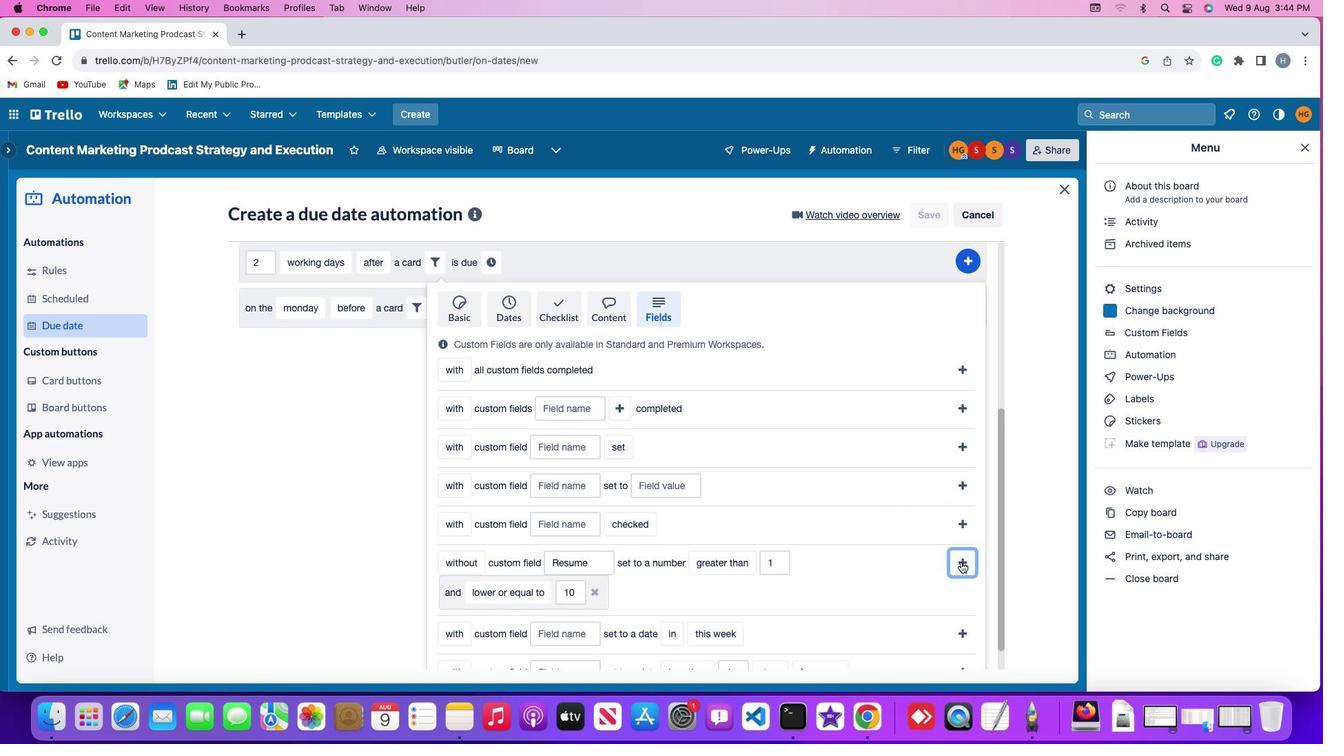 
Action: Mouse pressed left at (961, 561)
Screenshot: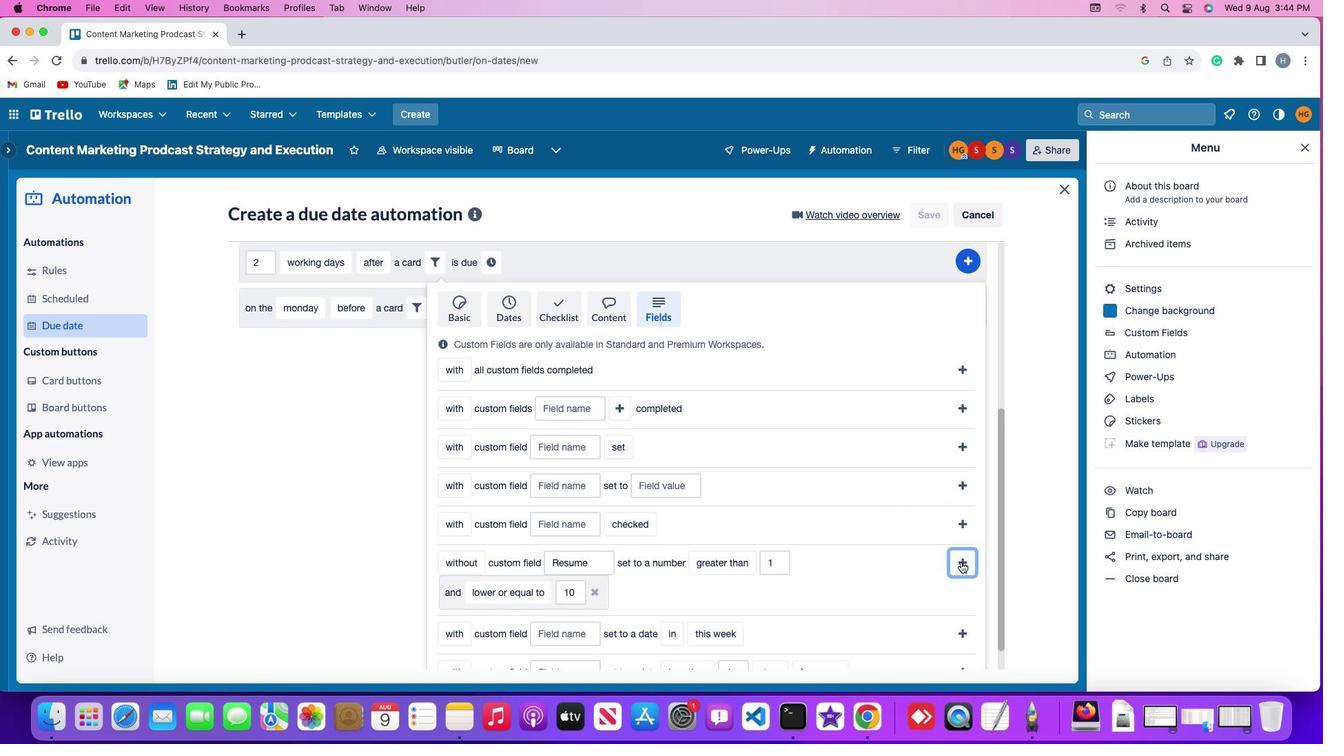 
Action: Mouse moved to (898, 552)
Screenshot: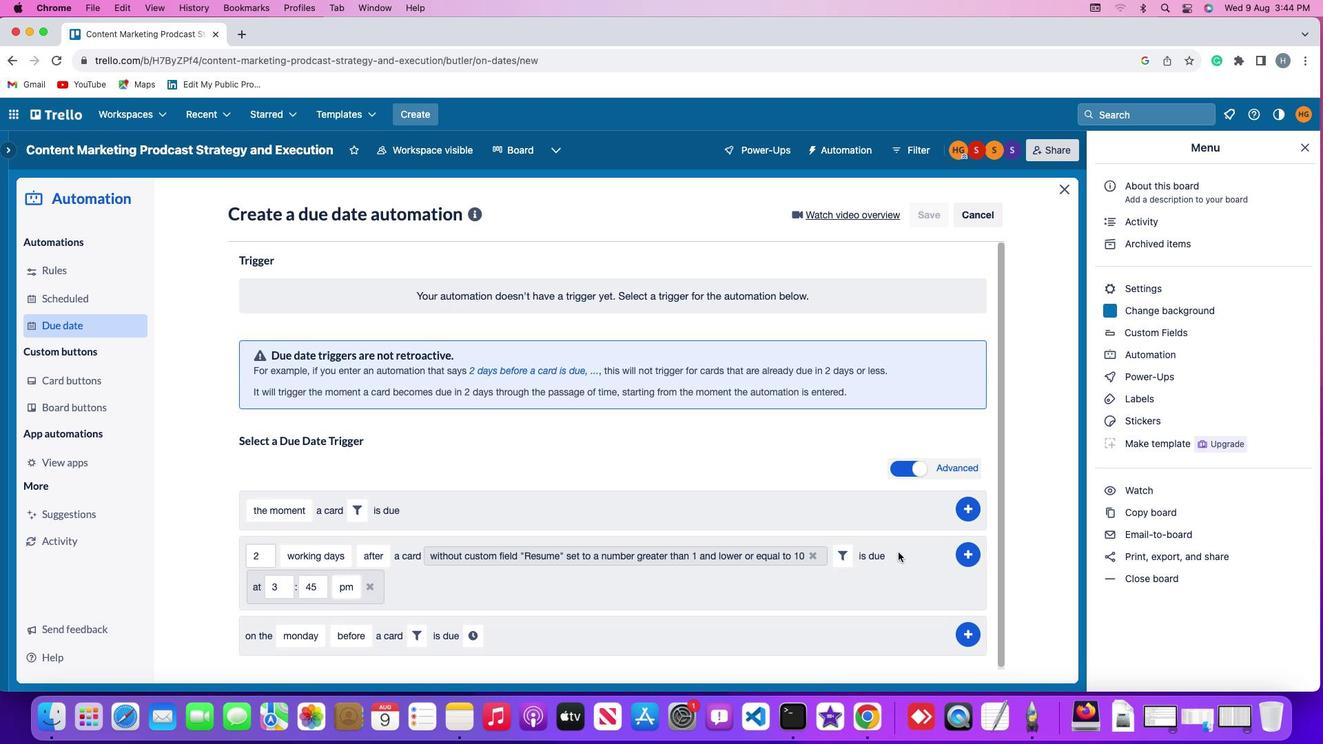 
Action: Mouse pressed left at (898, 552)
Screenshot: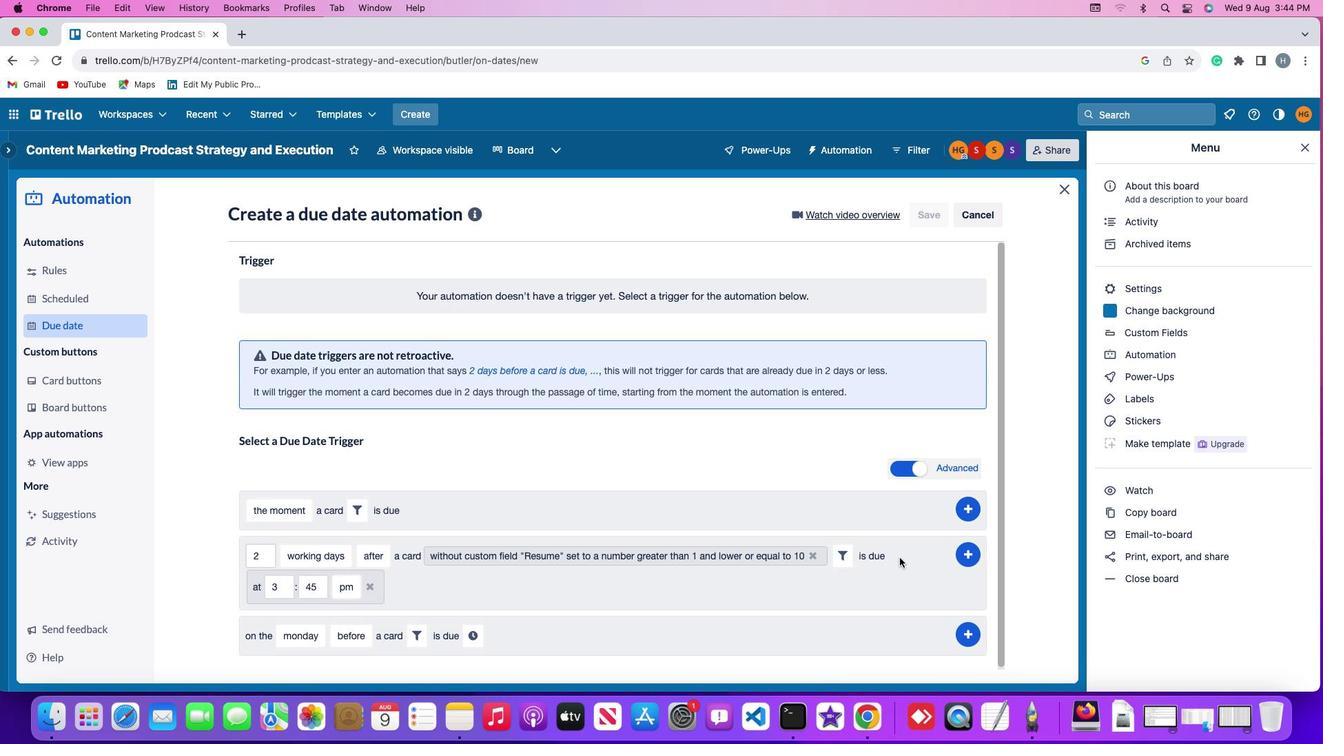 
Action: Mouse moved to (286, 589)
Screenshot: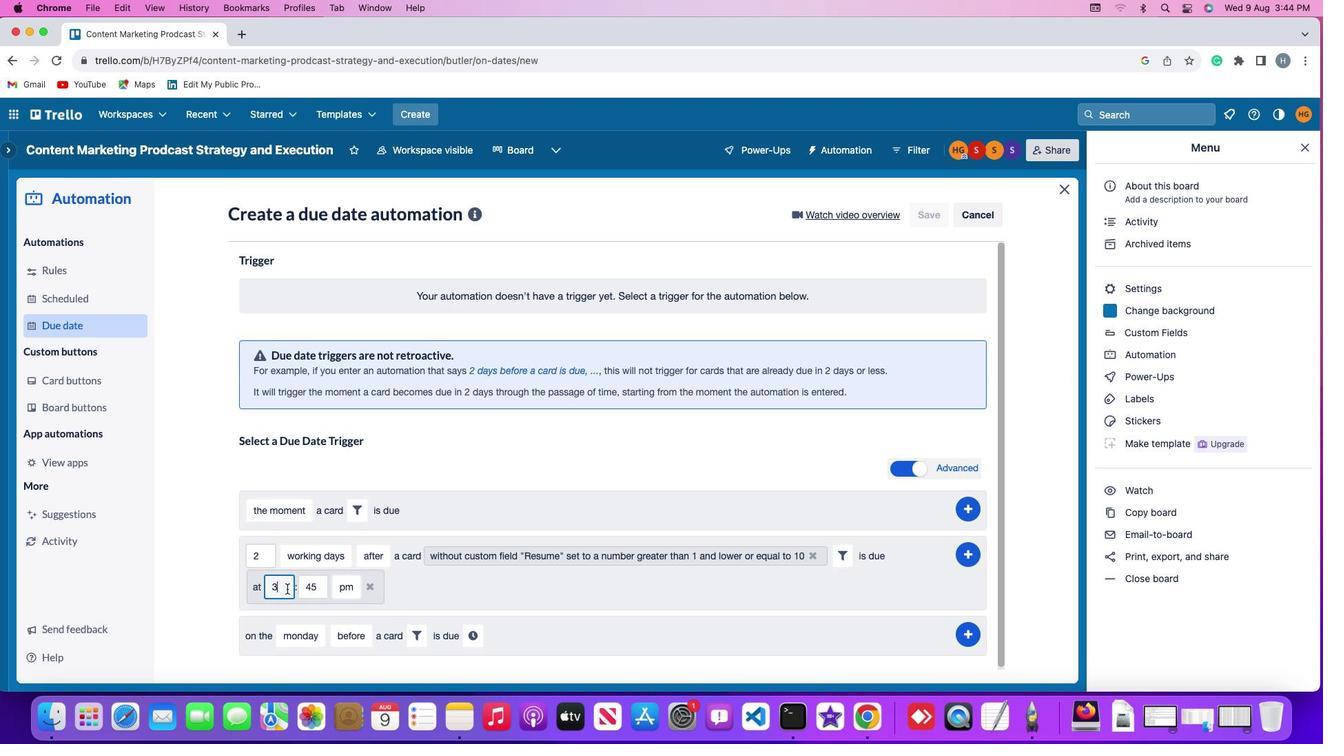 
Action: Mouse pressed left at (286, 589)
Screenshot: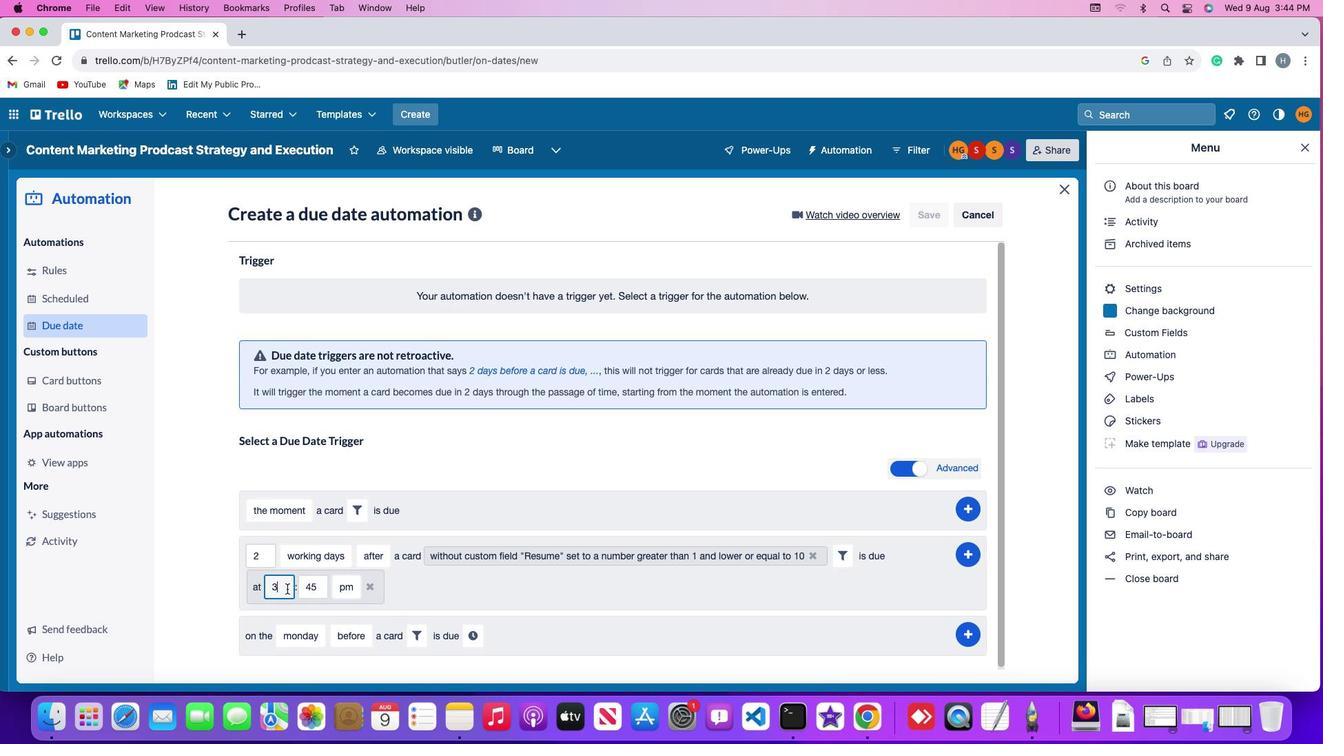 
Action: Mouse moved to (286, 589)
Screenshot: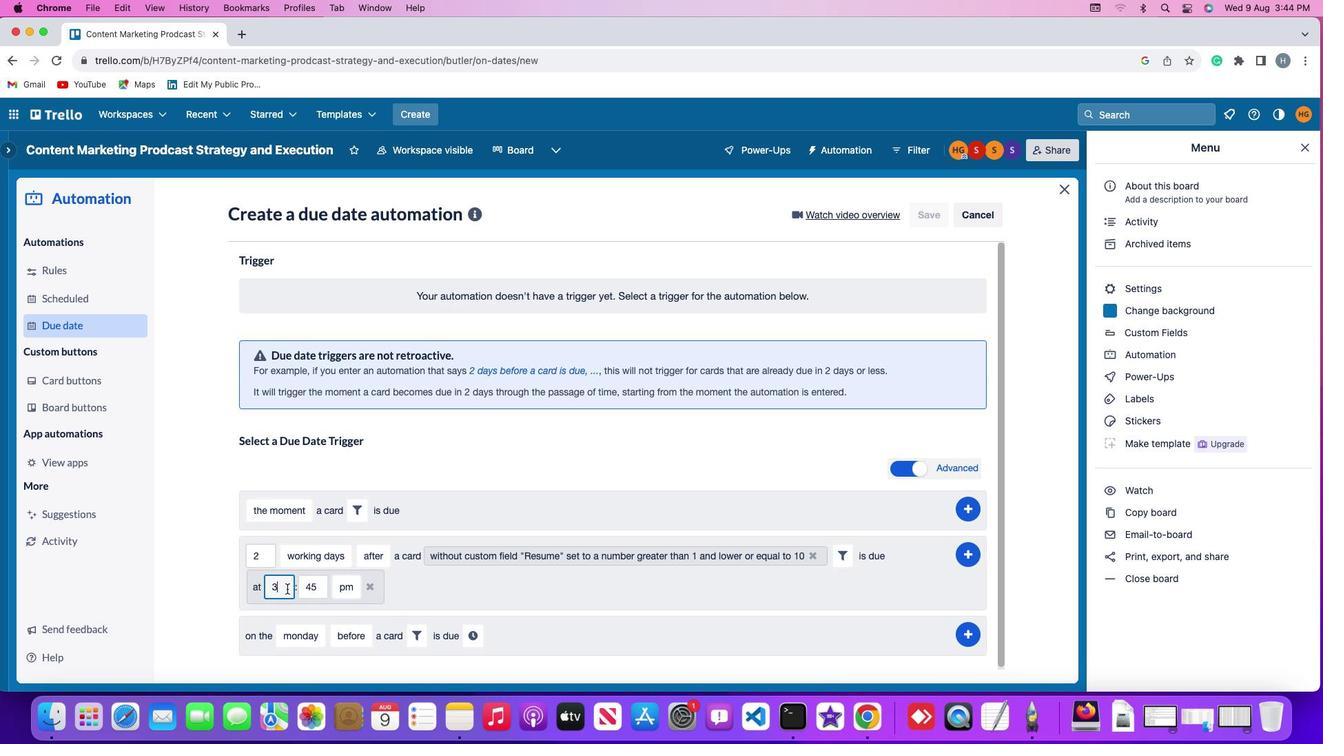
Action: Key pressed Key.backspace
Screenshot: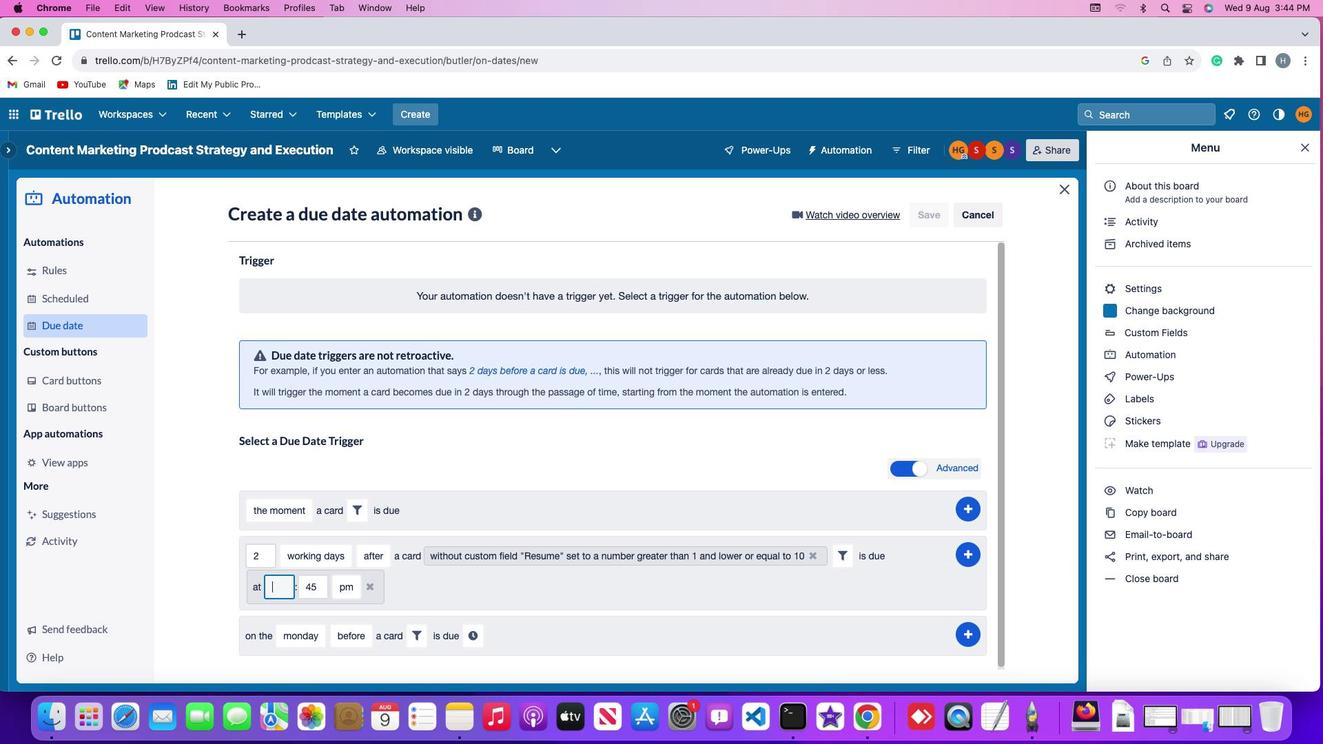 
Action: Mouse moved to (287, 588)
Screenshot: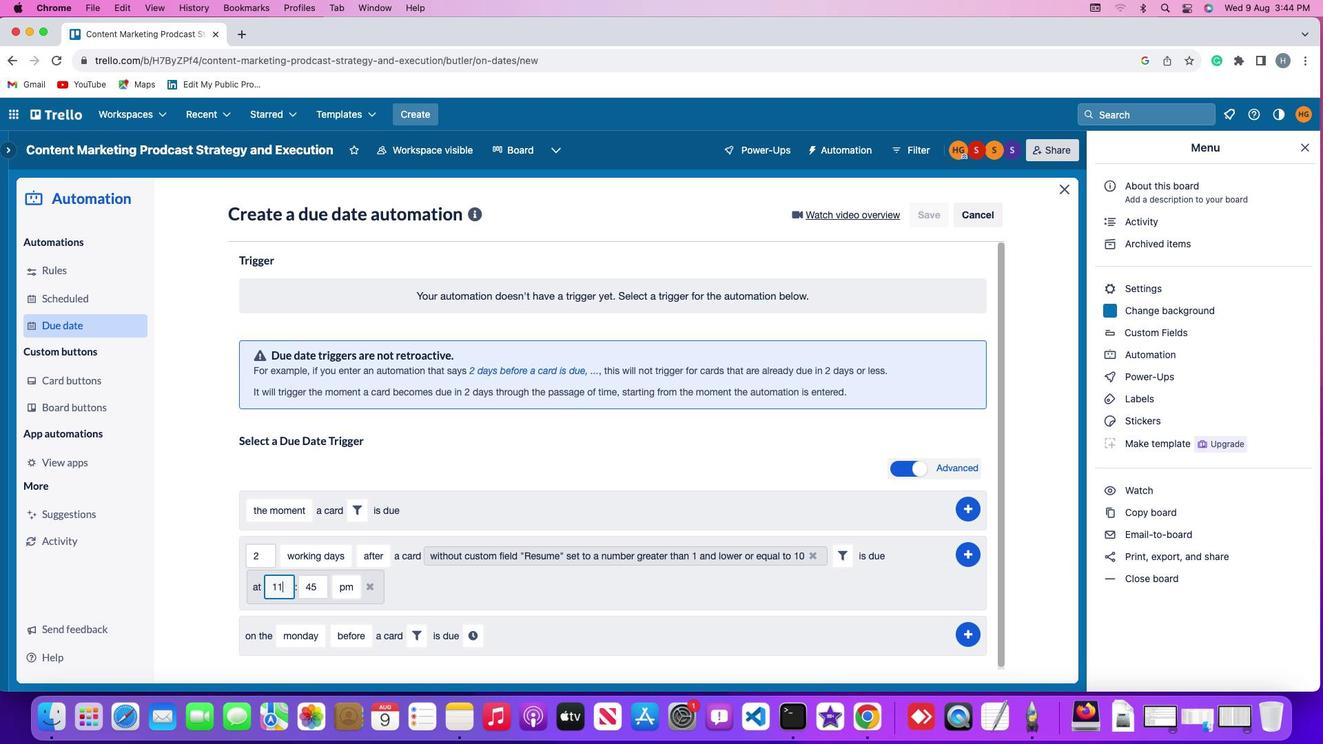
Action: Key pressed '1''1'
Screenshot: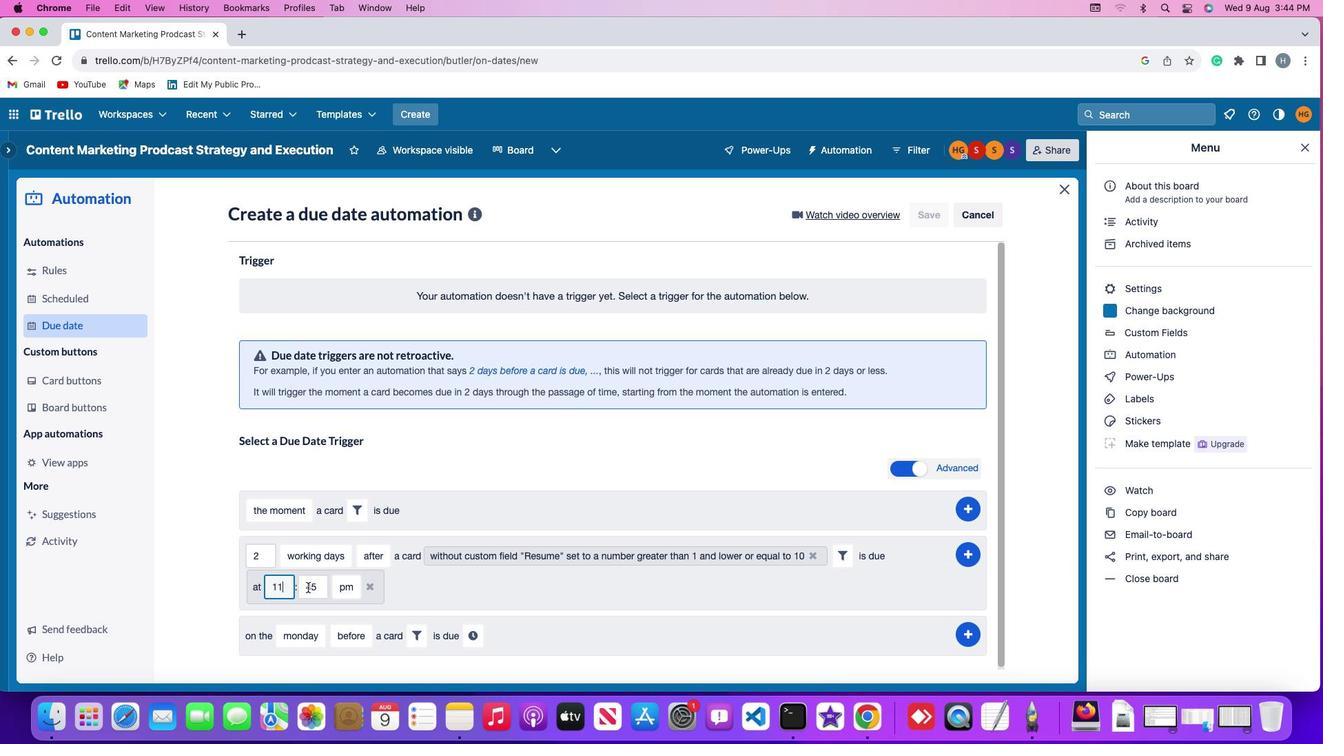 
Action: Mouse moved to (317, 586)
Screenshot: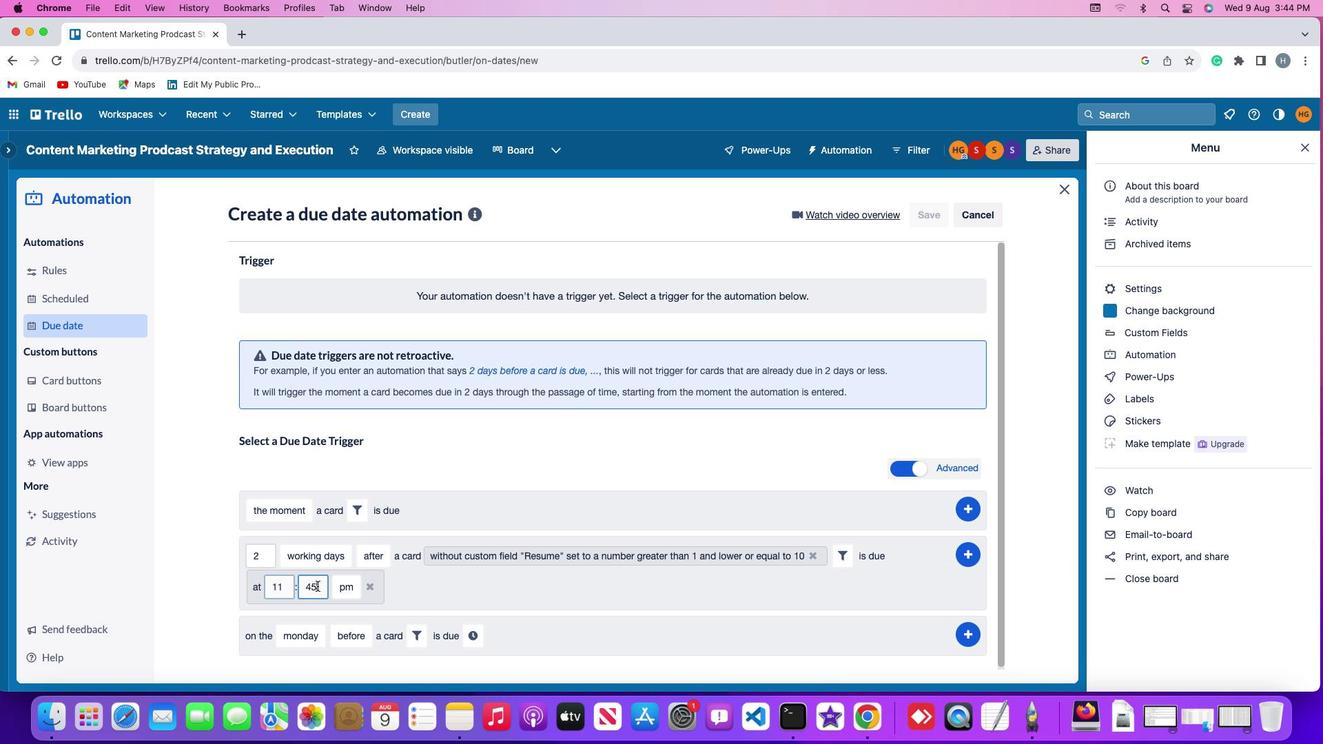 
Action: Mouse pressed left at (317, 586)
Screenshot: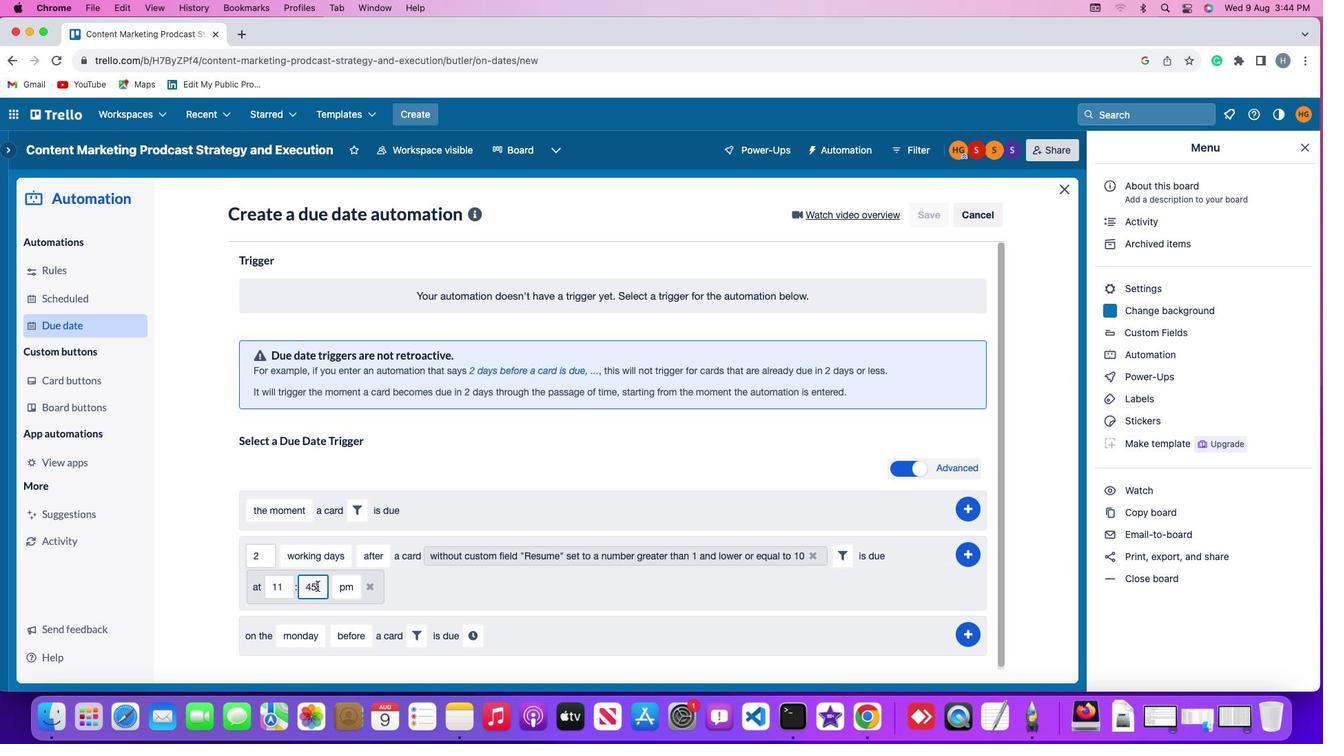 
Action: Key pressed Key.backspaceKey.backspace'0''0'
Screenshot: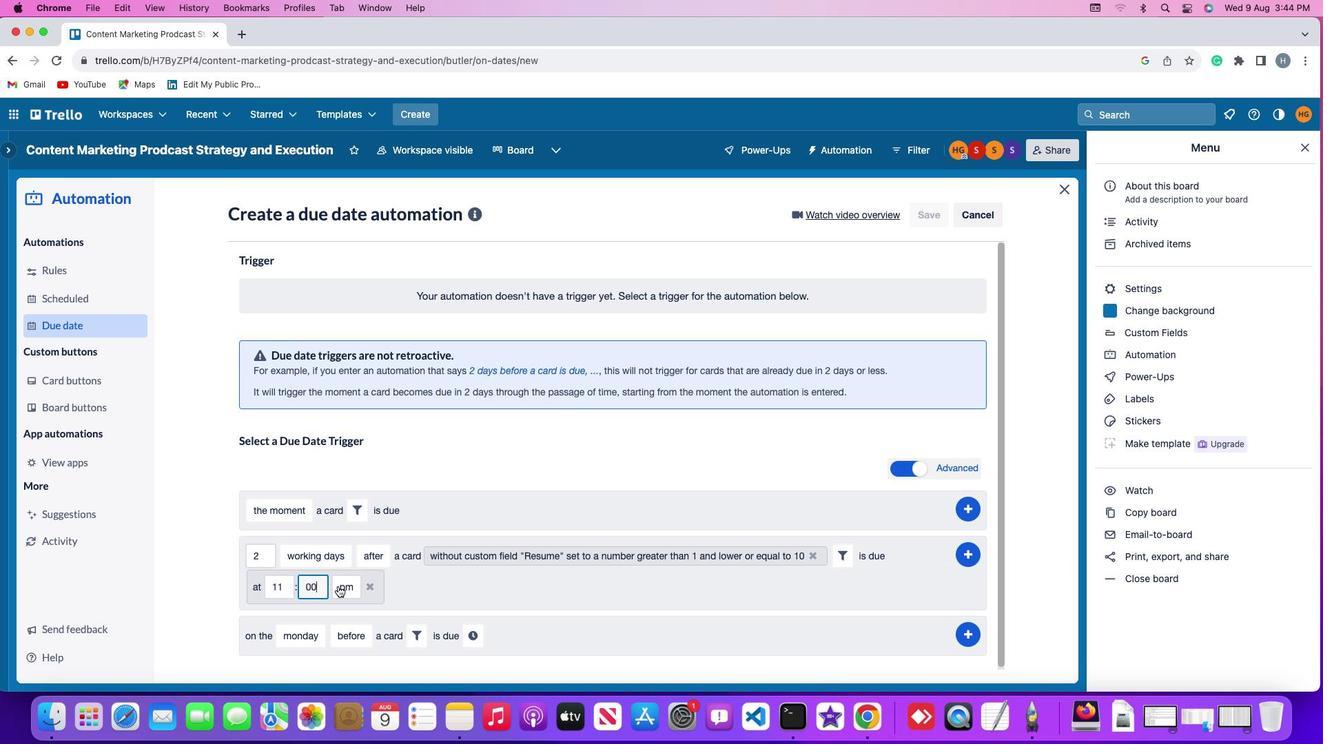 
Action: Mouse moved to (340, 586)
Screenshot: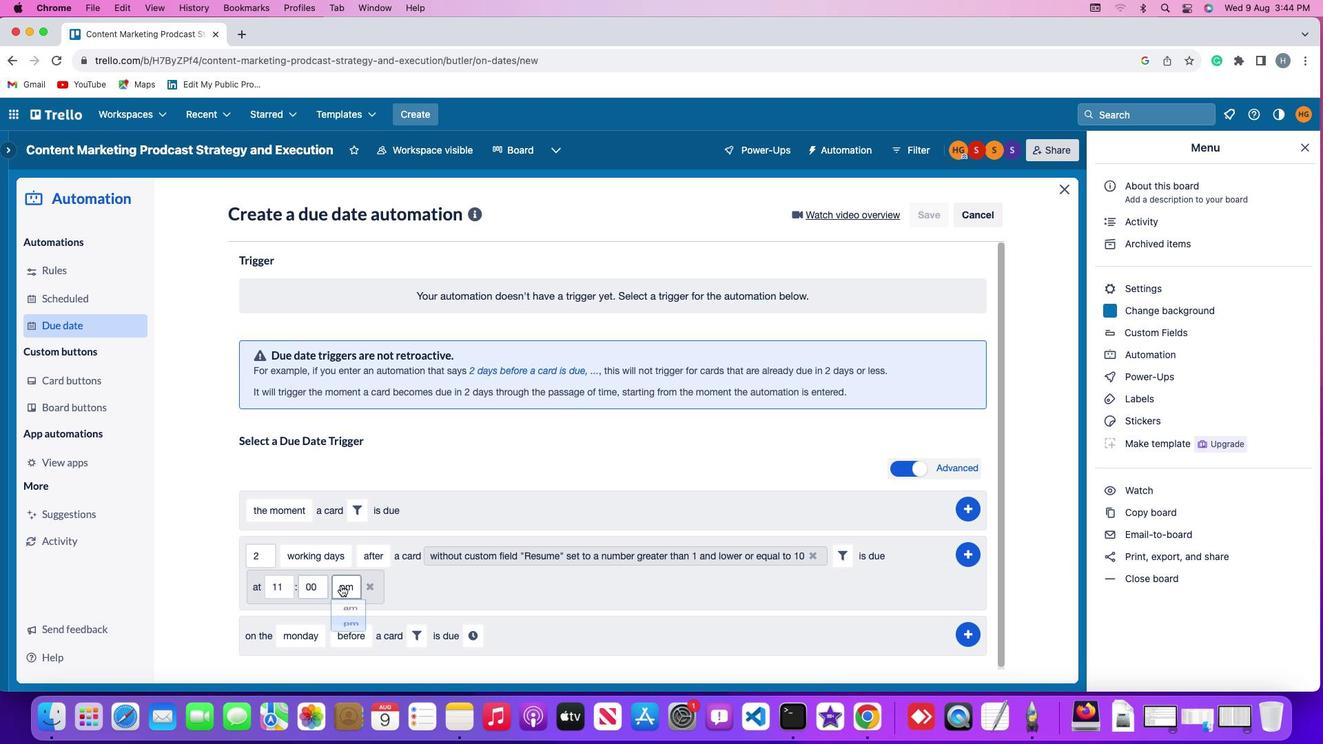 
Action: Mouse pressed left at (340, 586)
Screenshot: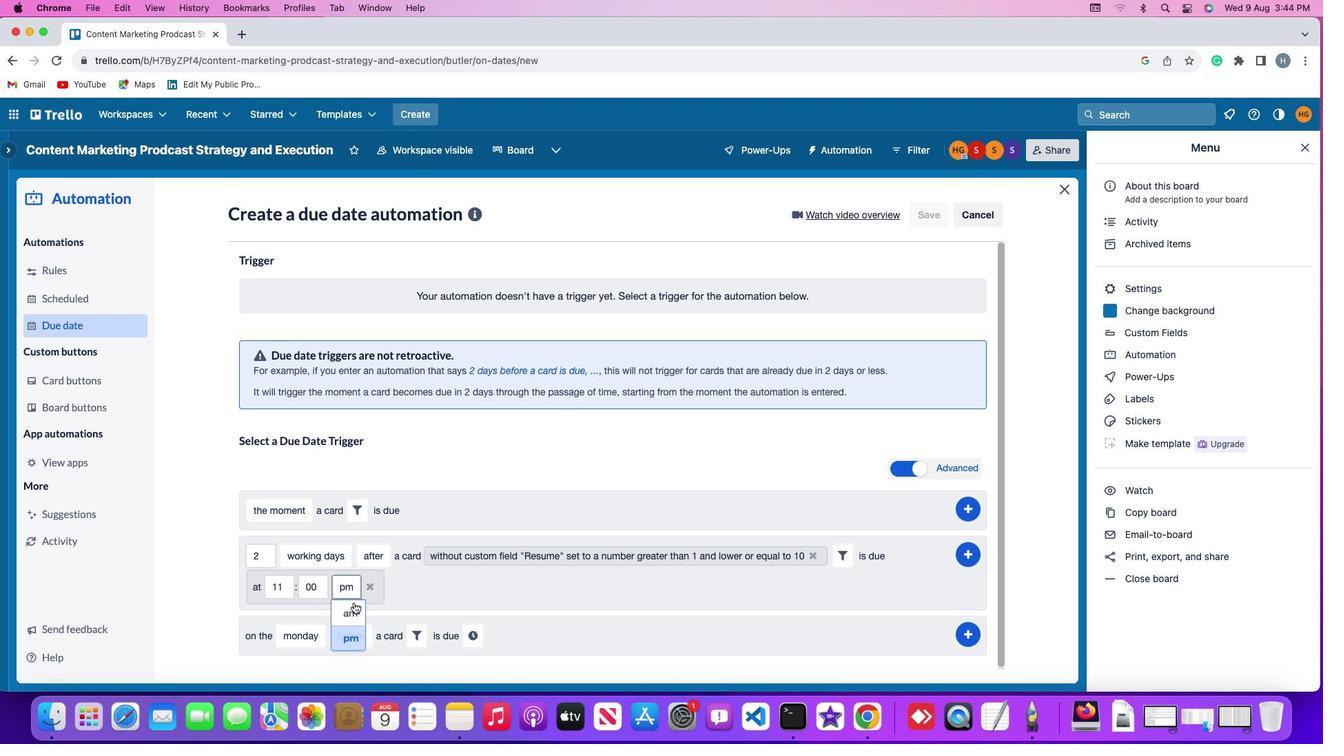 
Action: Mouse moved to (356, 612)
Screenshot: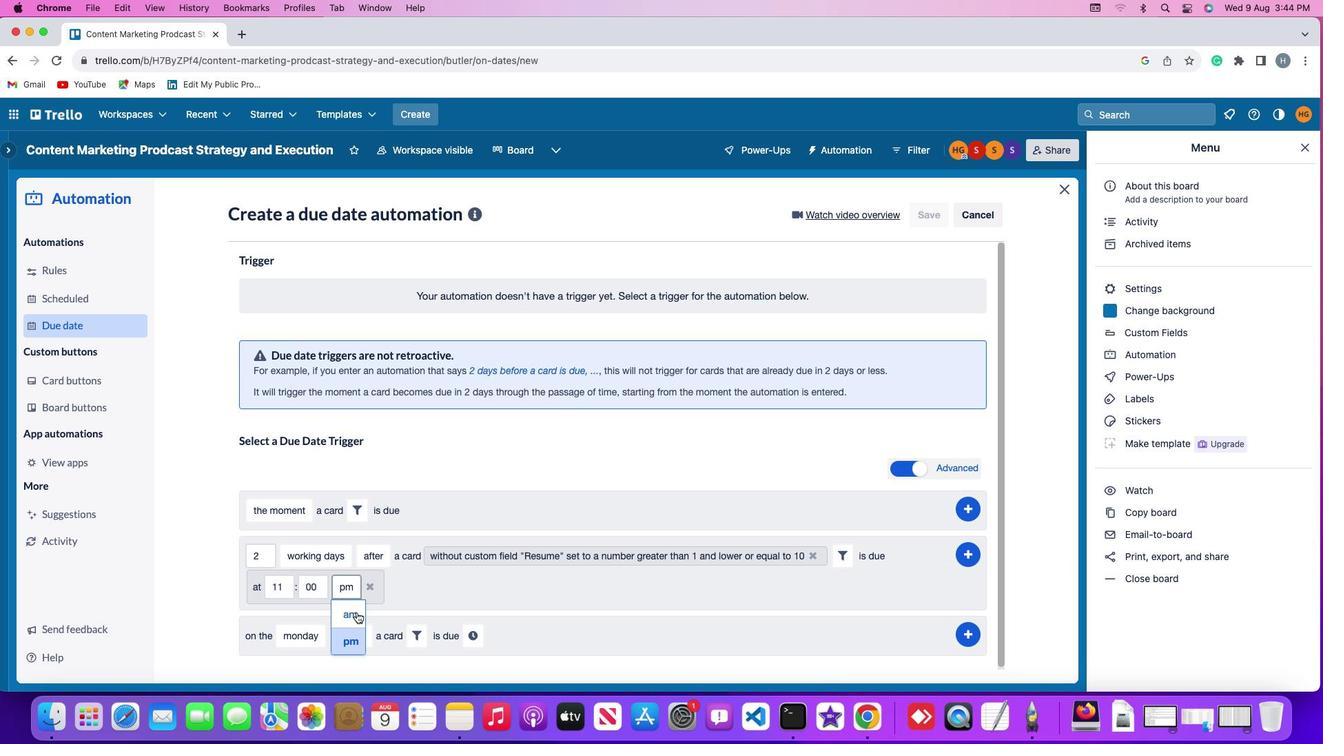 
Action: Mouse pressed left at (356, 612)
Screenshot: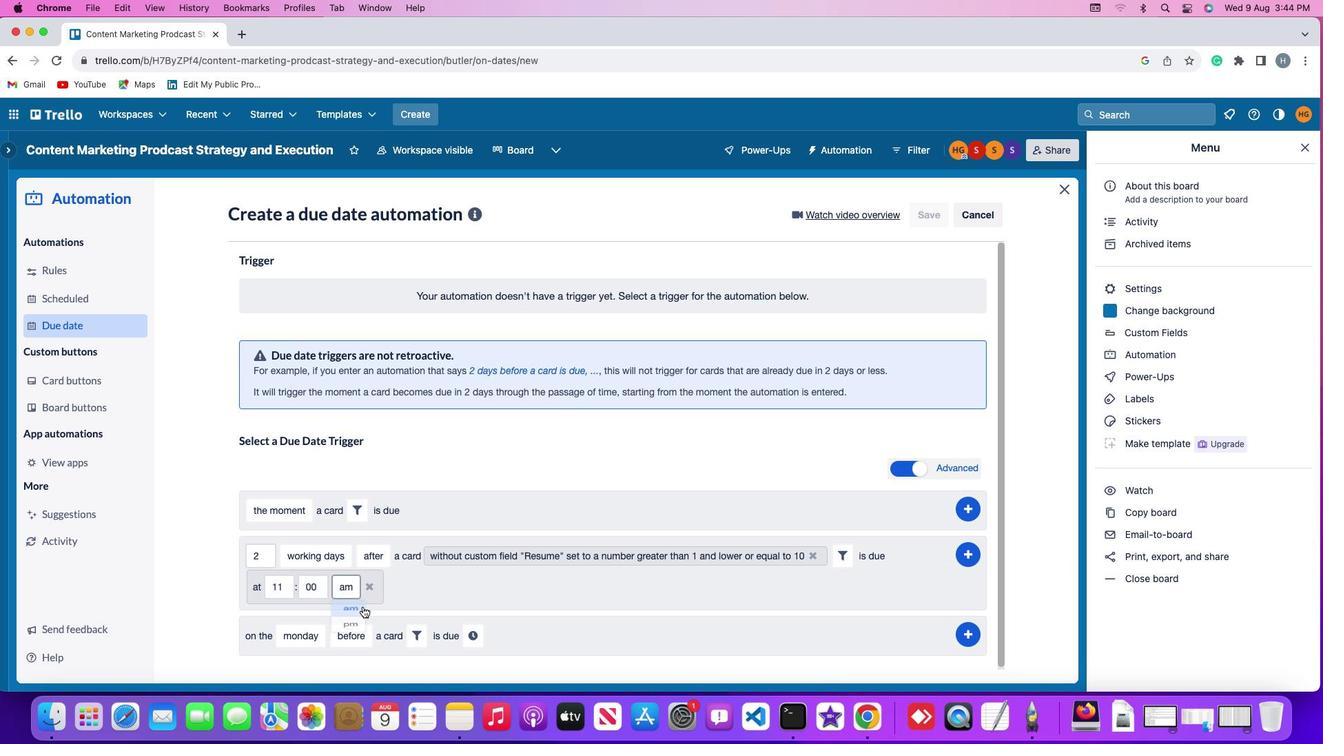 
Action: Mouse moved to (968, 550)
Screenshot: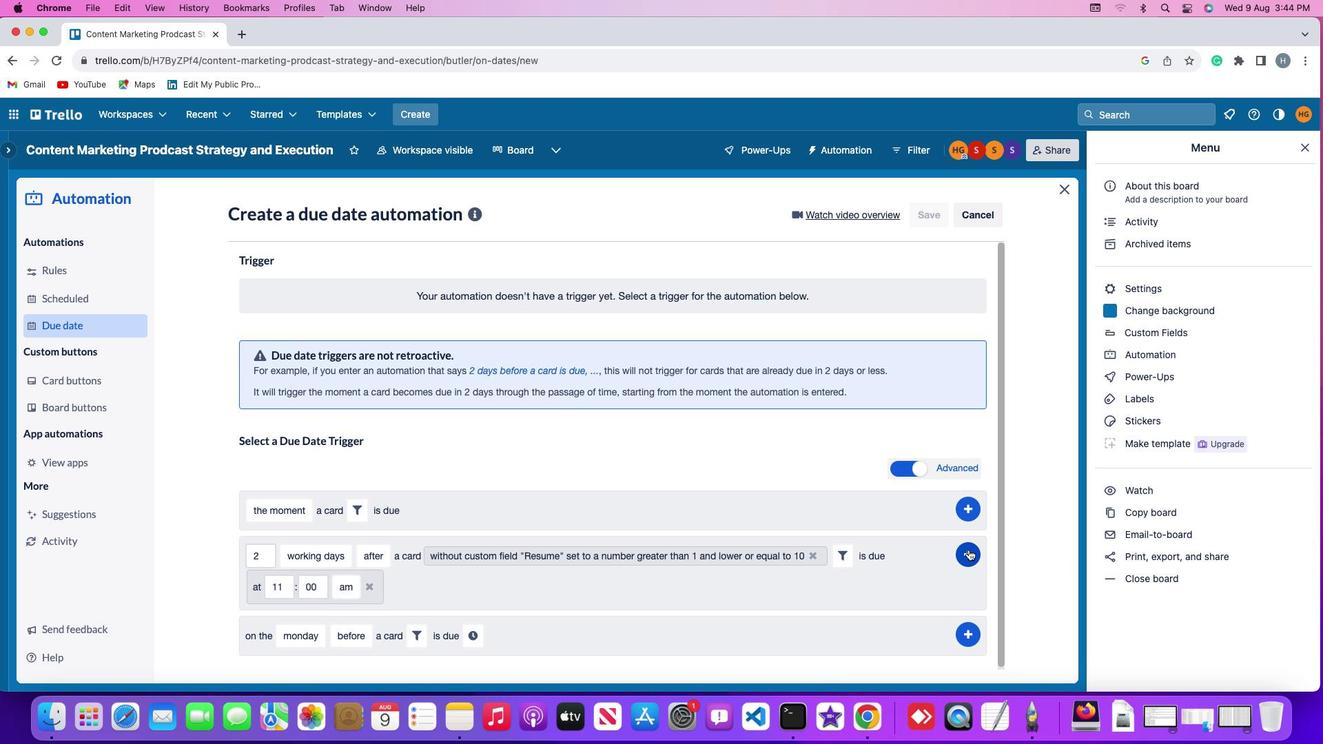 
Action: Mouse pressed left at (968, 550)
Screenshot: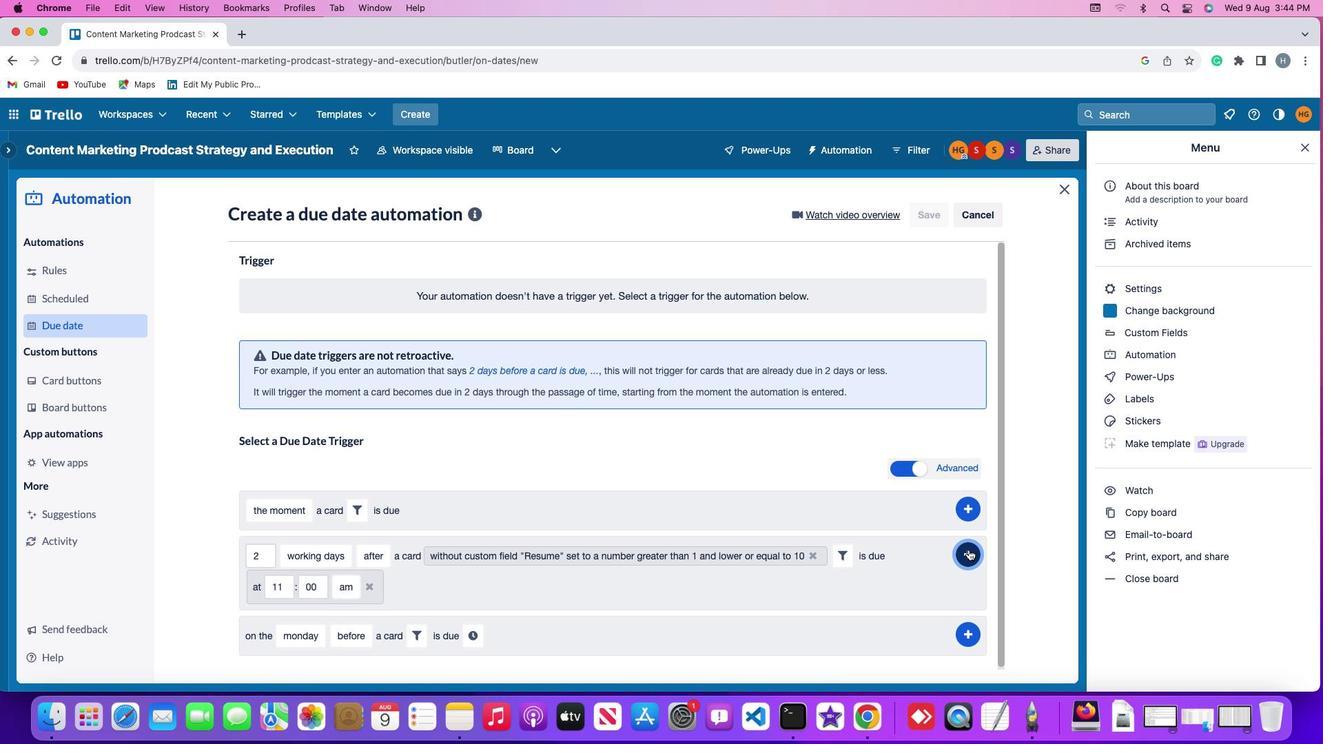 
Action: Mouse moved to (1040, 418)
Screenshot: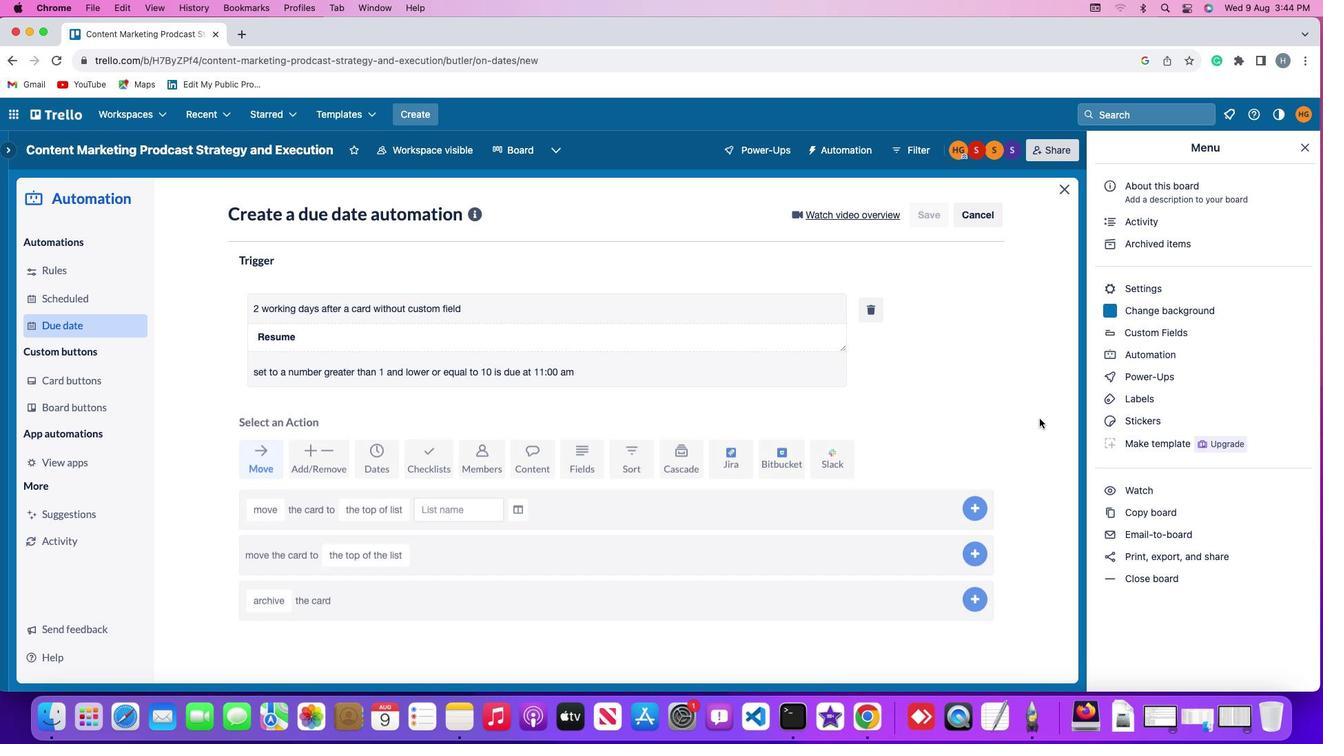 
